 Task: Find connections with filter location Coronel Vivida with filter topic #travelwith filter profile language German with filter current company Philips with filter school The Kelkar Education Trusts Vinayak Ganesh Vaze College of Arts Science and Commerce Mithagar Road Mulund East Mumbai 400 081 with filter industry Retail Motor Vehicles with filter service category Home Networking with filter keywords title Video or Film Producer
Action: Mouse moved to (543, 91)
Screenshot: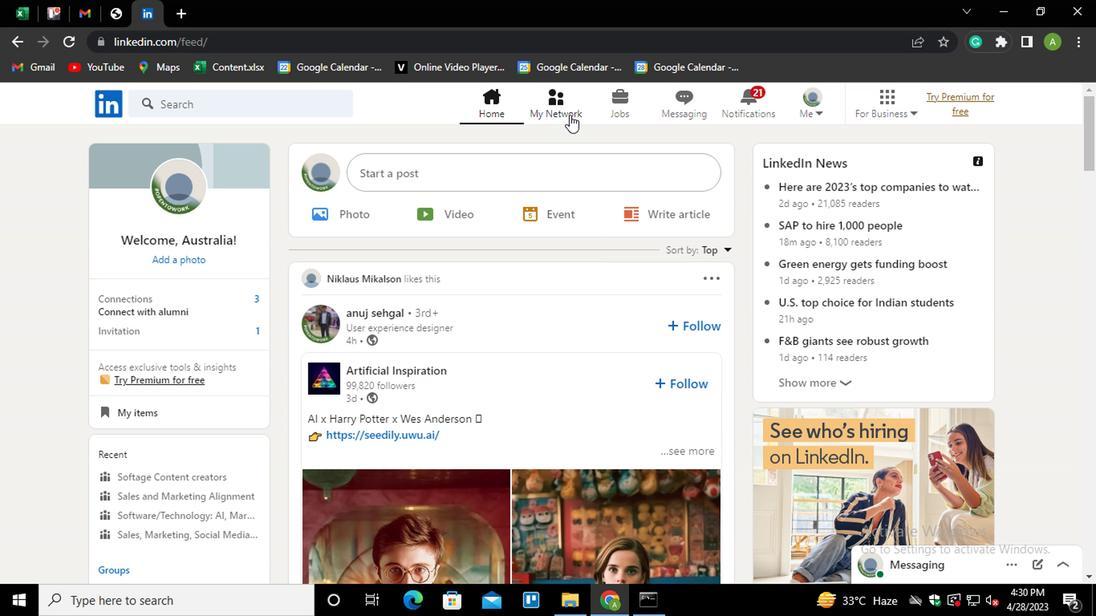 
Action: Mouse pressed left at (543, 91)
Screenshot: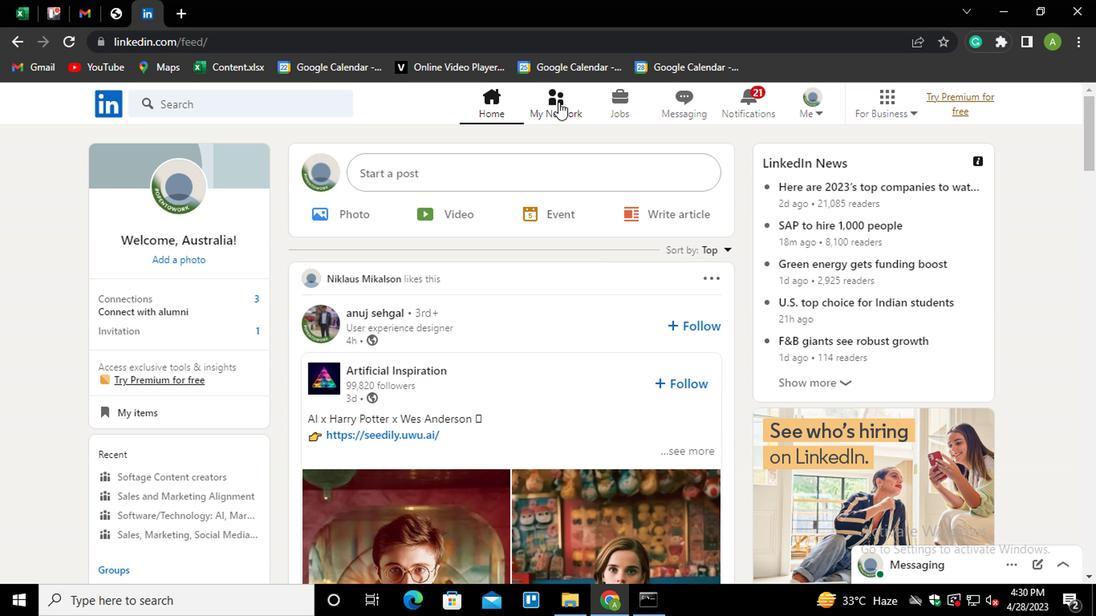 
Action: Mouse moved to (144, 188)
Screenshot: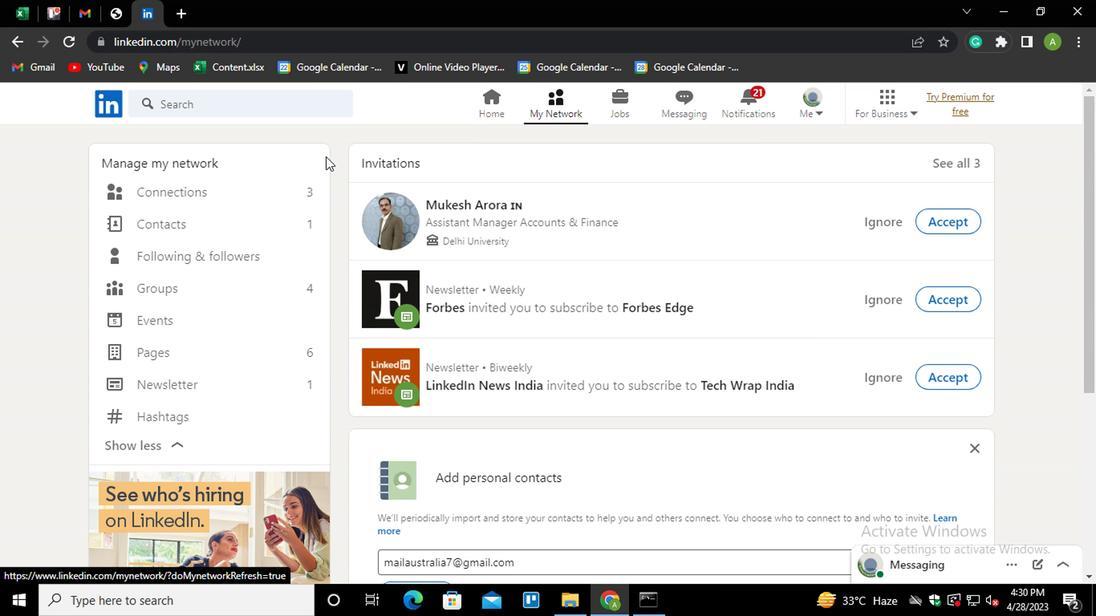 
Action: Mouse pressed left at (144, 188)
Screenshot: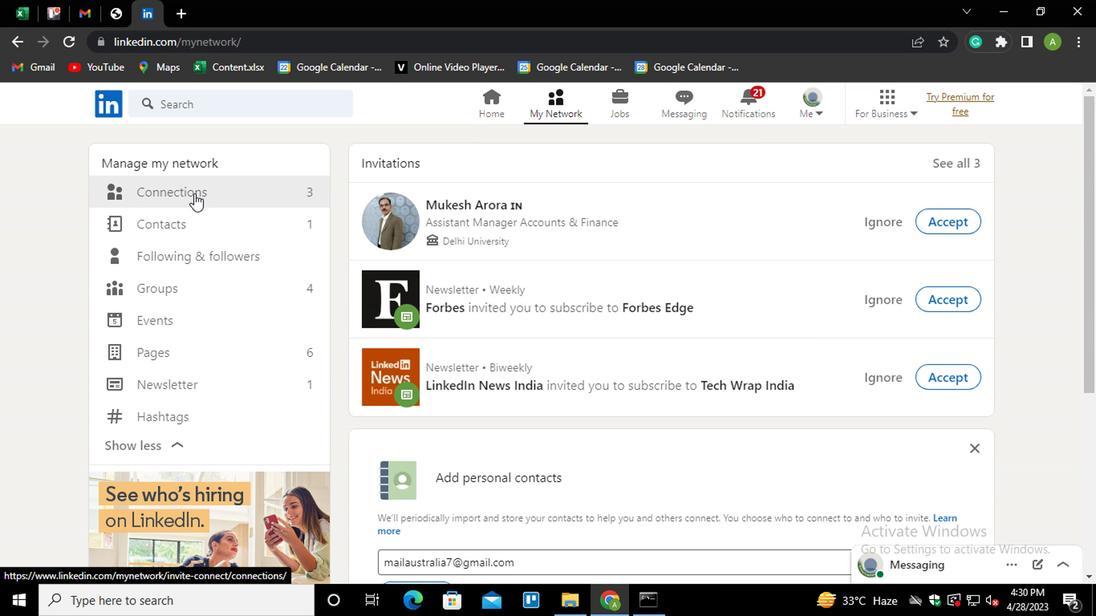 
Action: Mouse moved to (633, 195)
Screenshot: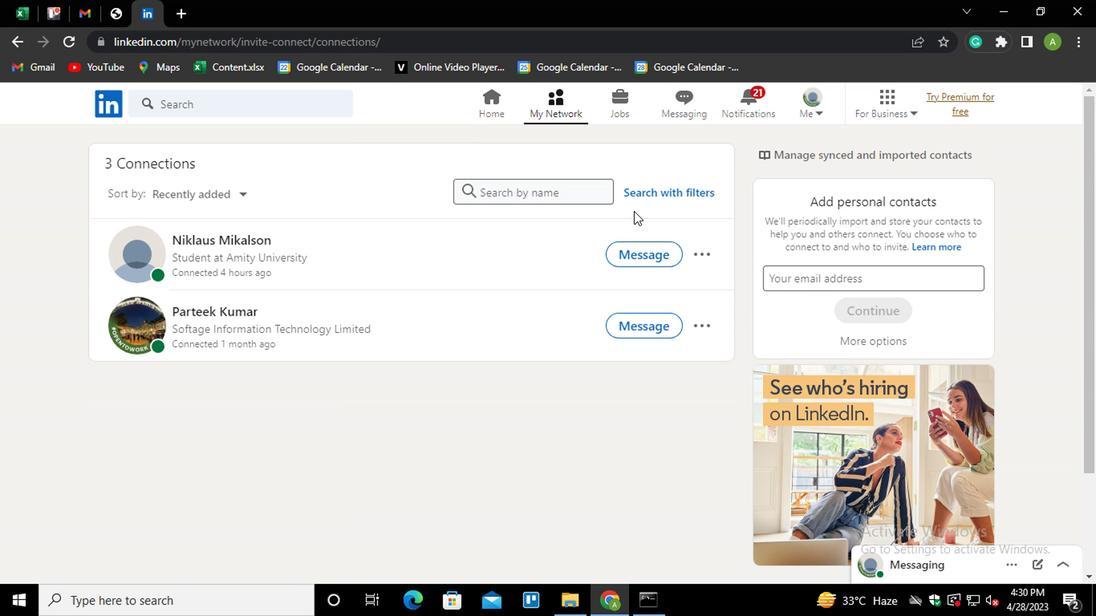 
Action: Mouse pressed left at (633, 195)
Screenshot: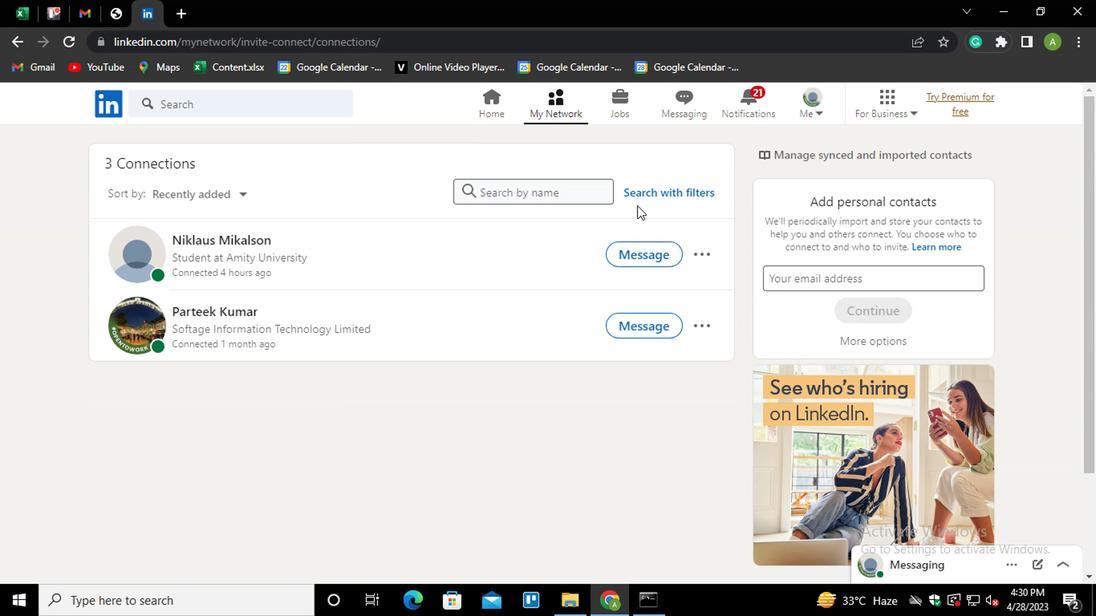 
Action: Mouse moved to (588, 138)
Screenshot: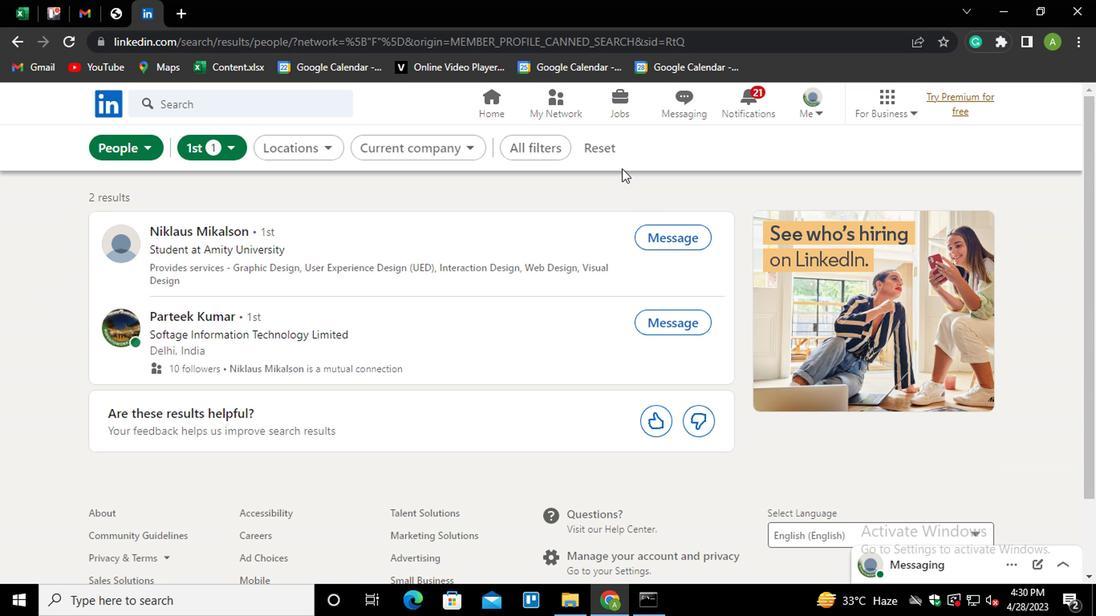 
Action: Mouse pressed left at (588, 138)
Screenshot: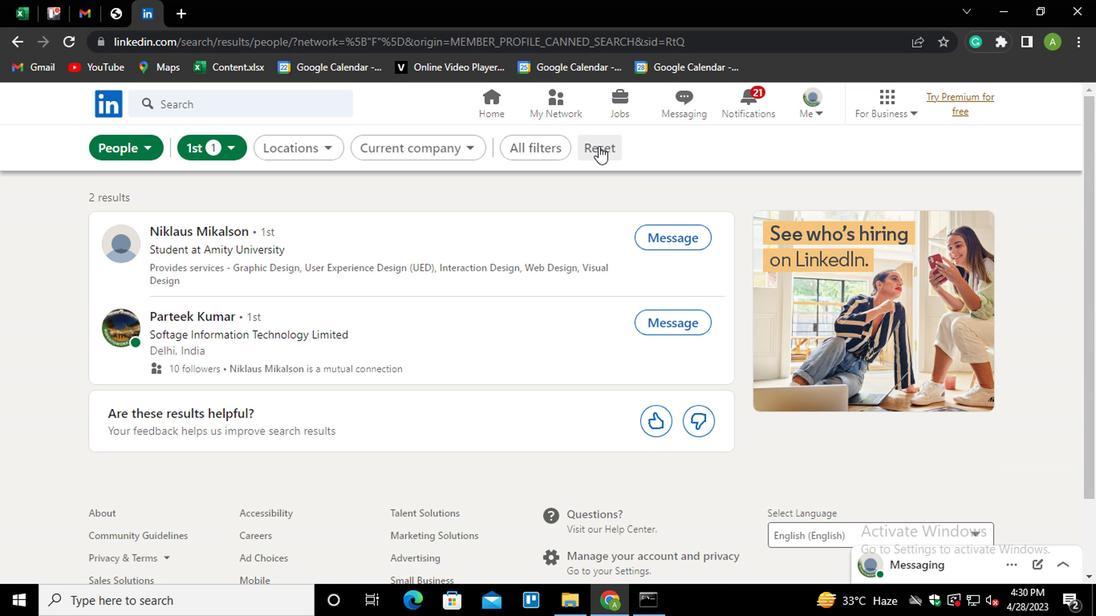 
Action: Mouse moved to (574, 138)
Screenshot: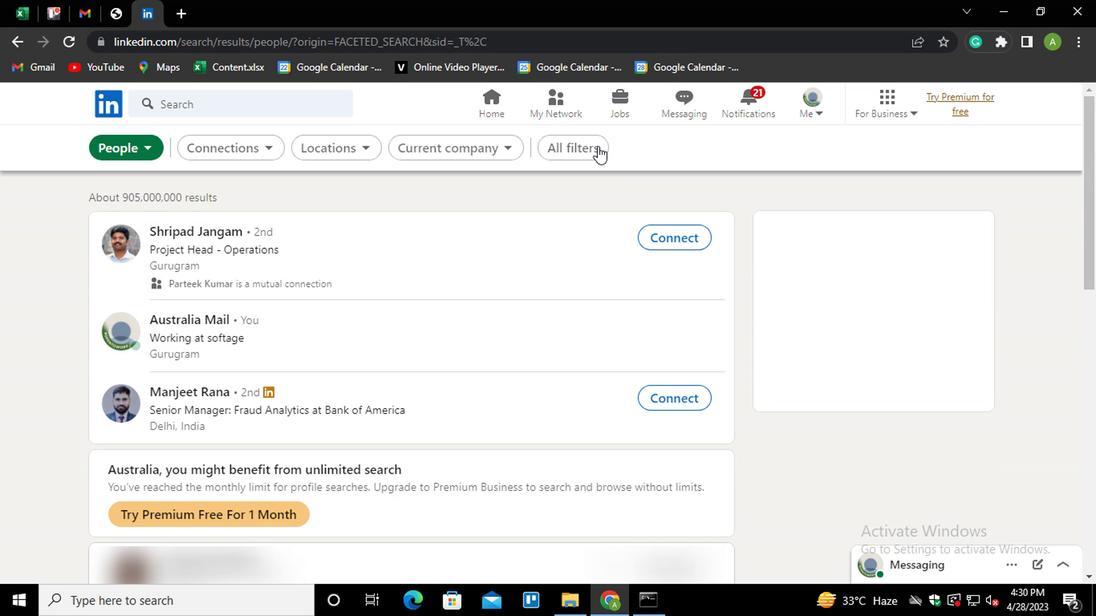
Action: Mouse pressed left at (574, 138)
Screenshot: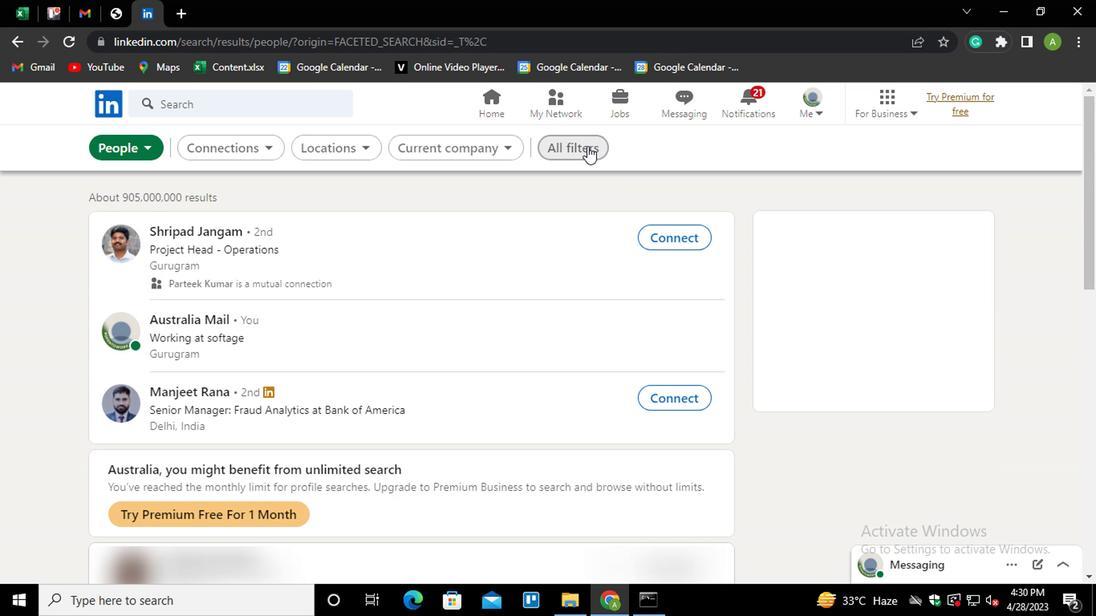 
Action: Mouse moved to (791, 355)
Screenshot: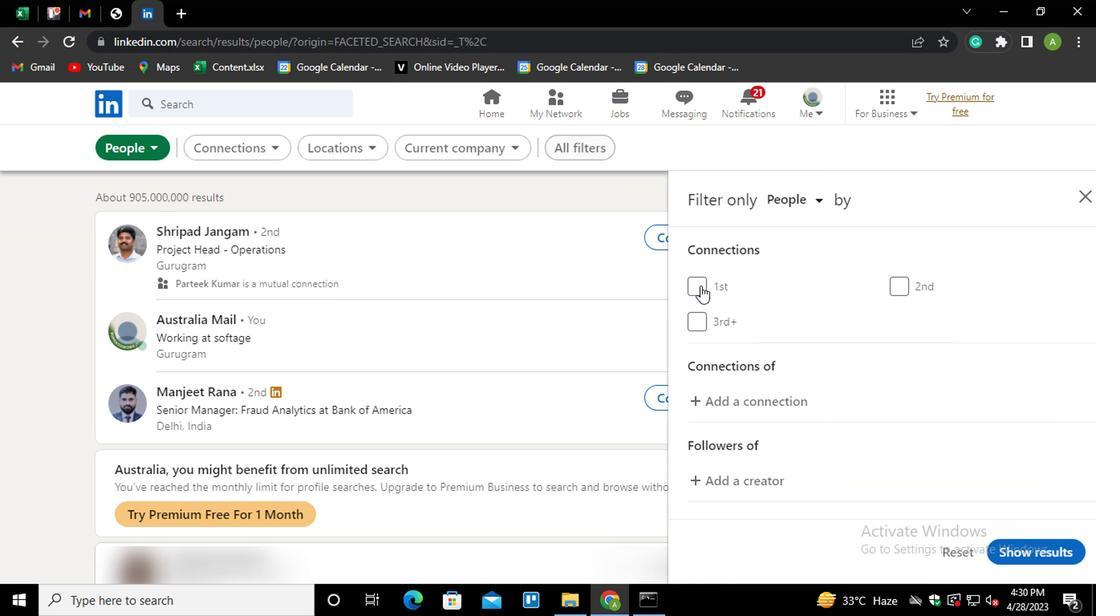 
Action: Mouse scrolled (791, 354) with delta (0, -1)
Screenshot: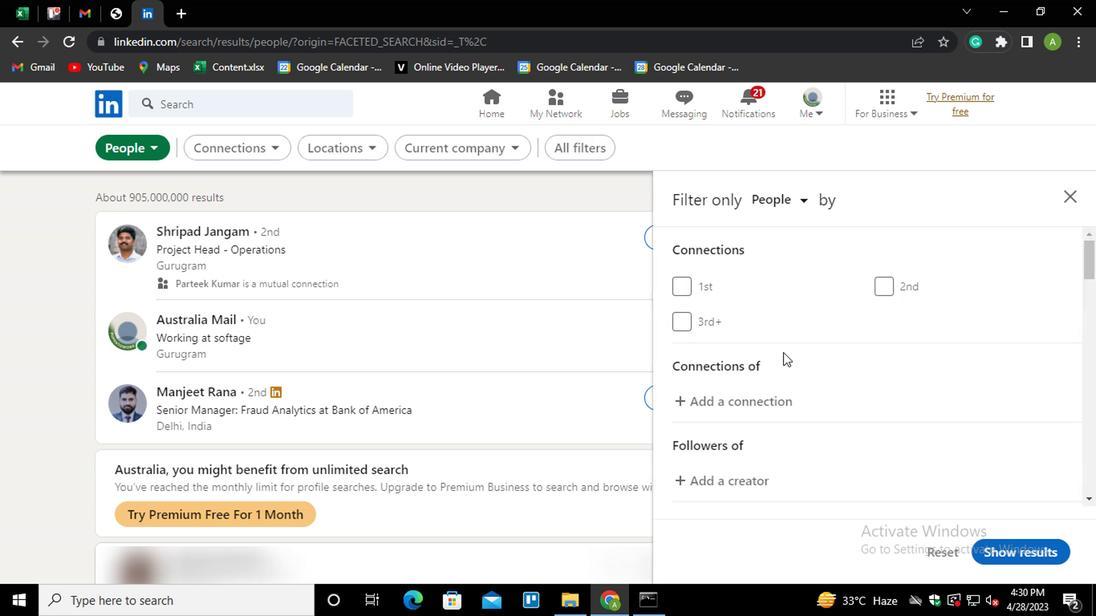 
Action: Mouse scrolled (791, 354) with delta (0, -1)
Screenshot: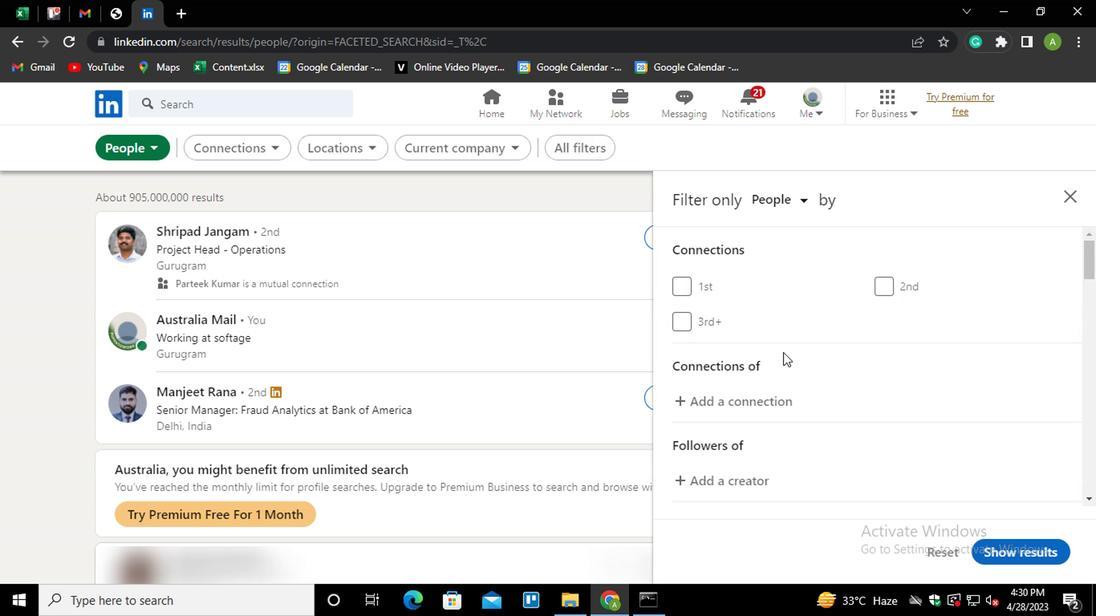 
Action: Mouse scrolled (791, 354) with delta (0, -1)
Screenshot: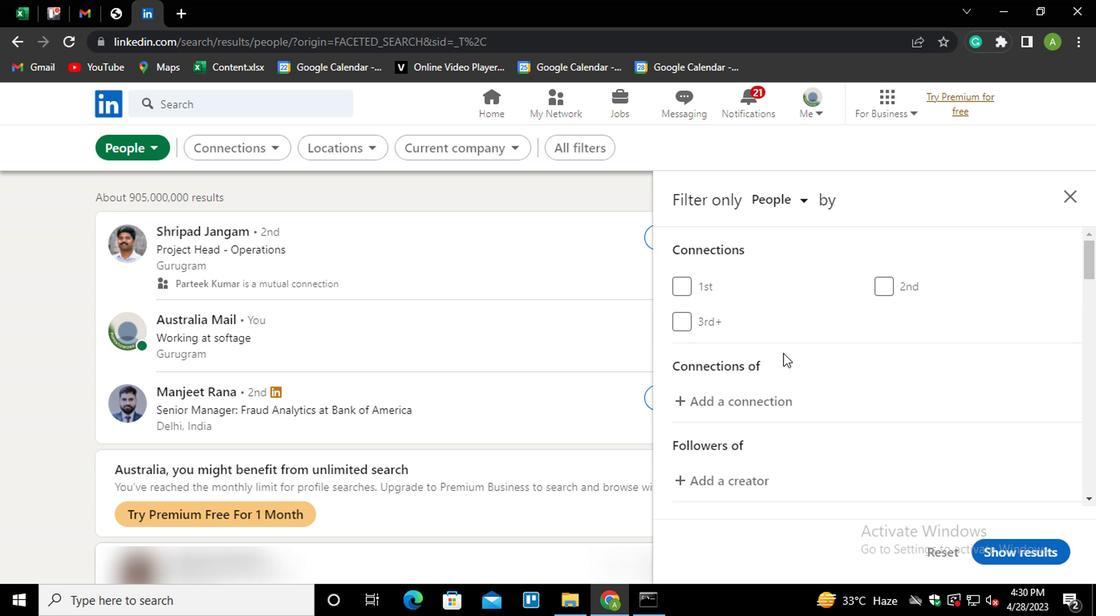 
Action: Mouse moved to (947, 395)
Screenshot: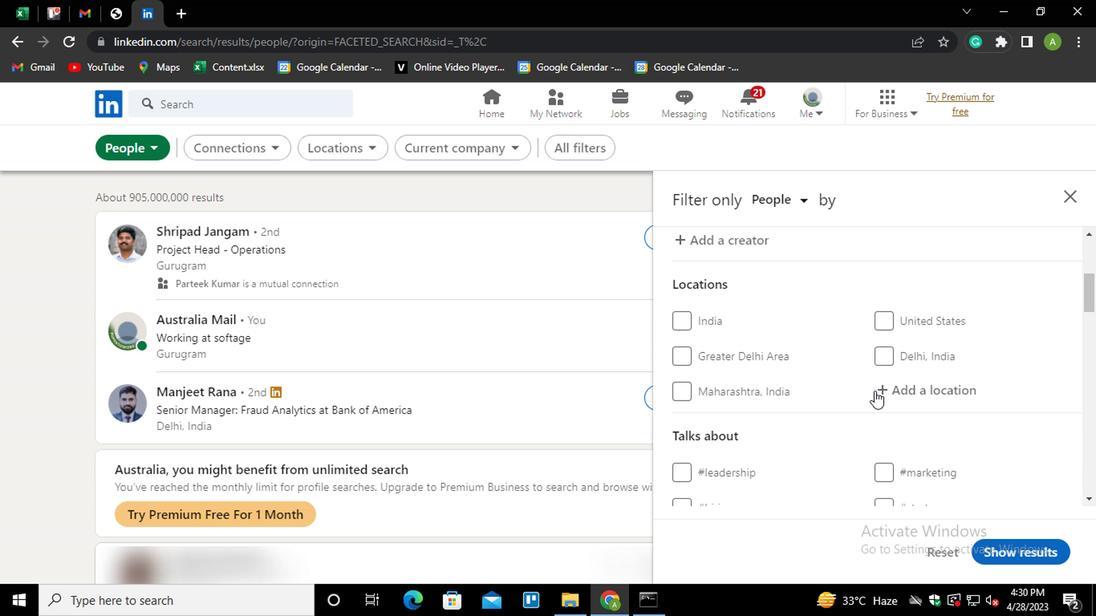 
Action: Mouse pressed left at (947, 395)
Screenshot: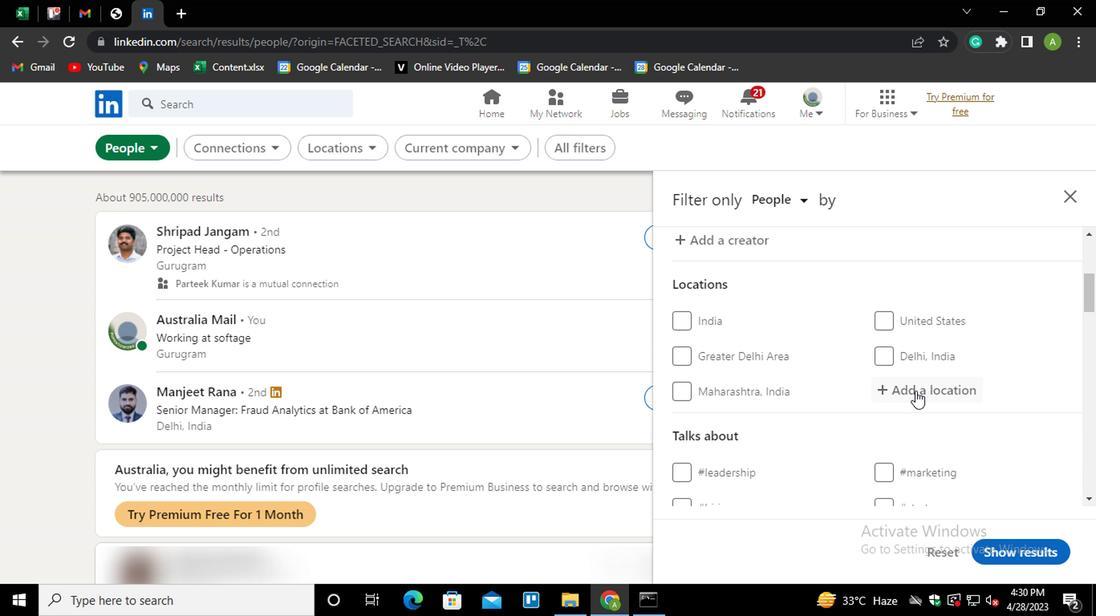 
Action: Key pressed <Key.shift>CORONEL<Key.space><Key.shift><Key.shift><Key.shift><Key.shift><Key.shift><Key.shift><Key.shift><Key.shift><Key.shift><Key.shift><Key.shift><Key.shift><Key.shift><Key.shift><Key.shift><Key.shift><Key.shift><Key.shift><Key.shift><Key.shift><Key.shift><Key.shift><Key.shift><Key.down><Key.down><Key.down><Key.enter>
Screenshot: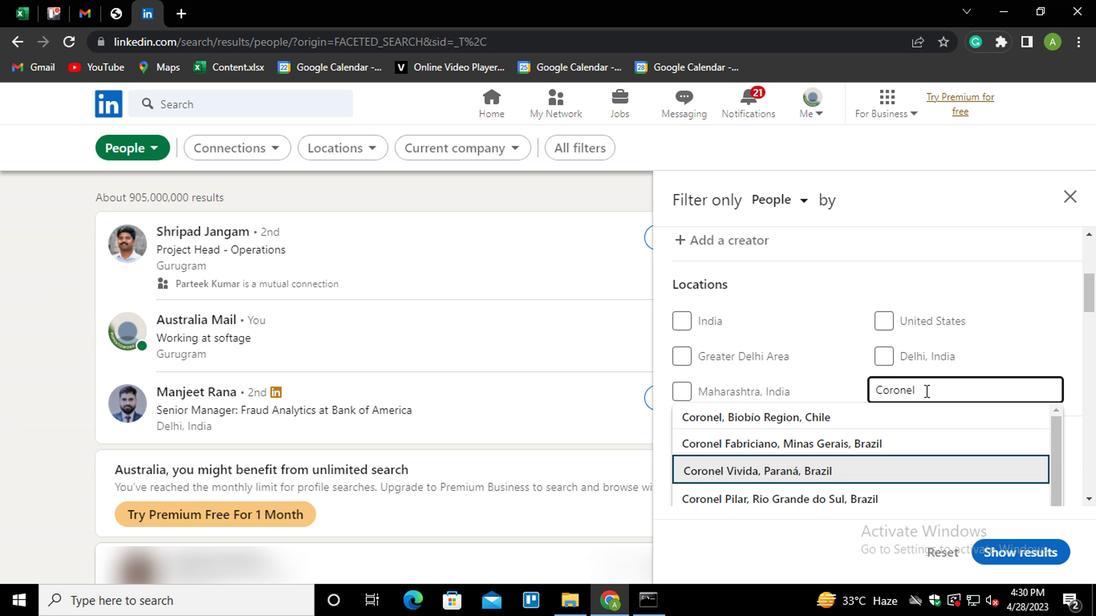 
Action: Mouse scrolled (947, 393) with delta (0, -1)
Screenshot: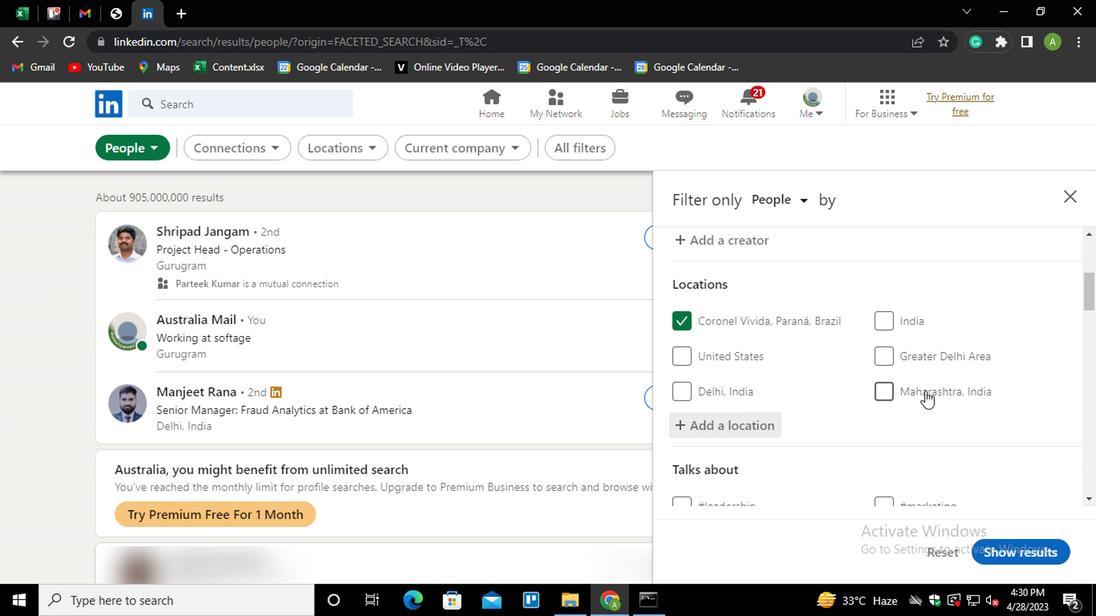 
Action: Mouse scrolled (947, 393) with delta (0, -1)
Screenshot: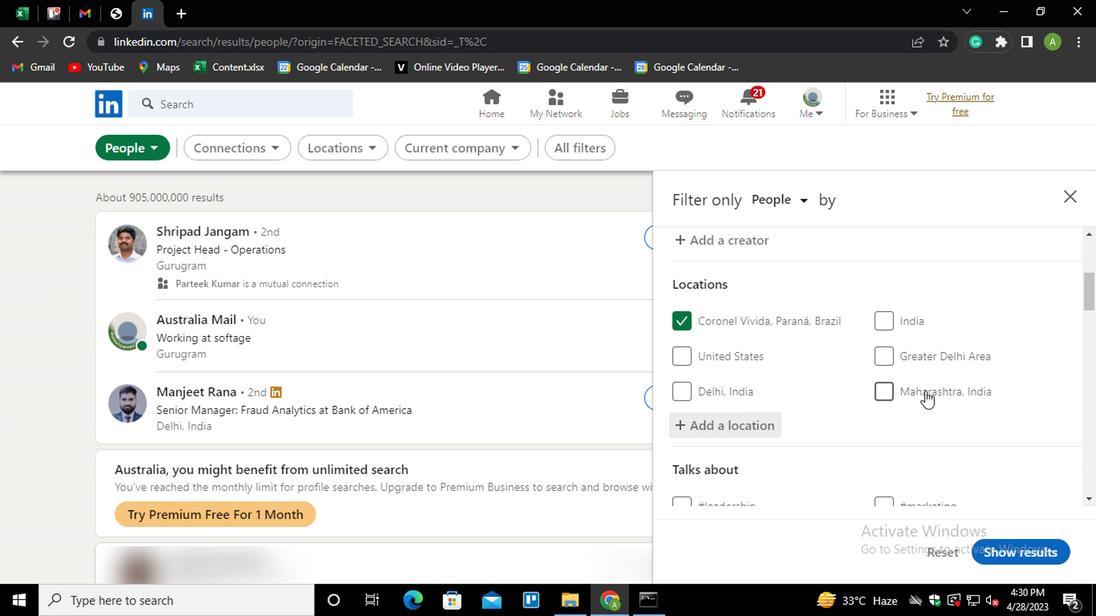 
Action: Mouse moved to (947, 424)
Screenshot: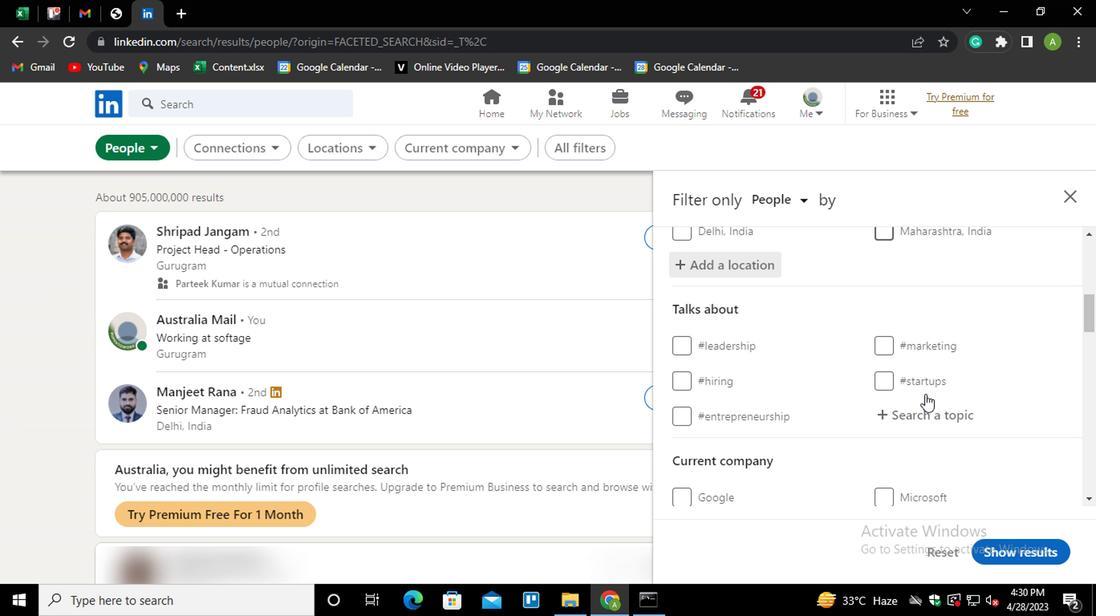 
Action: Mouse pressed left at (947, 424)
Screenshot: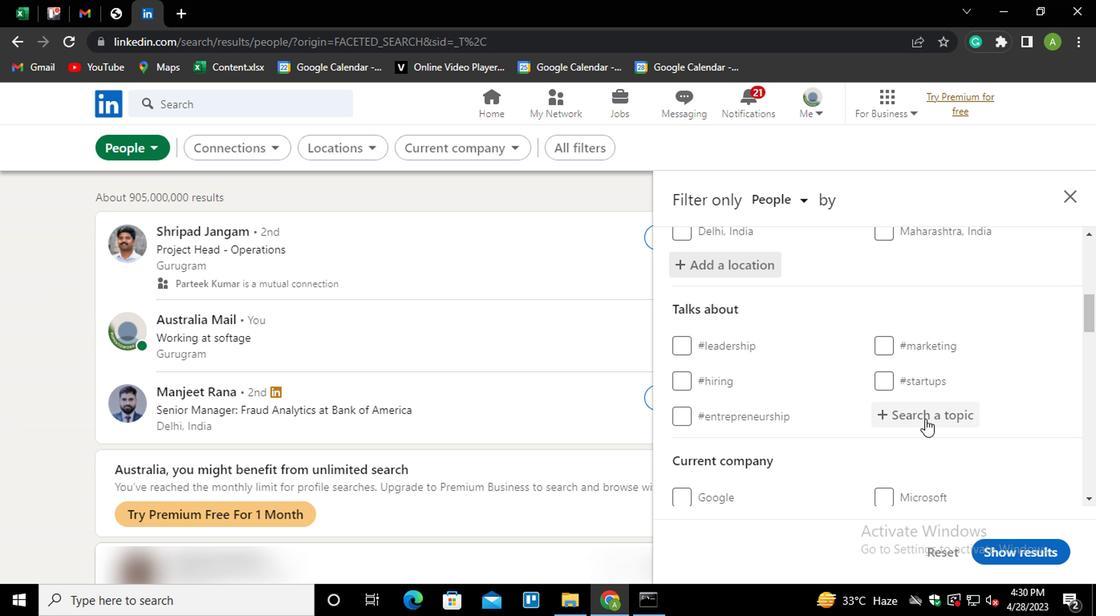 
Action: Mouse moved to (942, 428)
Screenshot: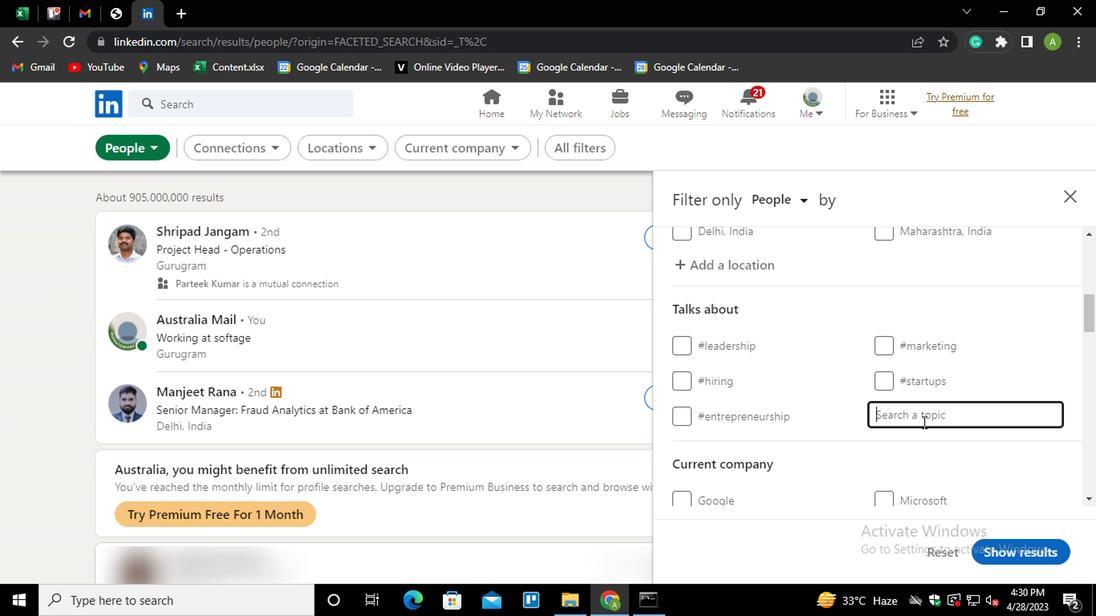 
Action: Key pressed <Key.shift>
Screenshot: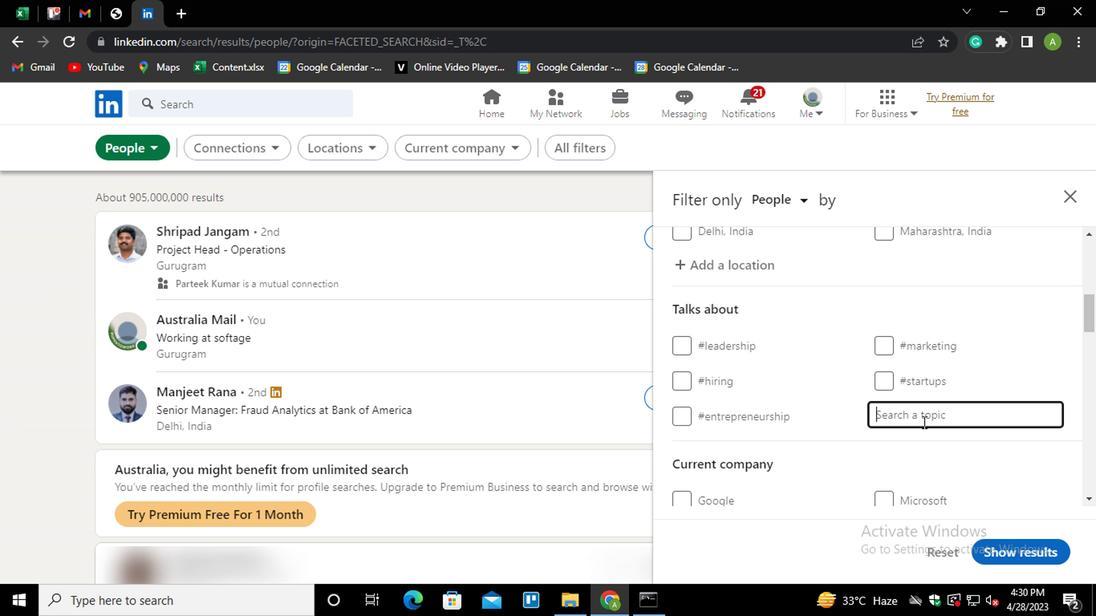 
Action: Mouse moved to (936, 431)
Screenshot: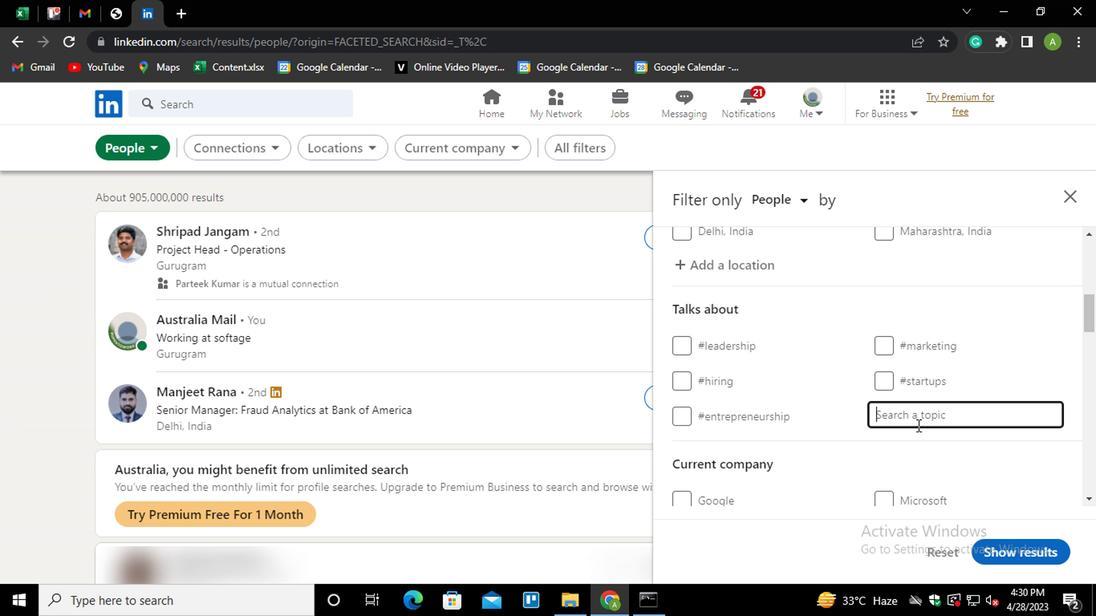 
Action: Key pressed <Key.shift><Key.shift><Key.shift><Key.shift><Key.shift><Key.shift><Key.shift><Key.shift>
Screenshot: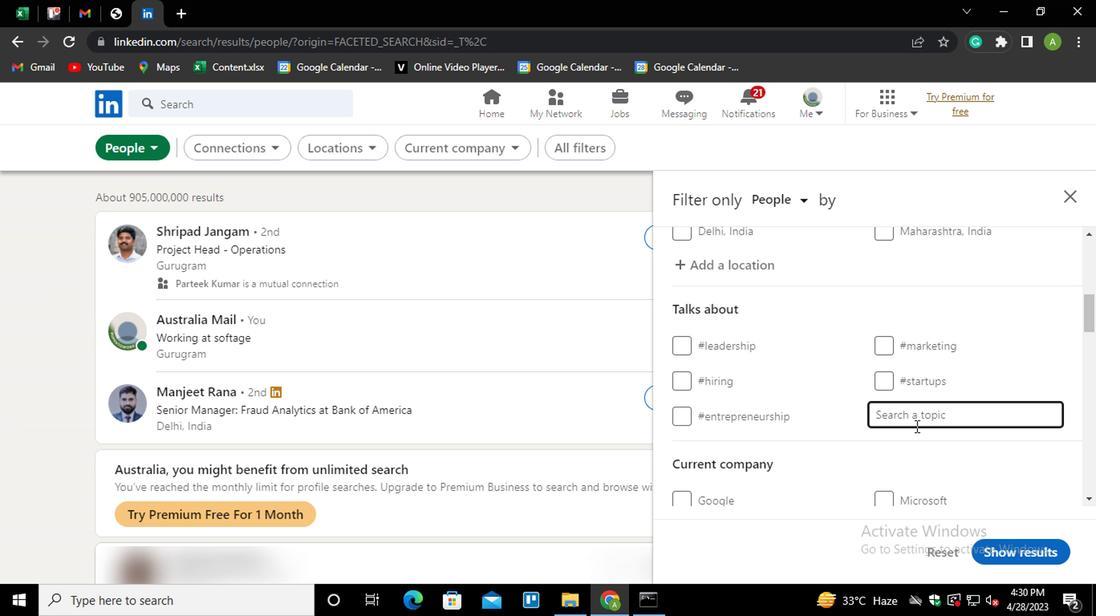 
Action: Mouse moved to (936, 431)
Screenshot: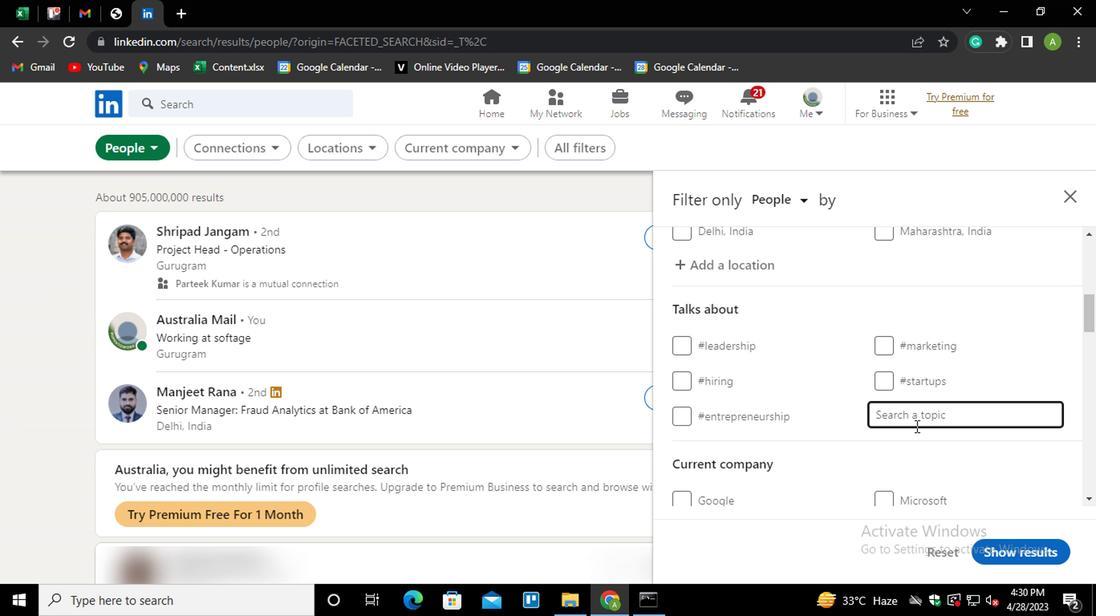 
Action: Key pressed <Key.shift>
Screenshot: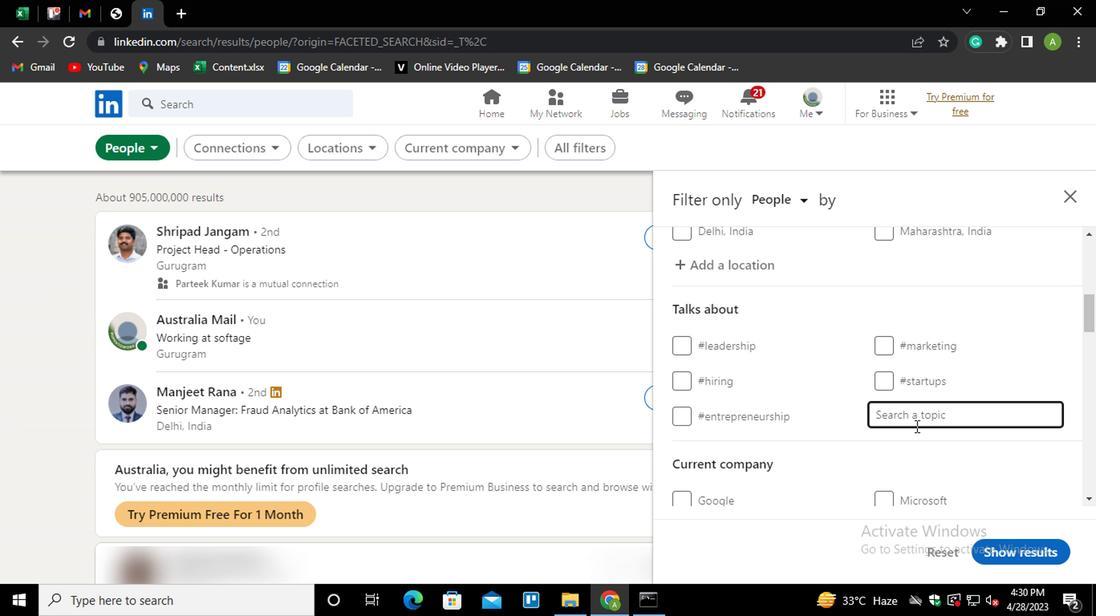 
Action: Mouse moved to (936, 432)
Screenshot: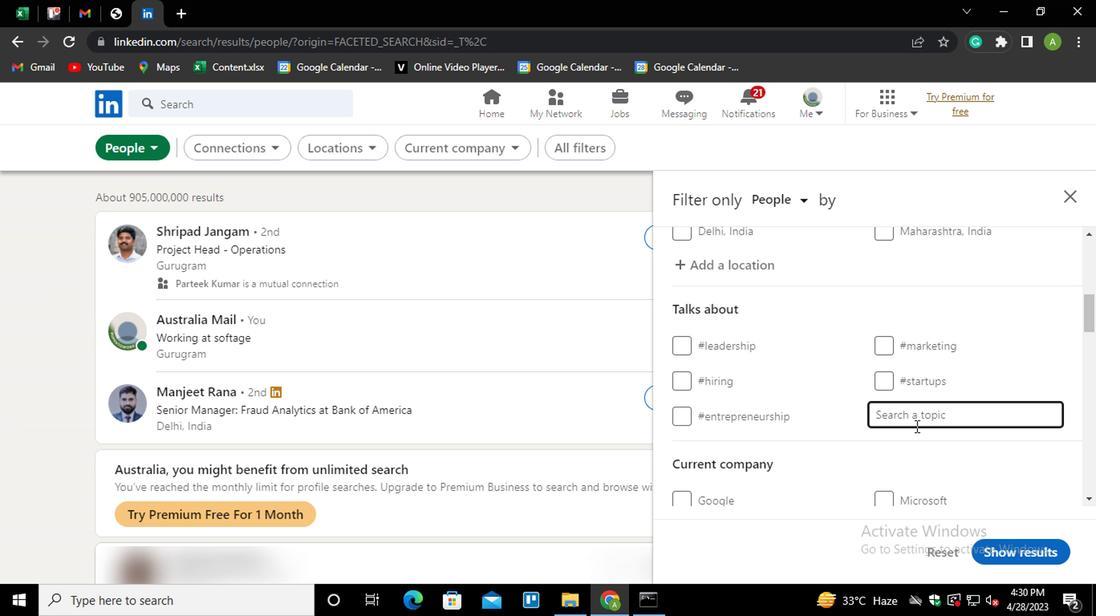 
Action: Key pressed <Key.shift><Key.shift>
Screenshot: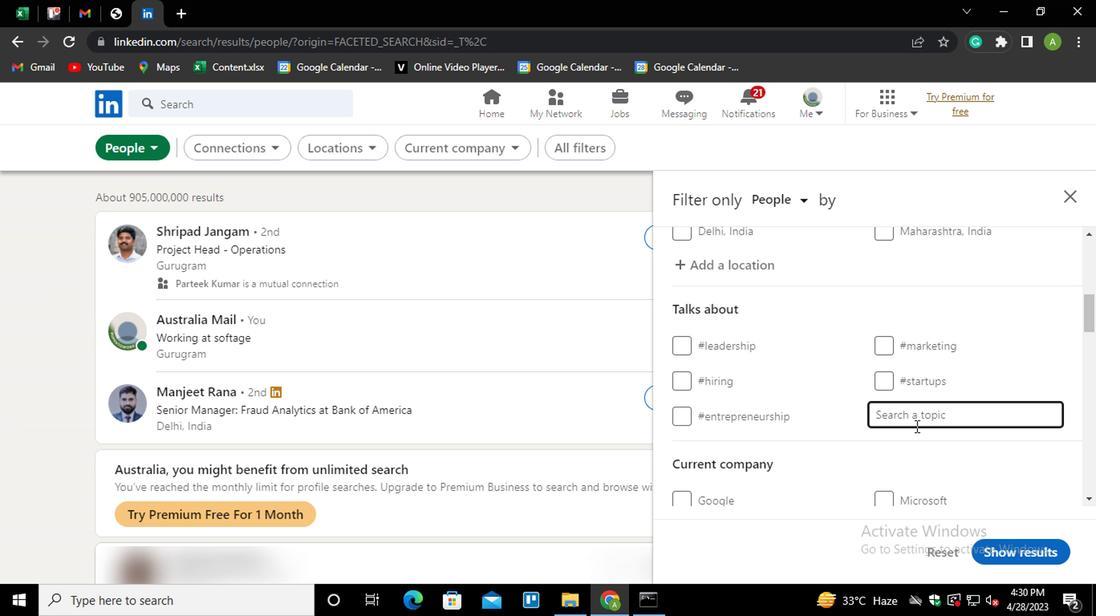 
Action: Mouse moved to (936, 433)
Screenshot: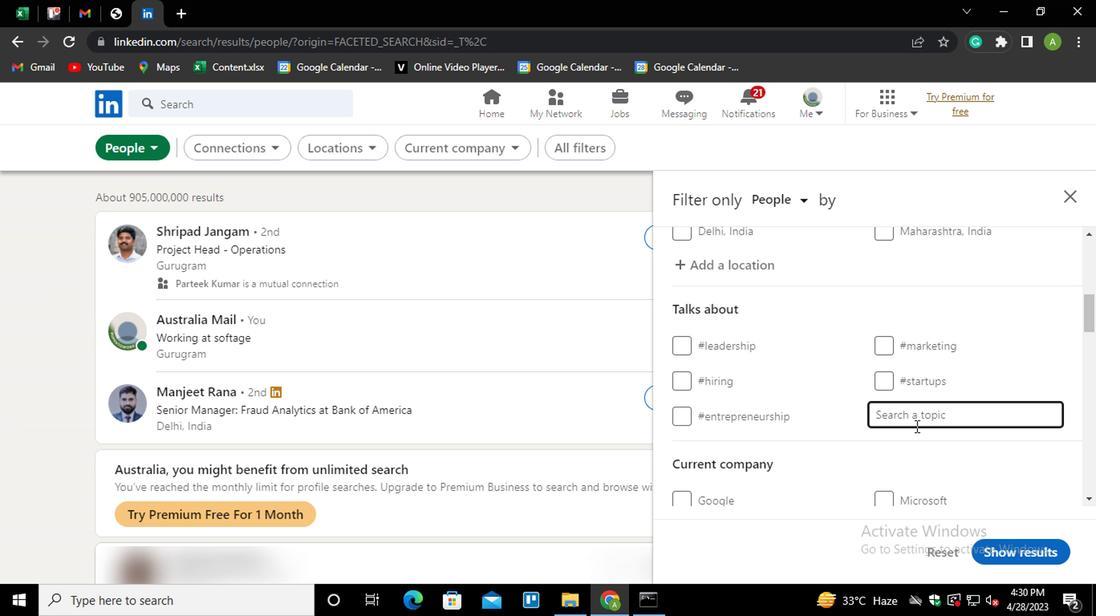 
Action: Key pressed <Key.shift><Key.shift><Key.shift><Key.shift>
Screenshot: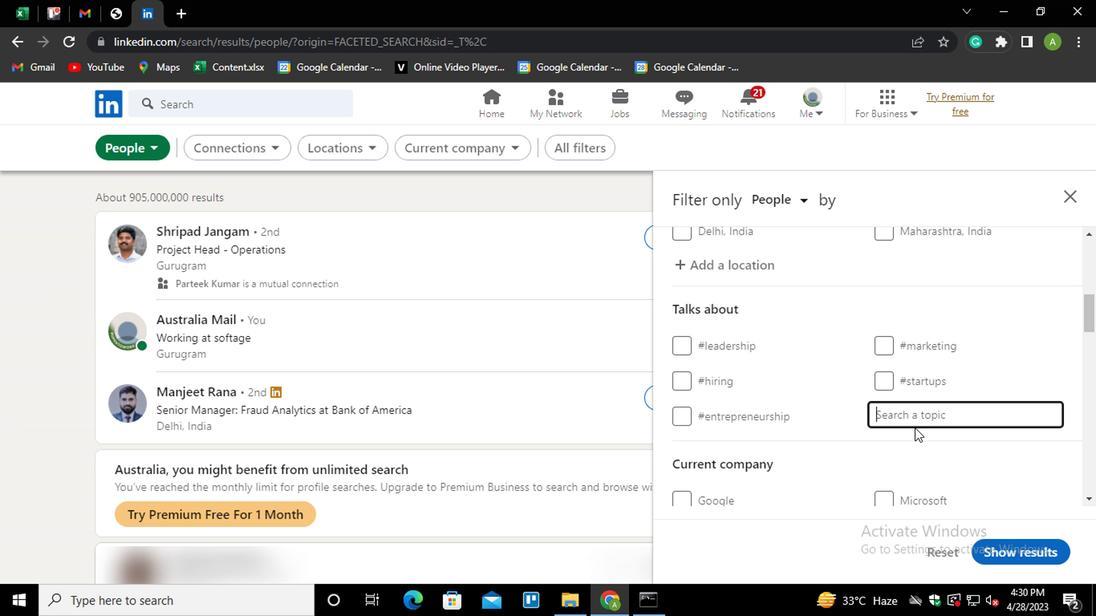 
Action: Mouse moved to (935, 433)
Screenshot: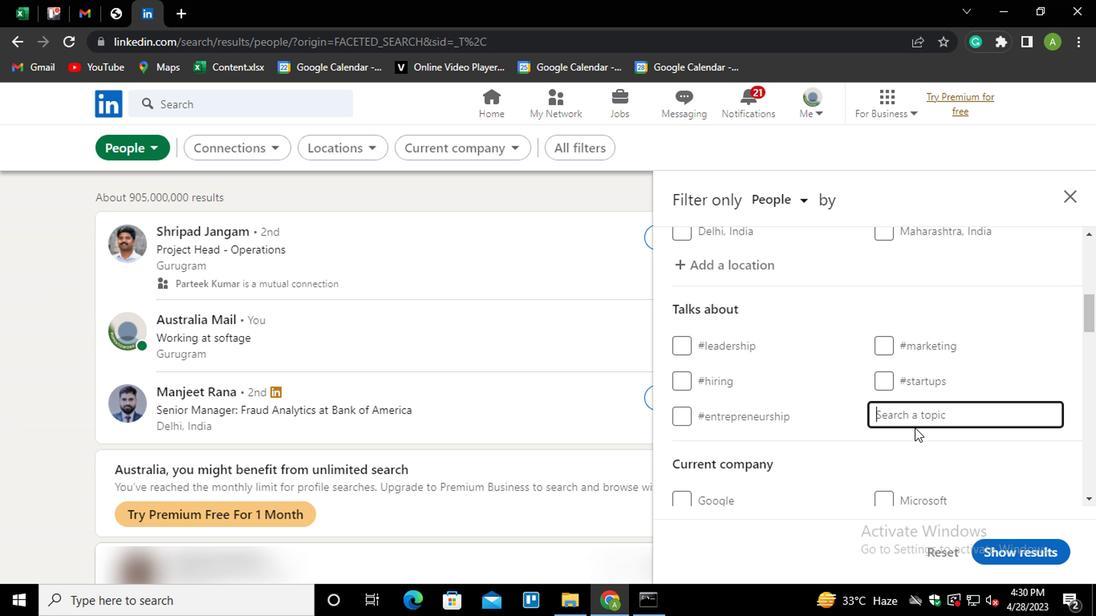 
Action: Key pressed <Key.shift><Key.shift><Key.shift><Key.shift><Key.shift><Key.shift>TRAVE;<Key.backspace>L<Key.down><Key.enter>
Screenshot: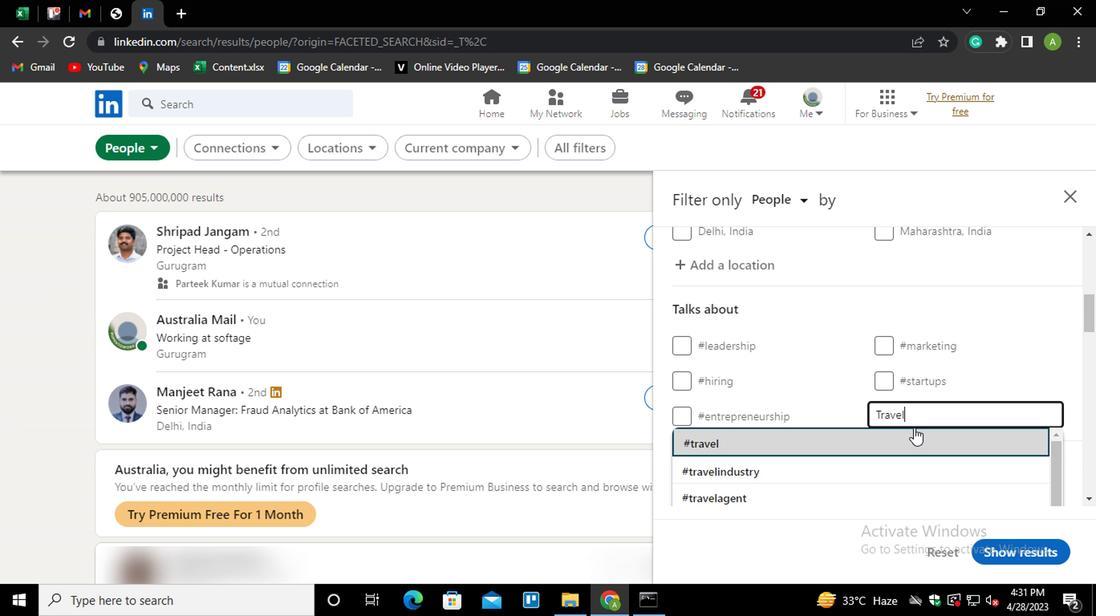 
Action: Mouse moved to (934, 433)
Screenshot: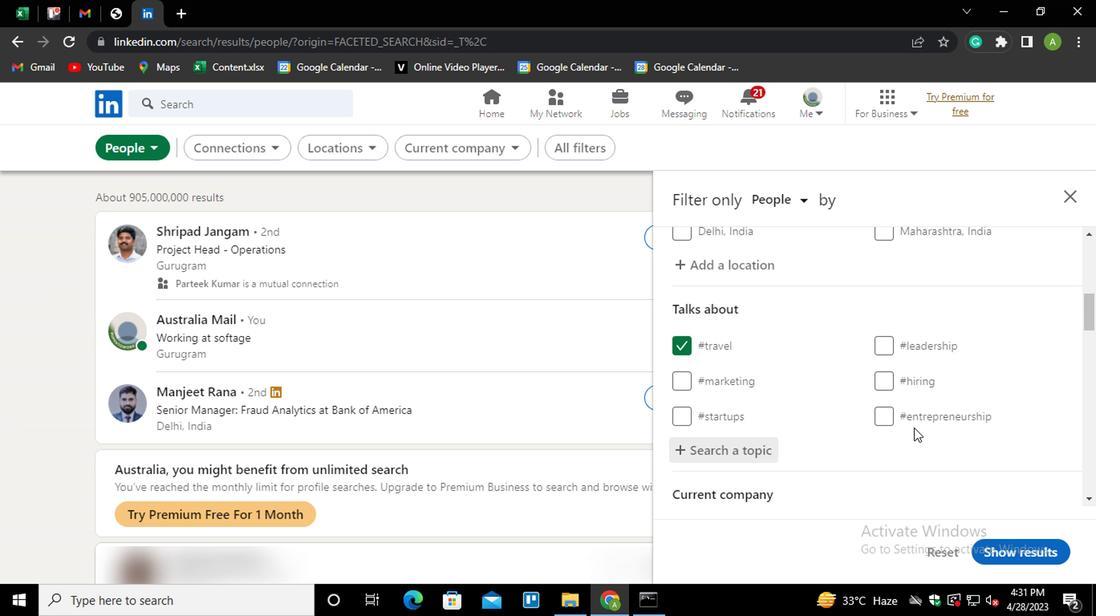 
Action: Mouse scrolled (934, 432) with delta (0, 0)
Screenshot: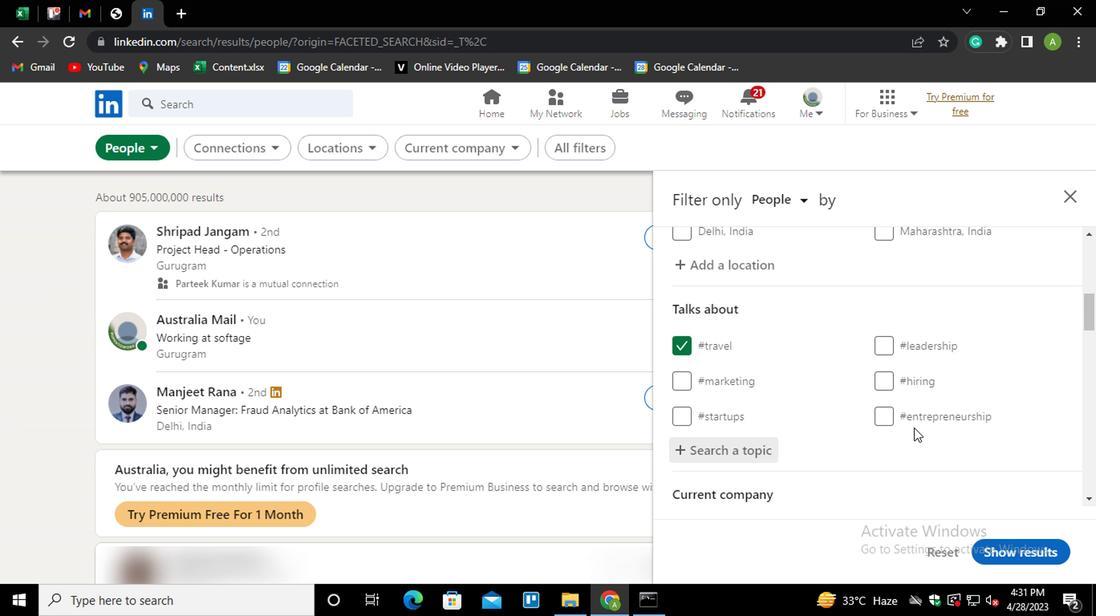 
Action: Mouse scrolled (934, 432) with delta (0, 0)
Screenshot: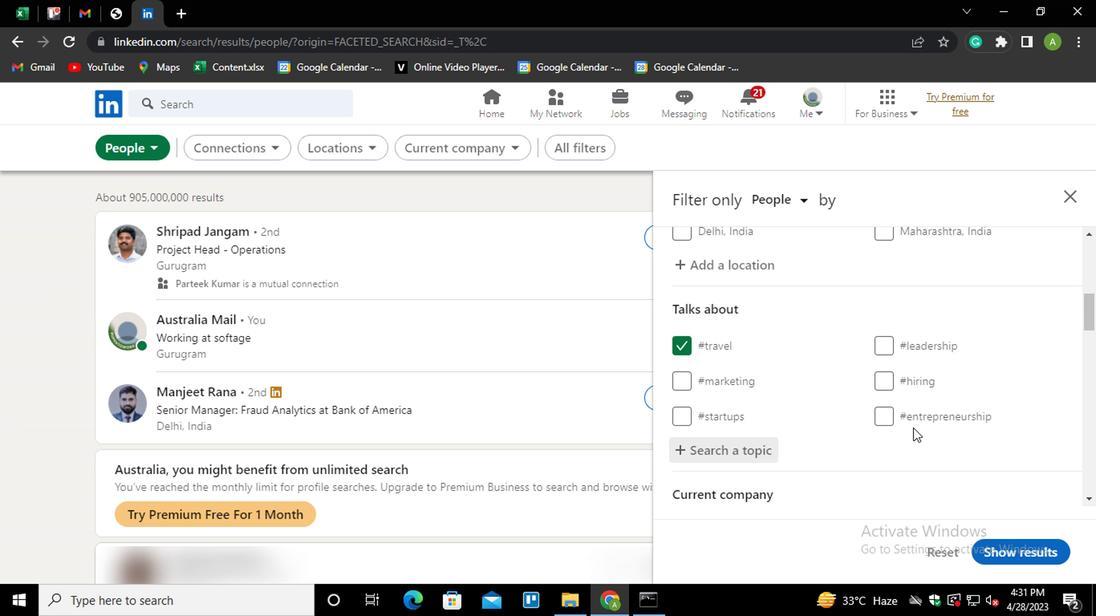 
Action: Mouse scrolled (934, 432) with delta (0, 0)
Screenshot: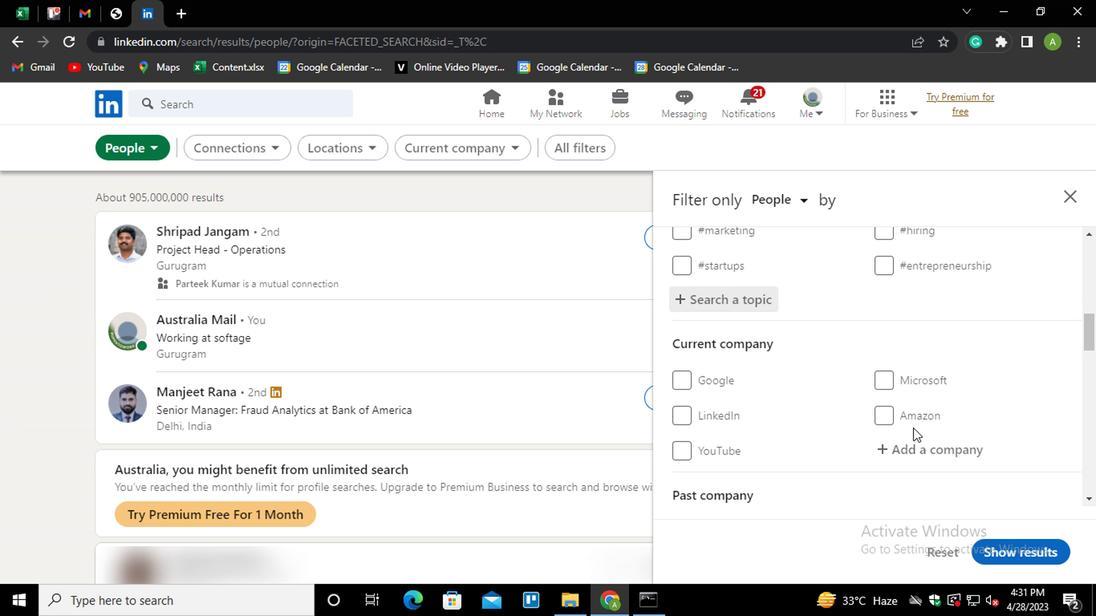 
Action: Mouse scrolled (934, 432) with delta (0, 0)
Screenshot: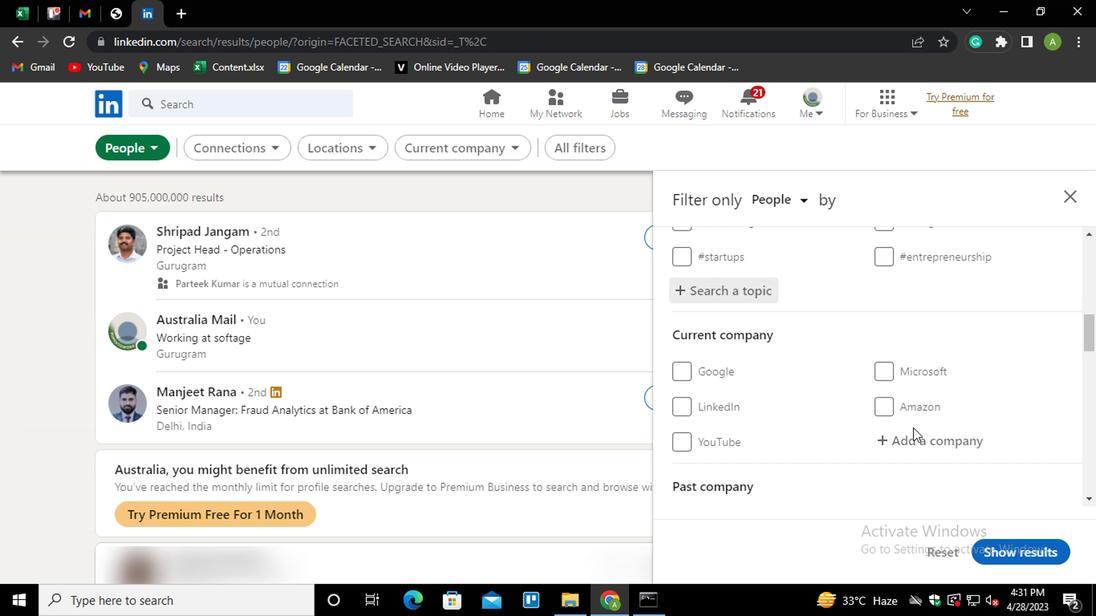 
Action: Mouse scrolled (934, 432) with delta (0, 0)
Screenshot: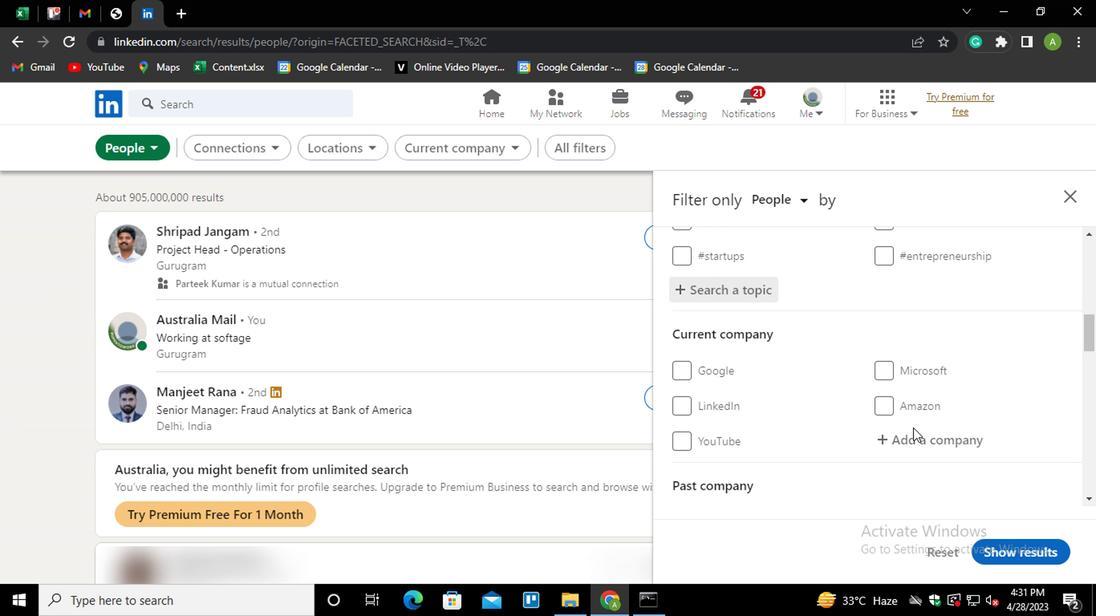 
Action: Mouse scrolled (934, 432) with delta (0, 0)
Screenshot: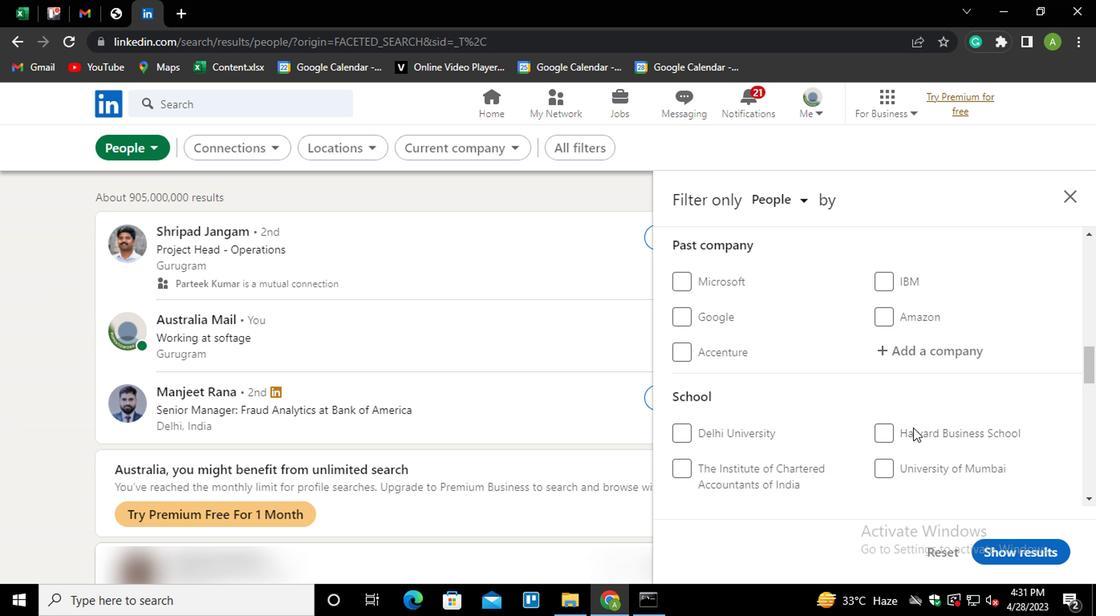 
Action: Mouse scrolled (934, 432) with delta (0, 0)
Screenshot: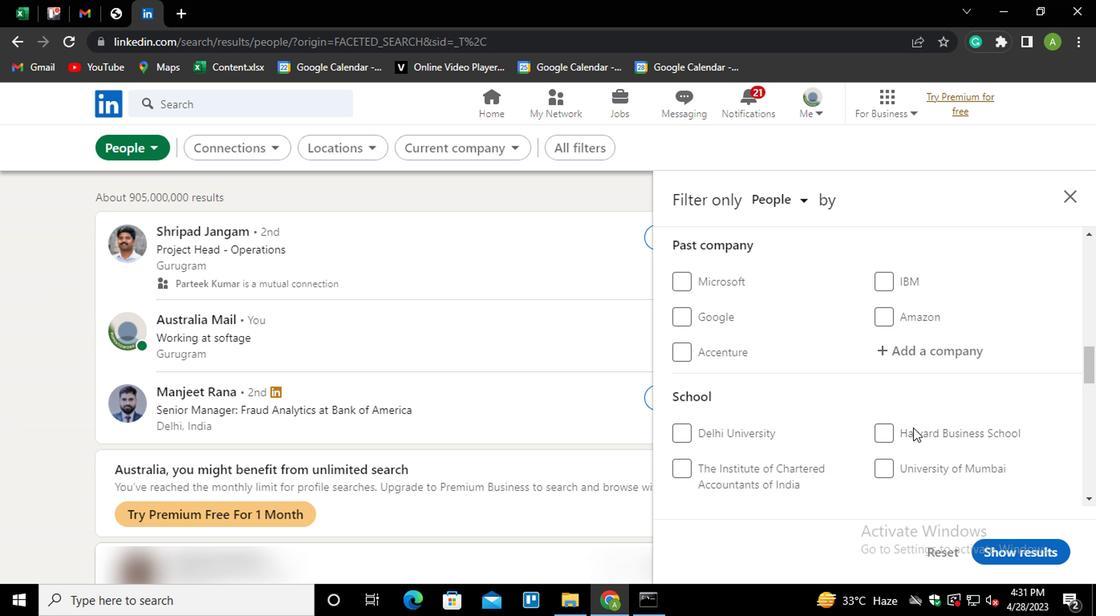 
Action: Mouse scrolled (934, 432) with delta (0, 0)
Screenshot: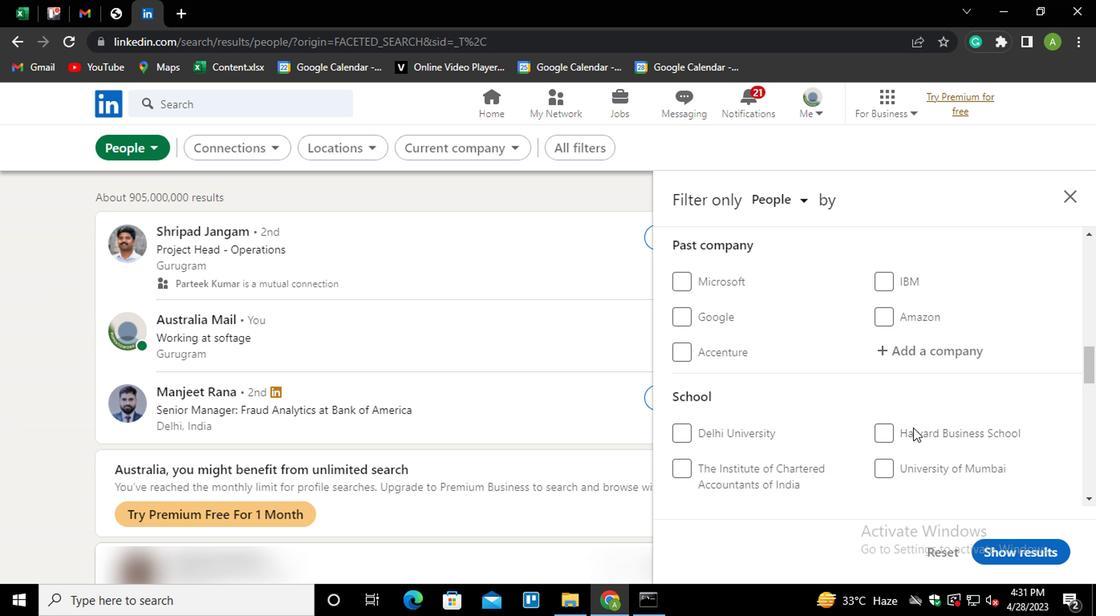 
Action: Mouse scrolled (934, 432) with delta (0, 0)
Screenshot: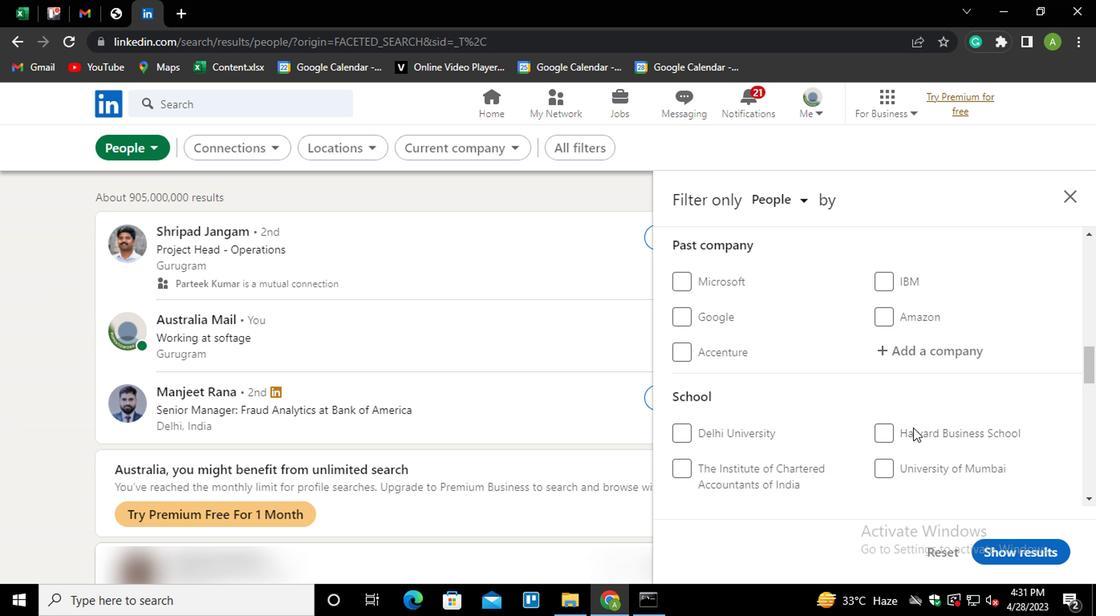 
Action: Mouse scrolled (934, 432) with delta (0, 0)
Screenshot: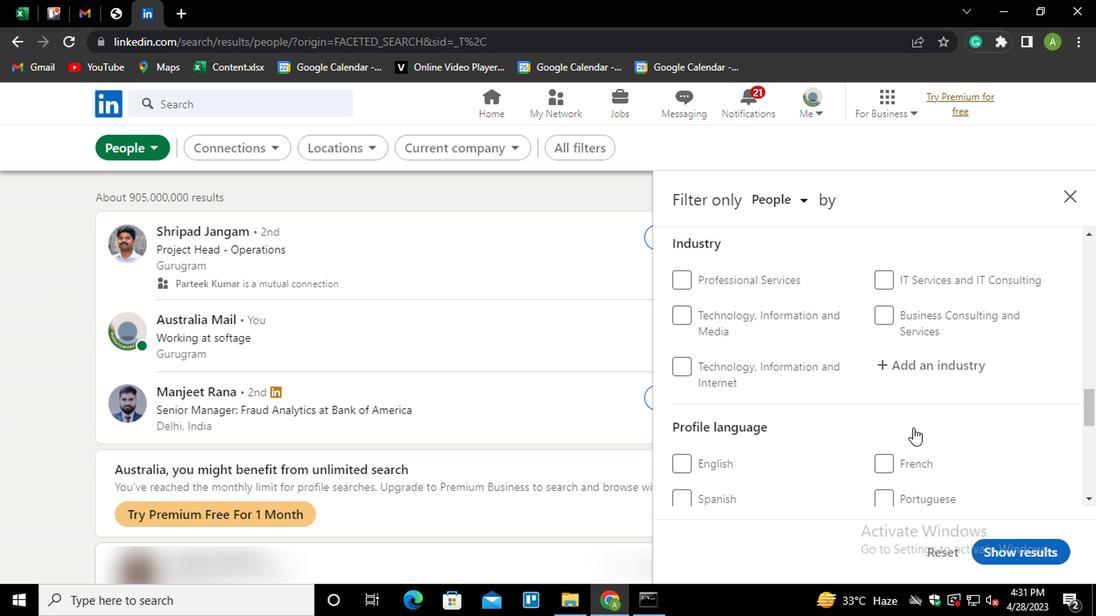 
Action: Mouse scrolled (934, 432) with delta (0, 0)
Screenshot: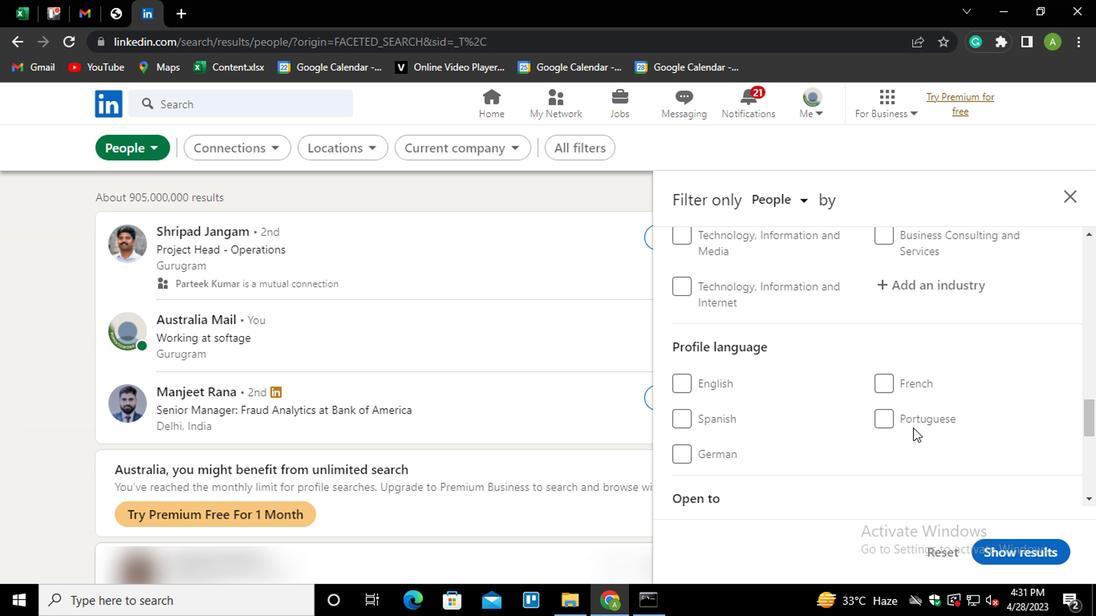 
Action: Mouse moved to (695, 377)
Screenshot: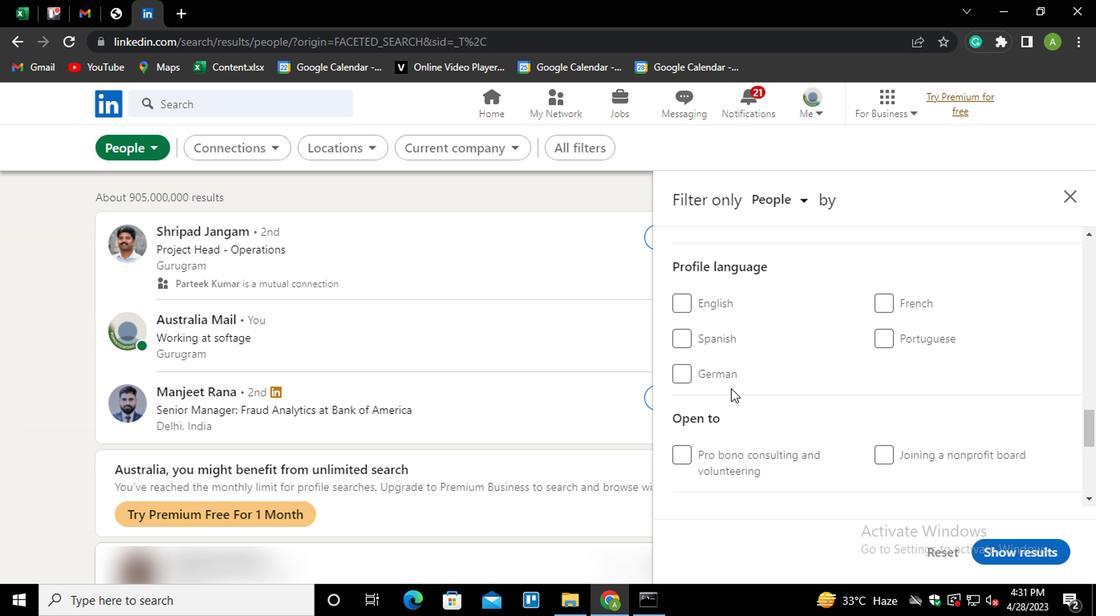 
Action: Mouse pressed left at (695, 377)
Screenshot: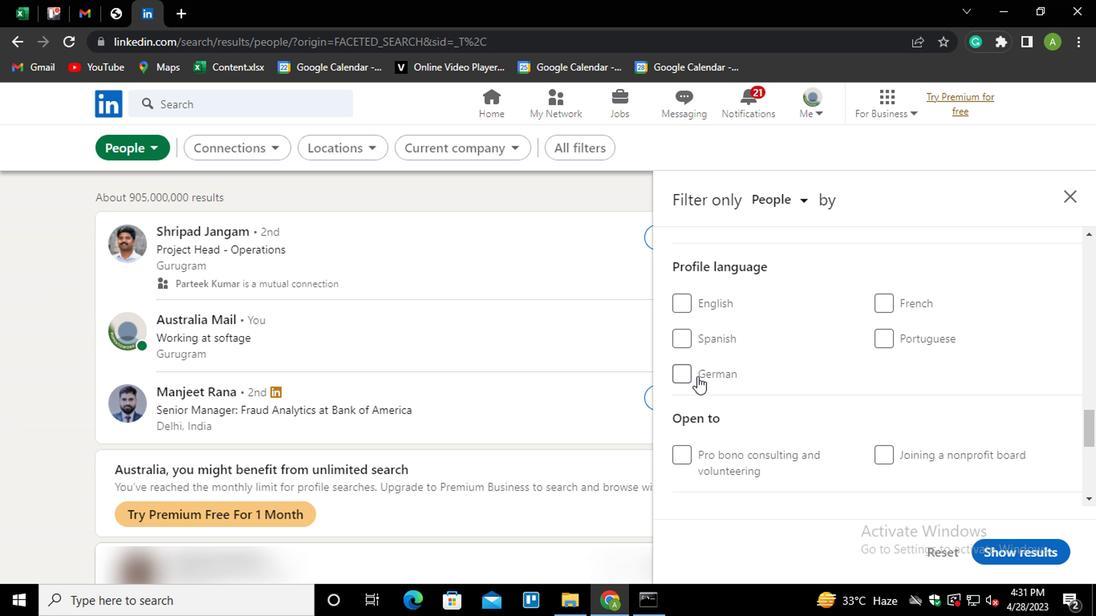 
Action: Mouse moved to (833, 393)
Screenshot: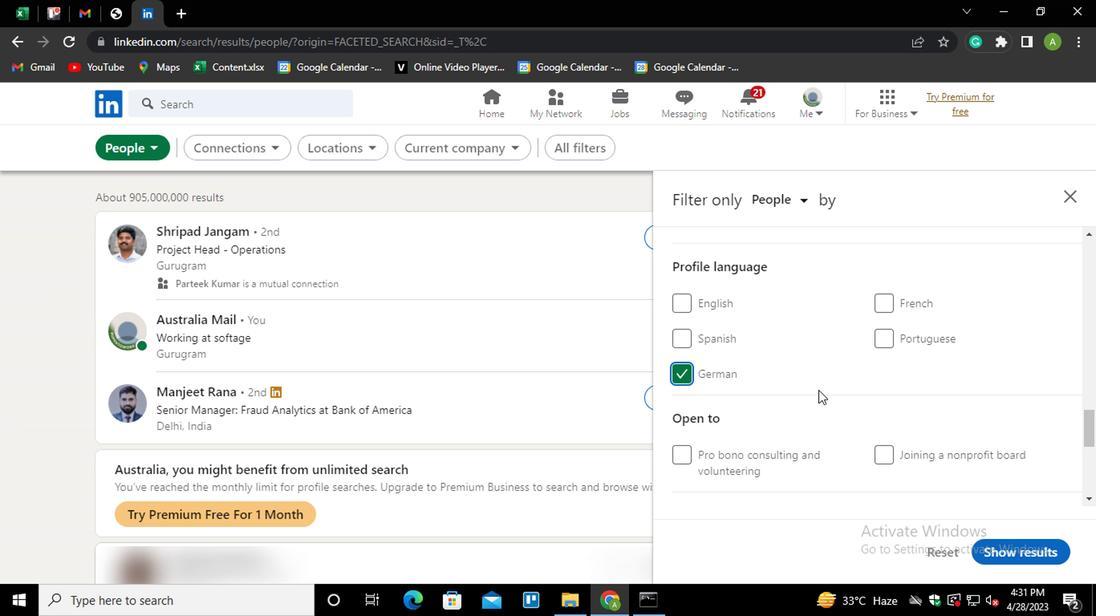 
Action: Mouse scrolled (833, 395) with delta (0, 1)
Screenshot: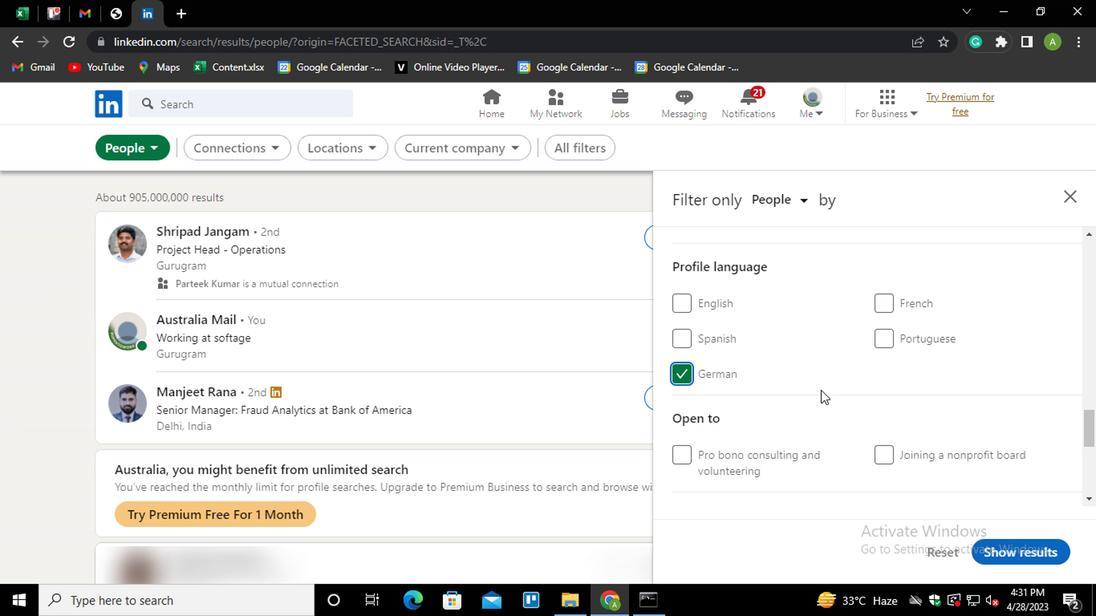 
Action: Mouse scrolled (833, 395) with delta (0, 1)
Screenshot: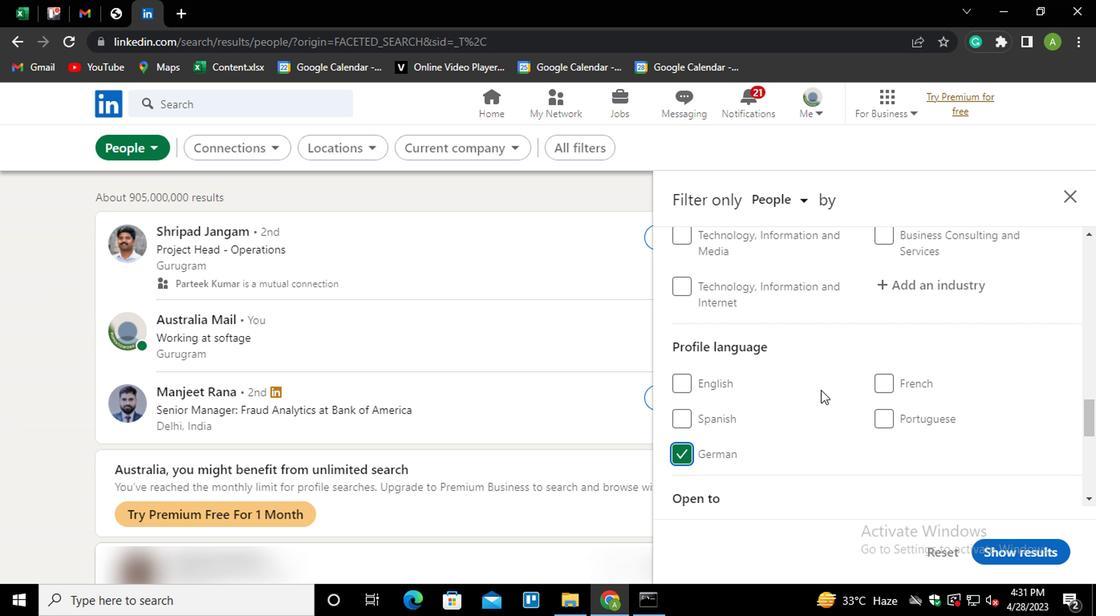 
Action: Mouse scrolled (833, 395) with delta (0, 1)
Screenshot: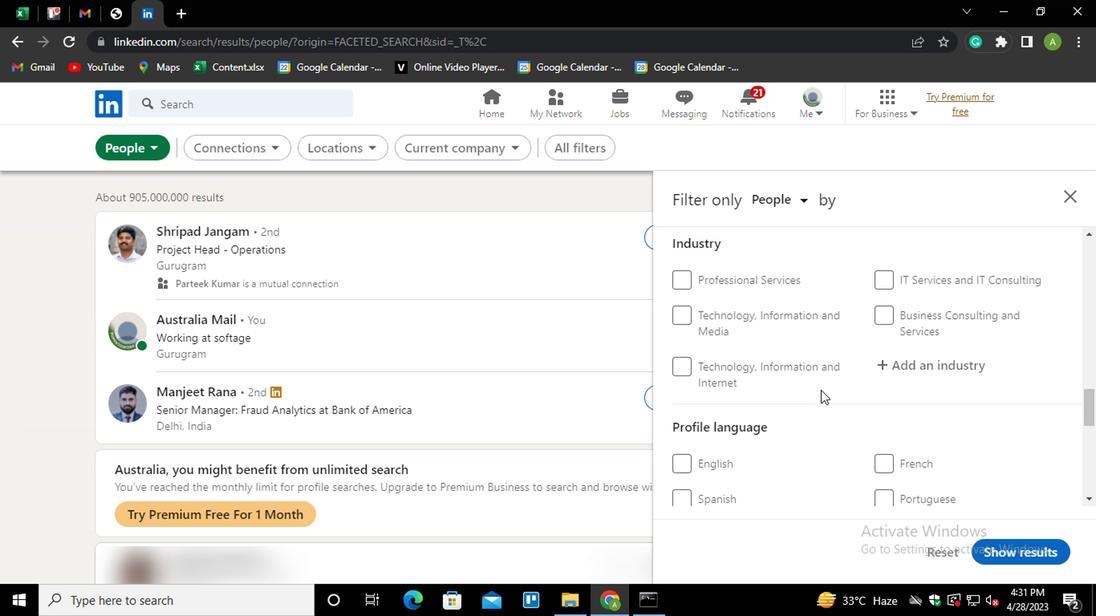 
Action: Mouse scrolled (833, 395) with delta (0, 1)
Screenshot: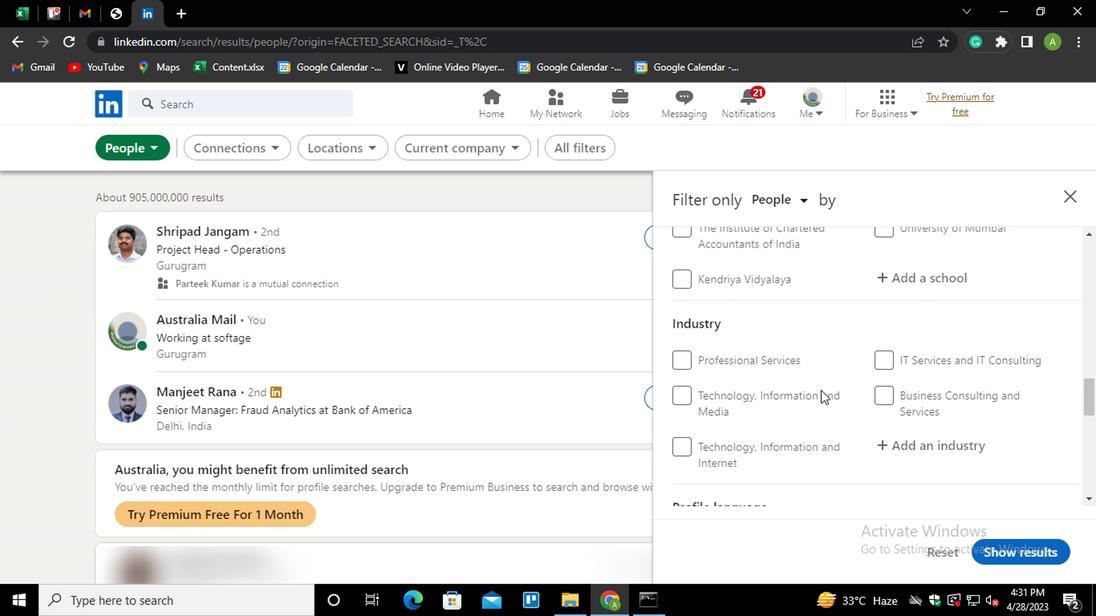 
Action: Mouse scrolled (833, 395) with delta (0, 1)
Screenshot: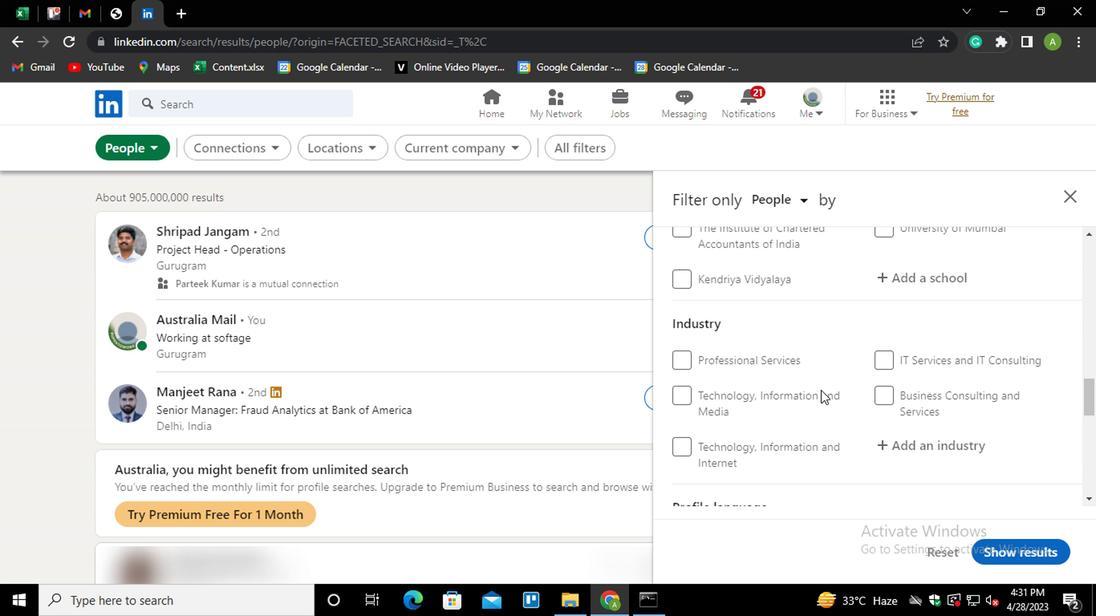 
Action: Mouse scrolled (833, 395) with delta (0, 1)
Screenshot: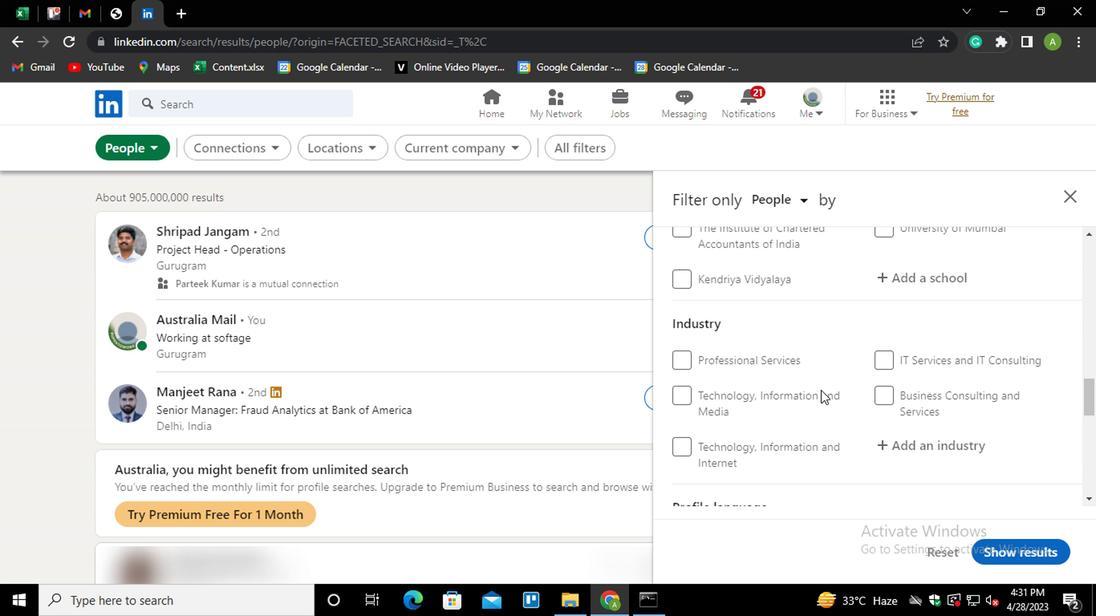 
Action: Mouse scrolled (833, 395) with delta (0, 1)
Screenshot: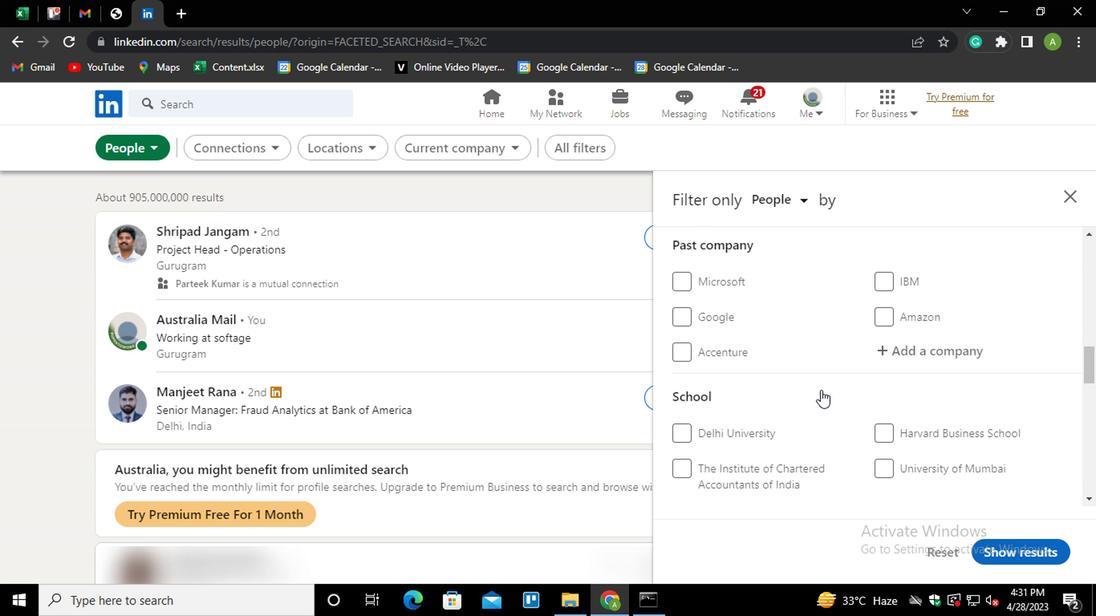 
Action: Mouse scrolled (833, 395) with delta (0, 1)
Screenshot: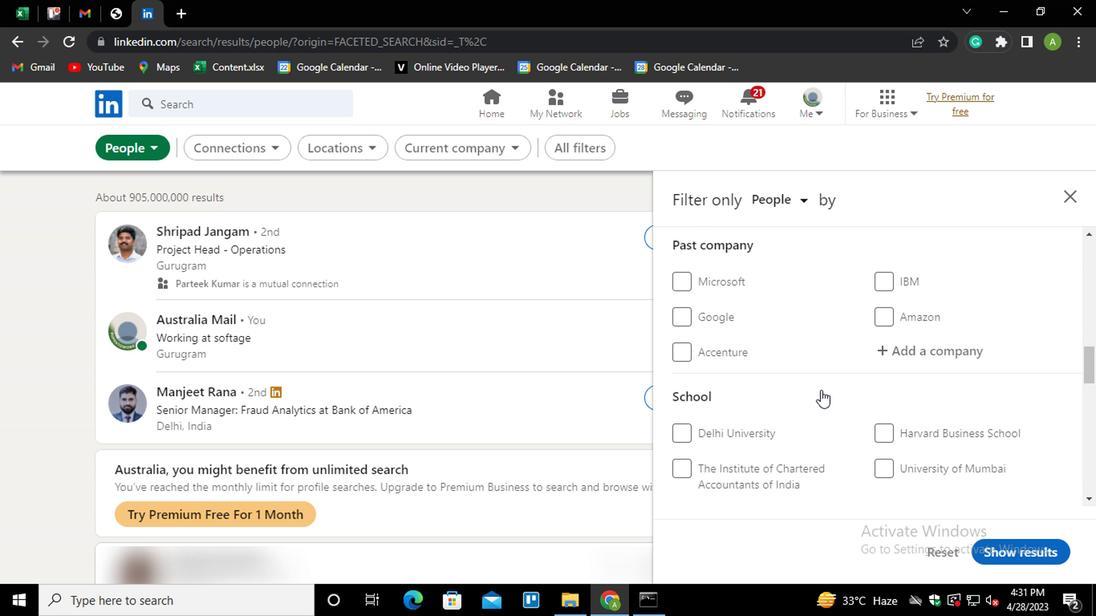 
Action: Mouse moved to (913, 361)
Screenshot: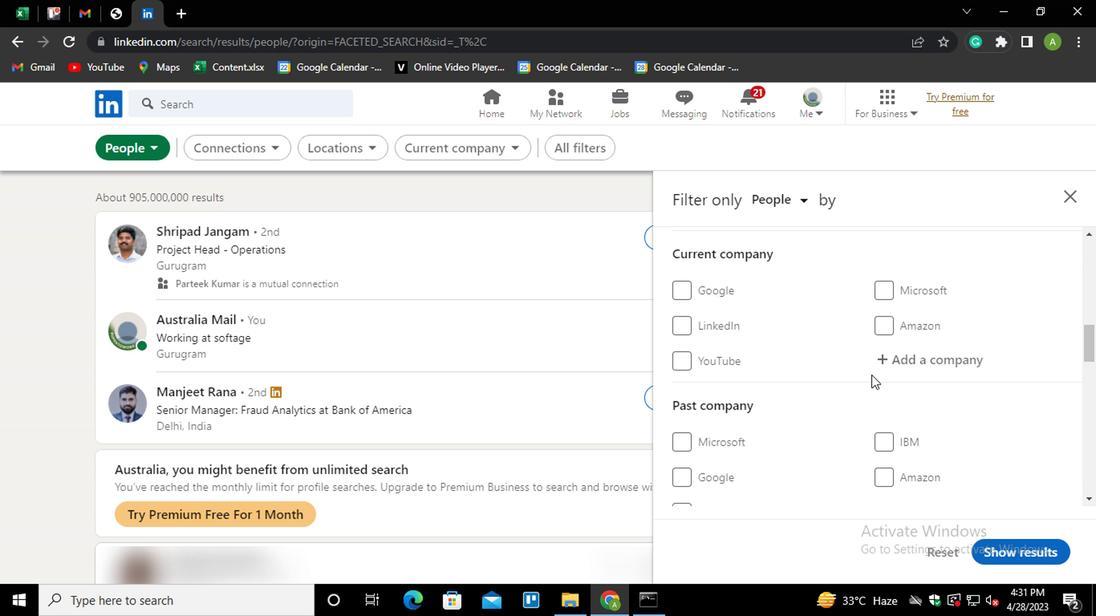 
Action: Mouse pressed left at (913, 361)
Screenshot: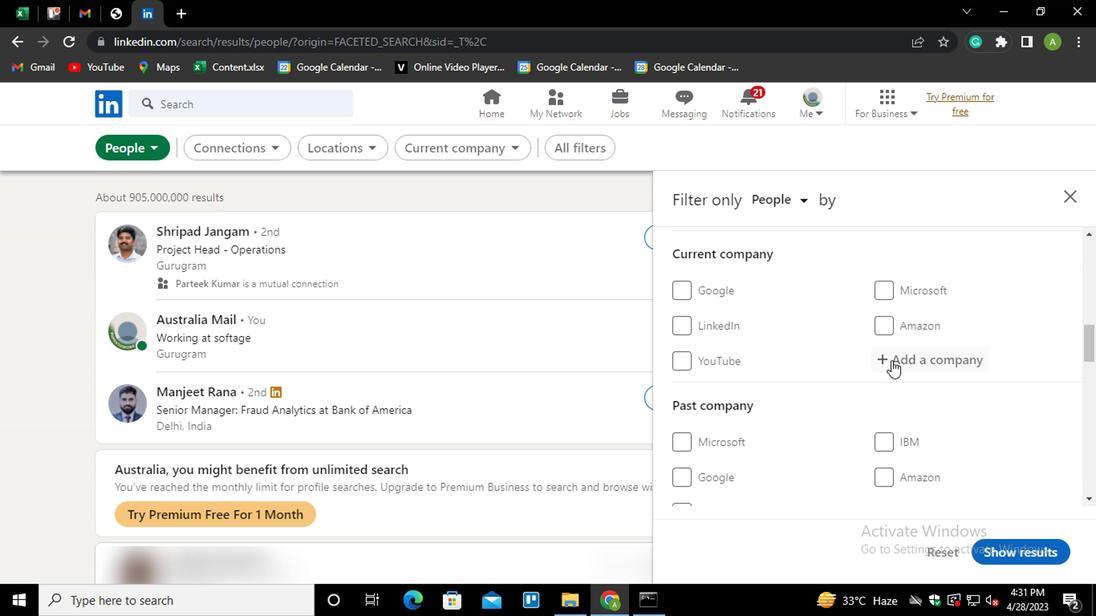 
Action: Key pressed <Key.shift>PHILI<Key.backspace><Key.down><Key.enter>
Screenshot: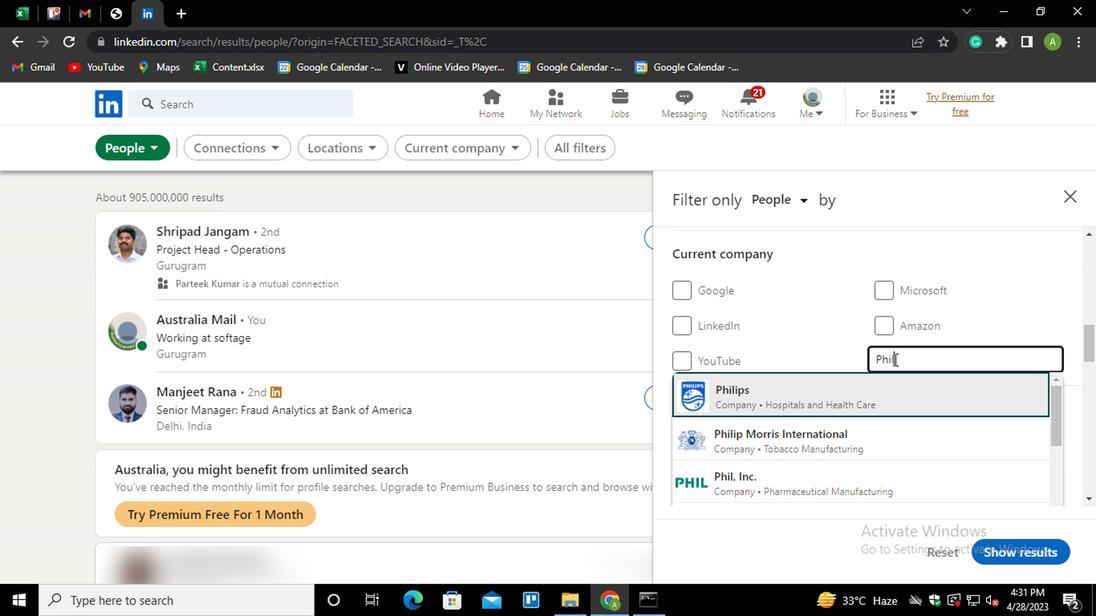 
Action: Mouse moved to (922, 356)
Screenshot: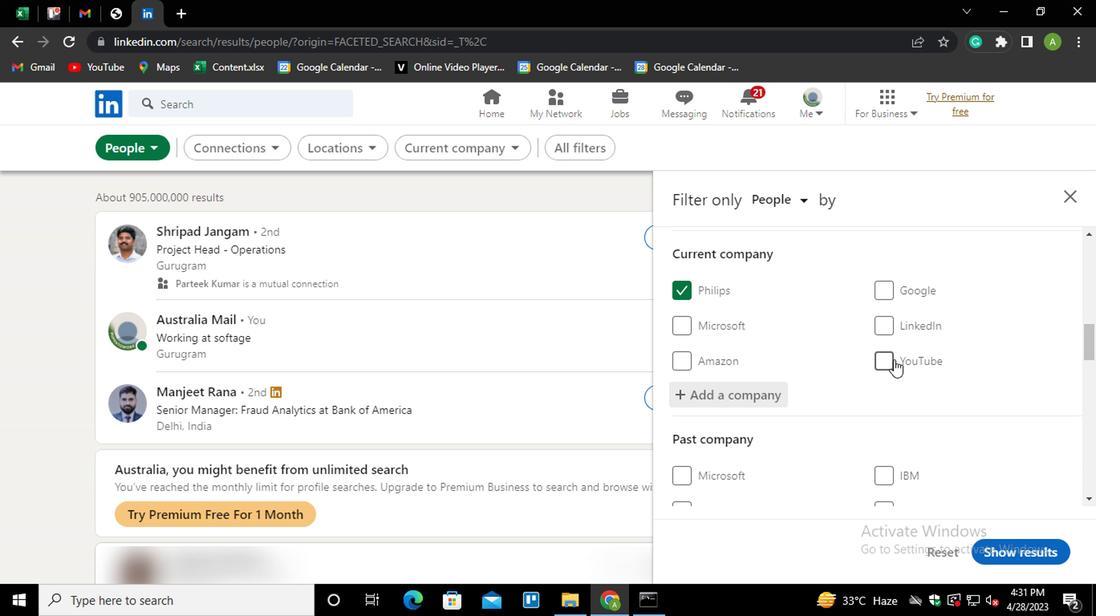 
Action: Mouse scrolled (922, 355) with delta (0, 0)
Screenshot: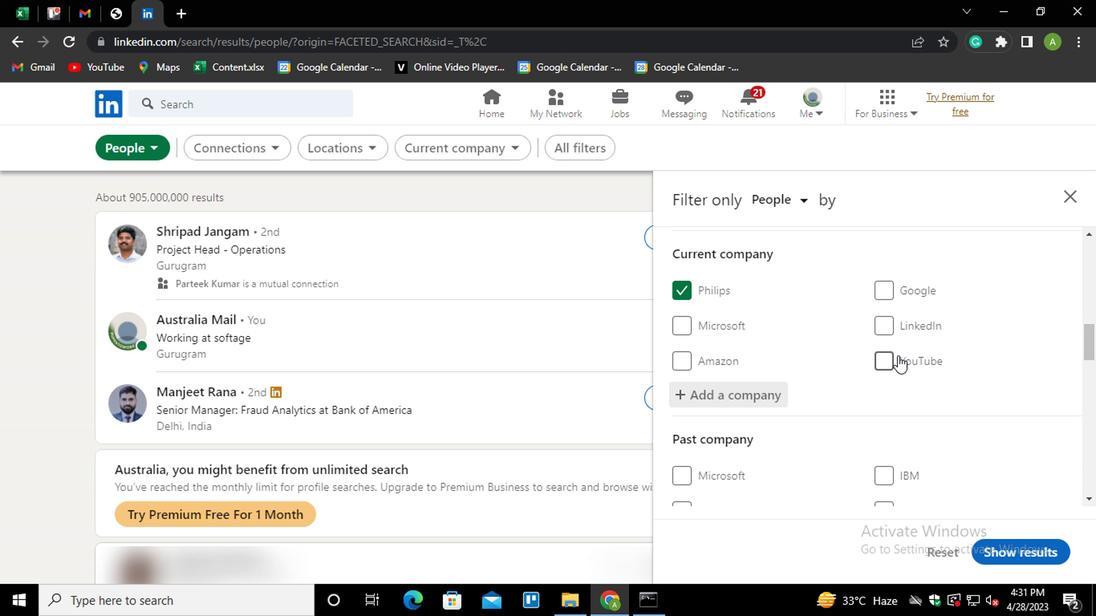 
Action: Mouse scrolled (922, 355) with delta (0, 0)
Screenshot: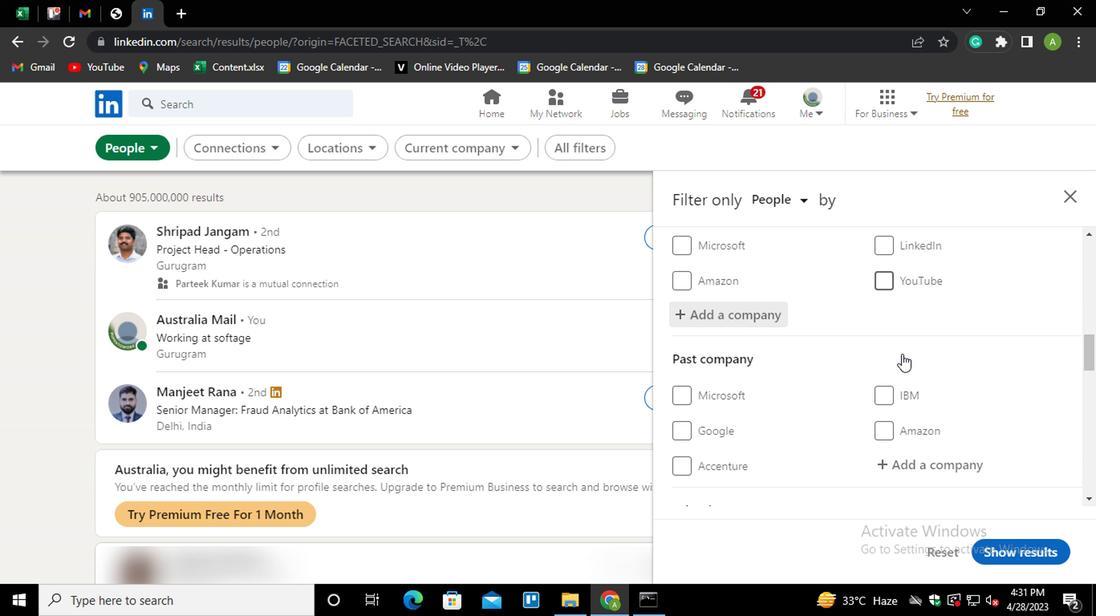 
Action: Mouse scrolled (922, 355) with delta (0, 0)
Screenshot: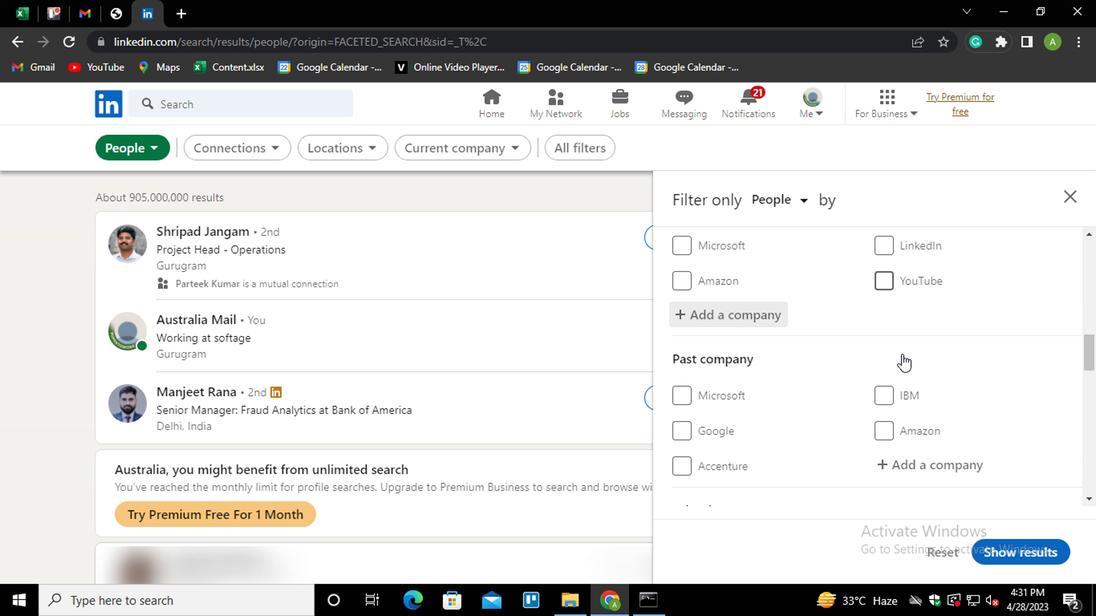 
Action: Mouse scrolled (922, 355) with delta (0, 0)
Screenshot: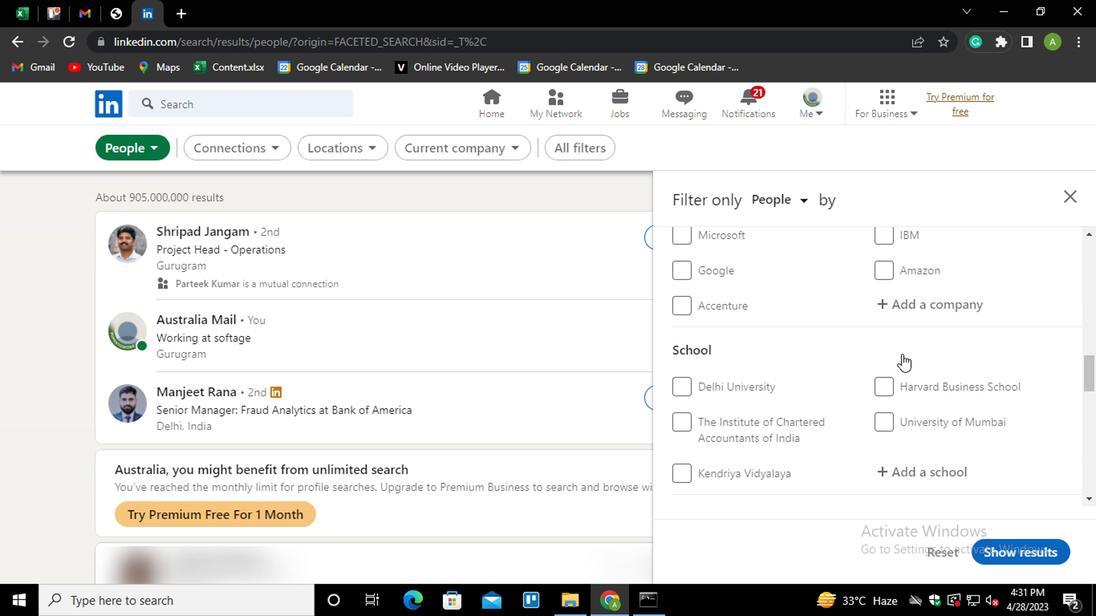 
Action: Mouse scrolled (922, 355) with delta (0, 0)
Screenshot: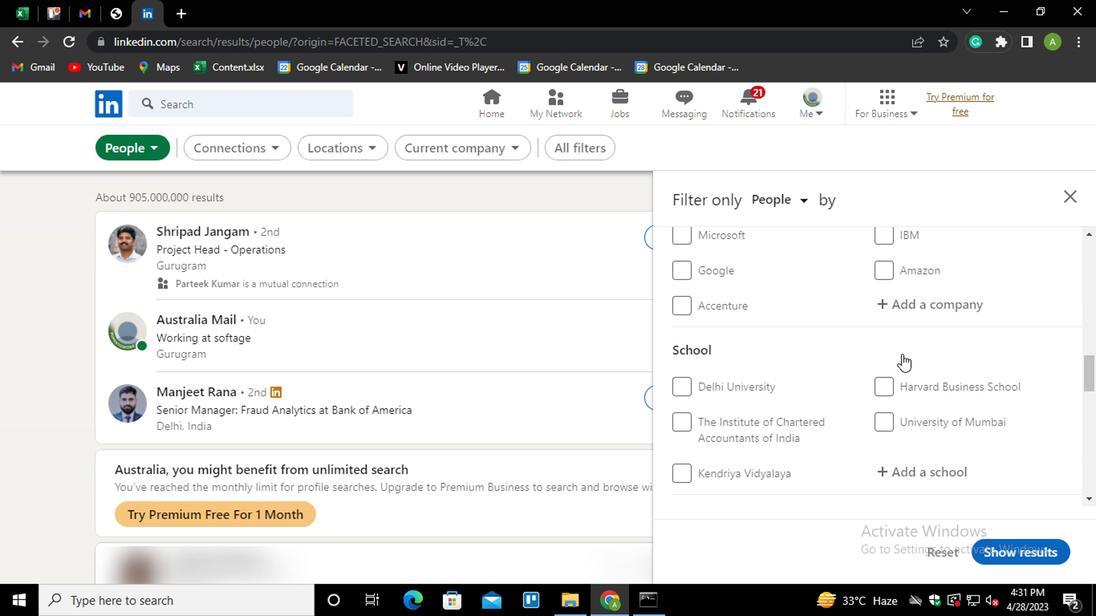 
Action: Mouse moved to (915, 315)
Screenshot: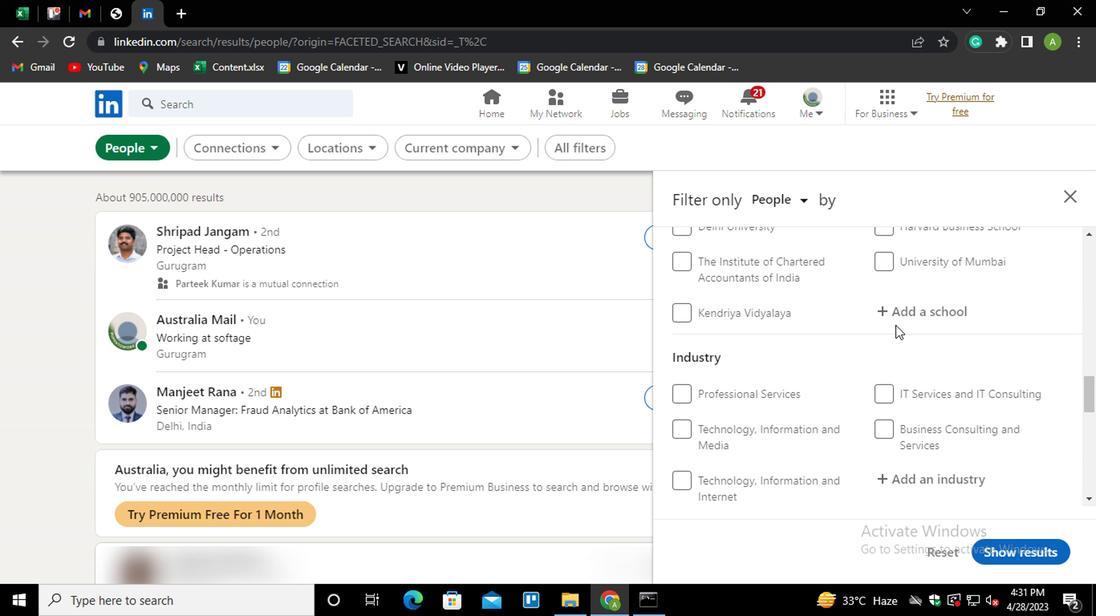 
Action: Mouse pressed left at (915, 315)
Screenshot: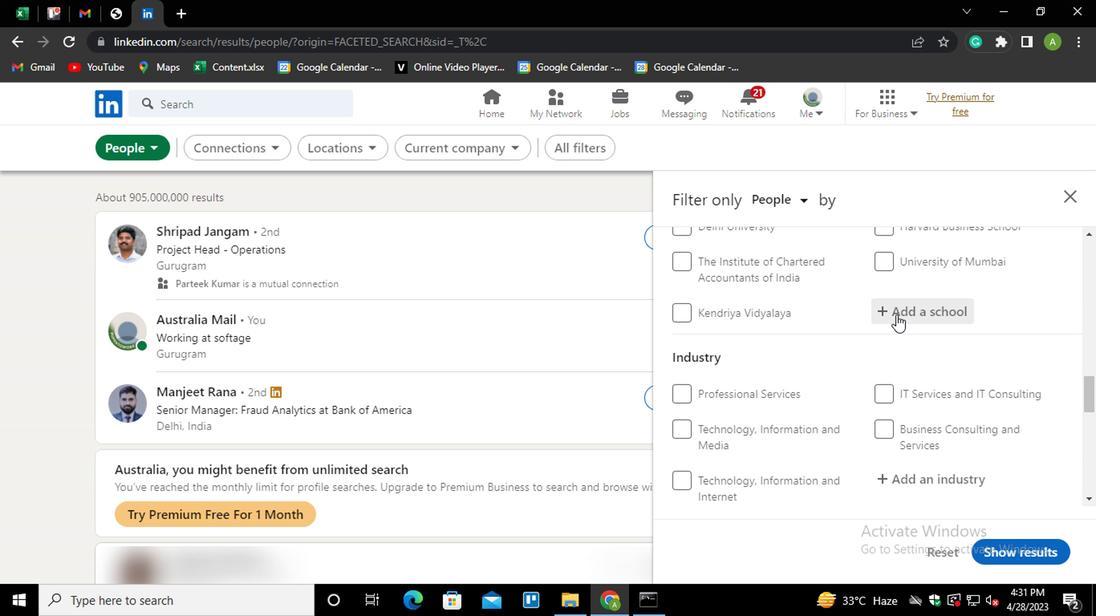 
Action: Mouse moved to (920, 314)
Screenshot: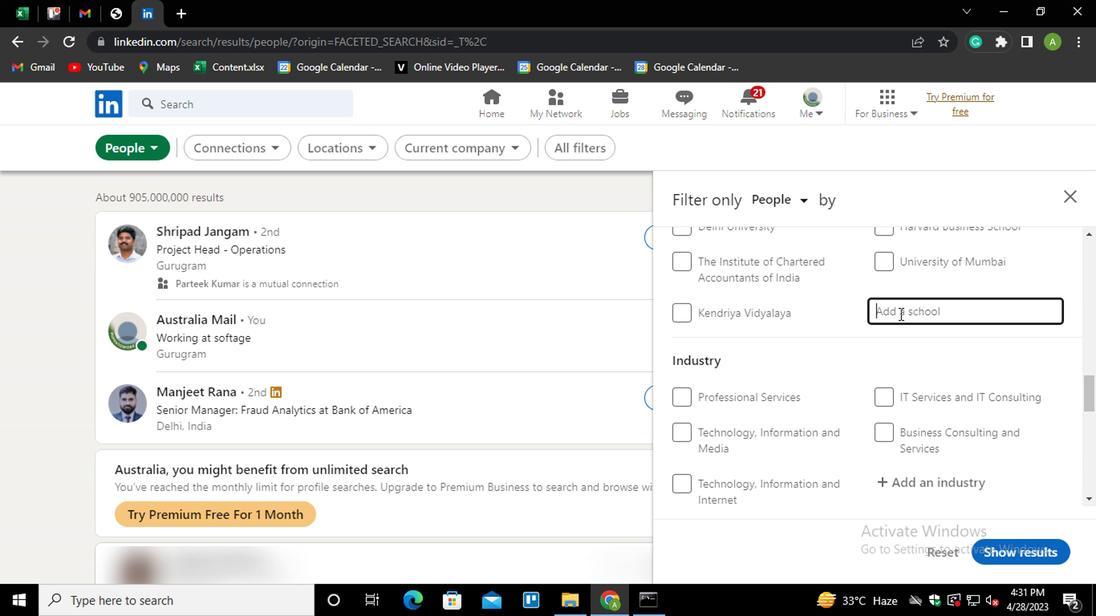 
Action: Mouse pressed left at (920, 314)
Screenshot: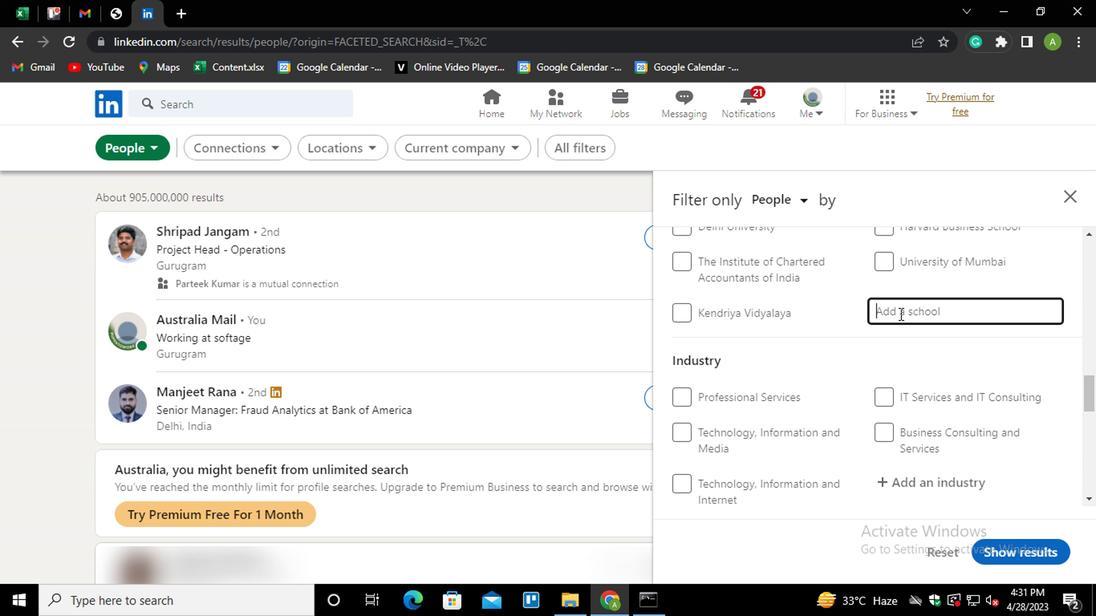 
Action: Key pressed <Key.shift>THE<Key.space><Key.shift>KEL<Key.down><Key.enter>
Screenshot: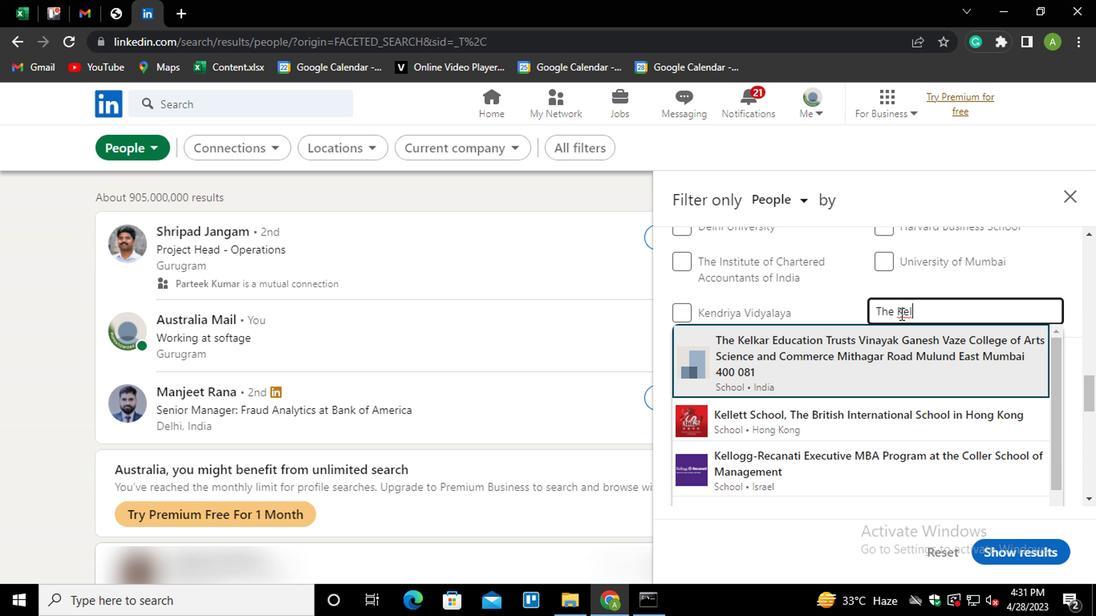 
Action: Mouse scrolled (920, 313) with delta (0, -1)
Screenshot: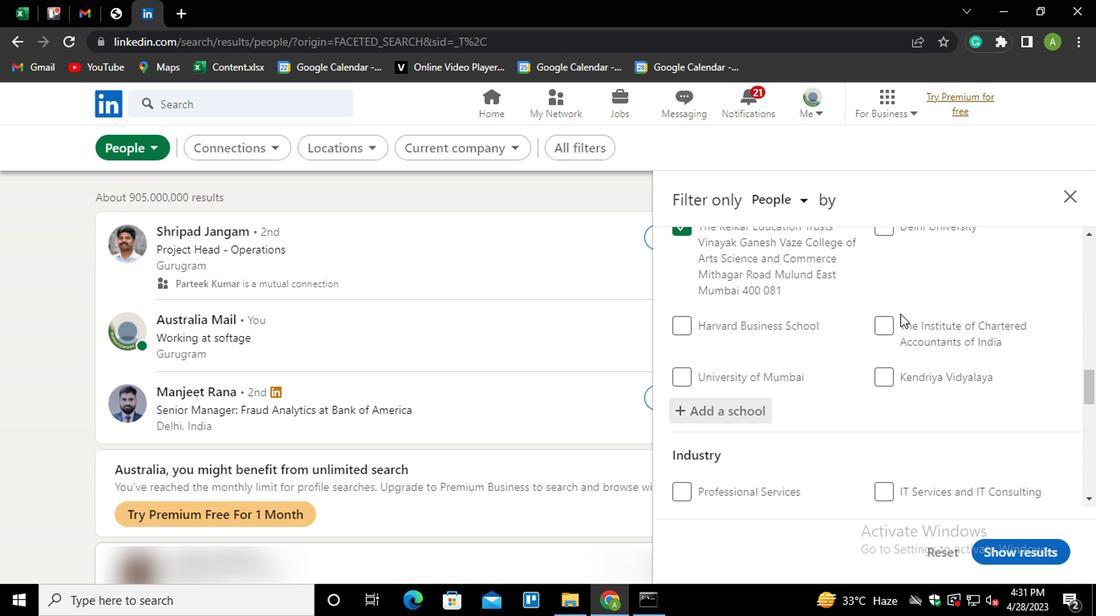 
Action: Mouse scrolled (920, 313) with delta (0, -1)
Screenshot: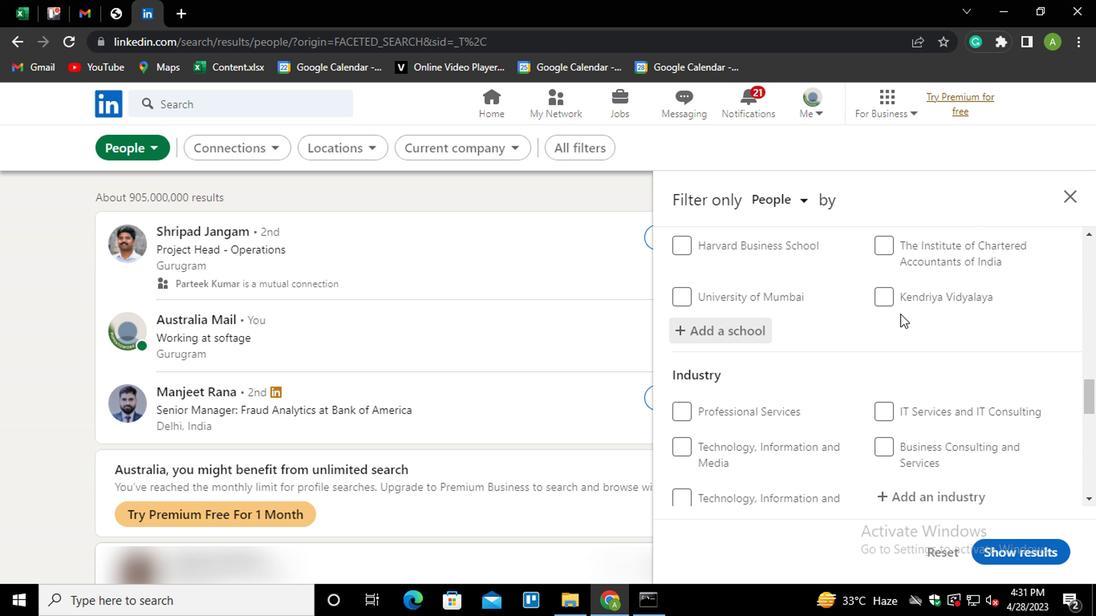 
Action: Mouse scrolled (920, 313) with delta (0, -1)
Screenshot: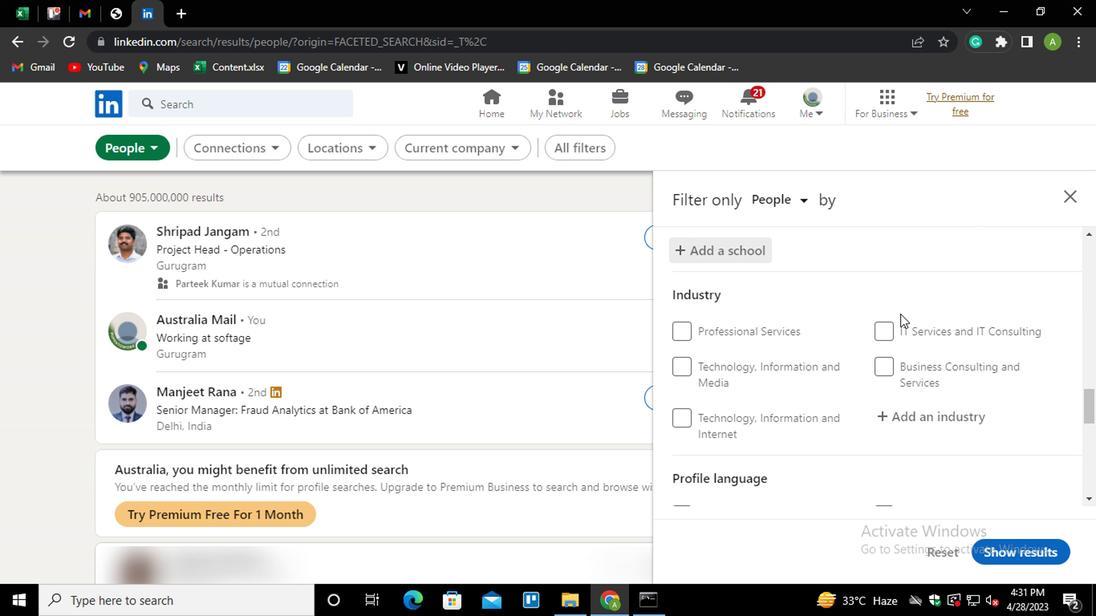 
Action: Mouse moved to (932, 338)
Screenshot: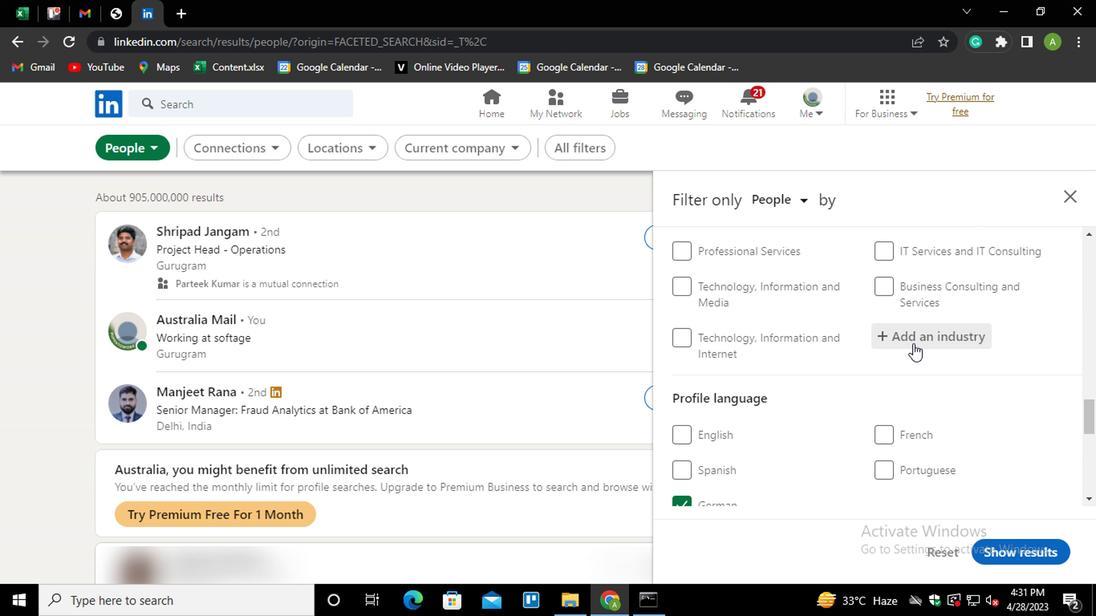 
Action: Mouse pressed left at (932, 338)
Screenshot: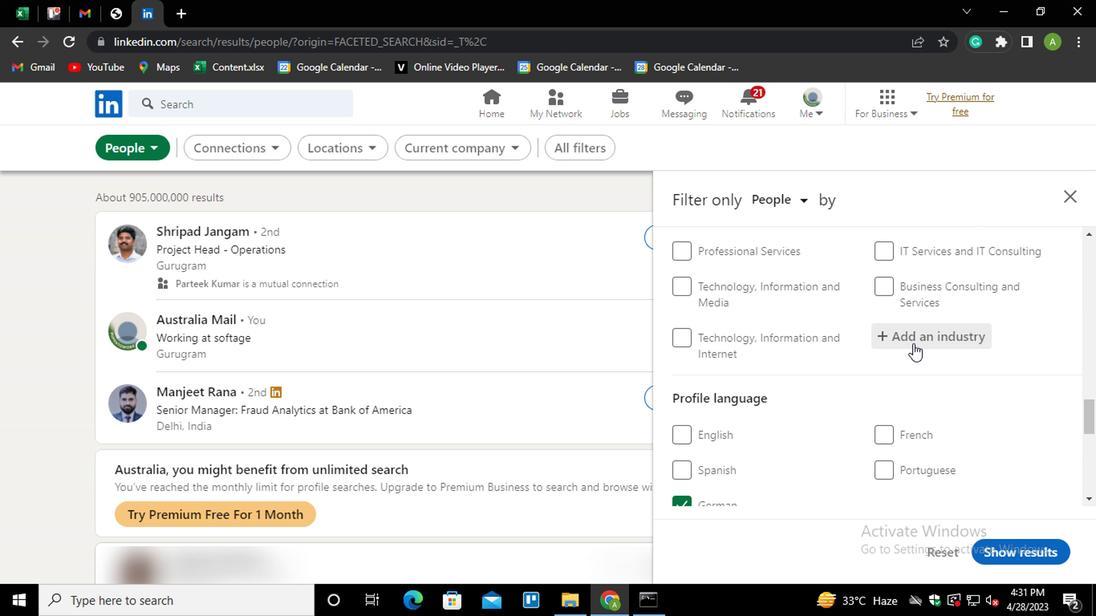 
Action: Key pressed <Key.shift>R
Screenshot: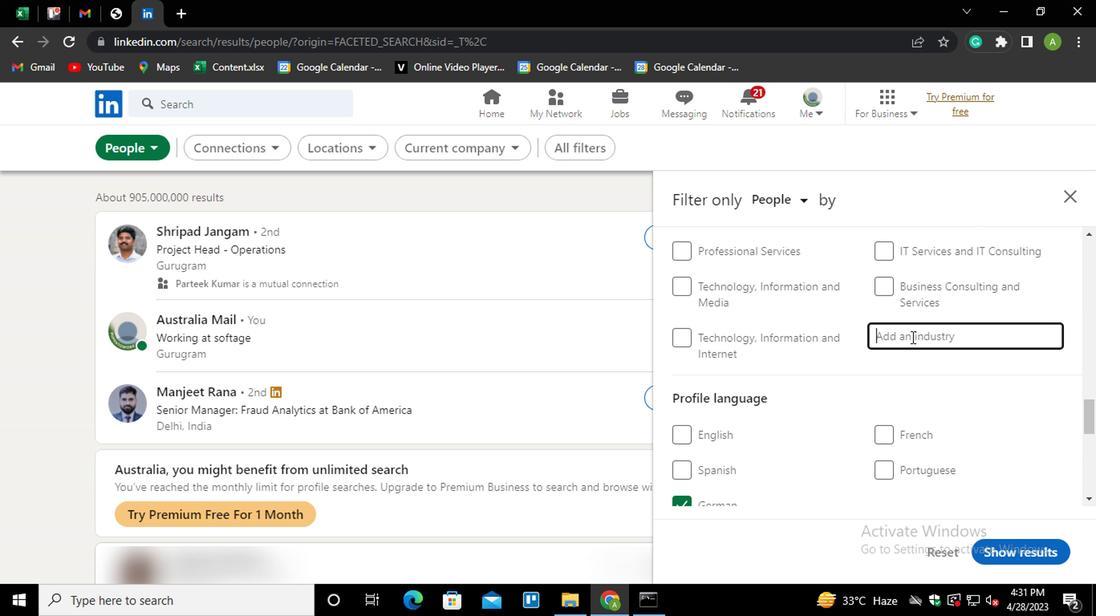
Action: Mouse moved to (927, 339)
Screenshot: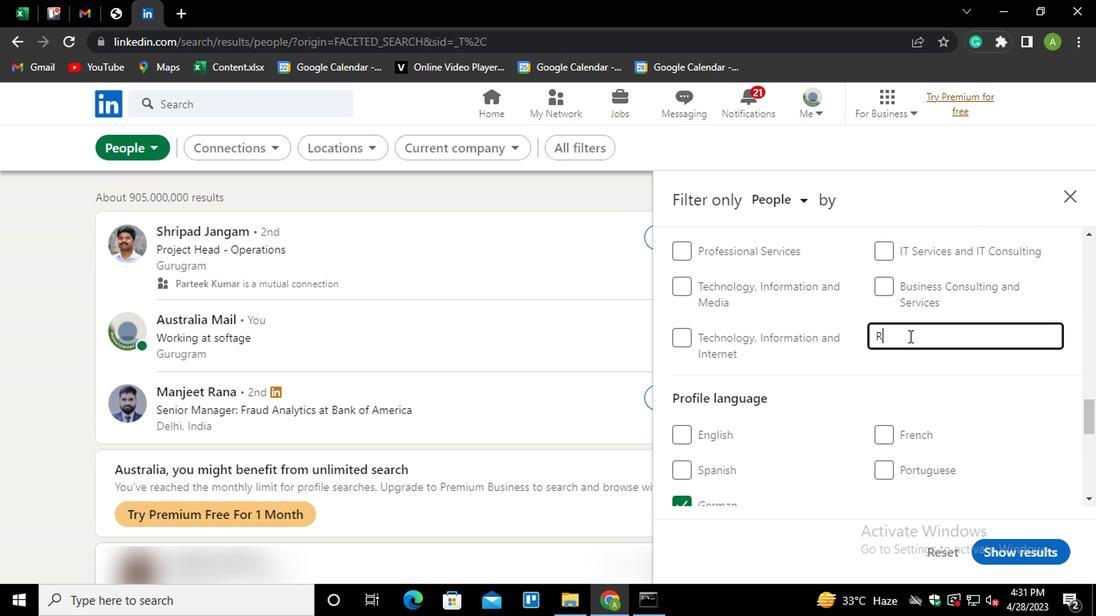 
Action: Key pressed E
Screenshot: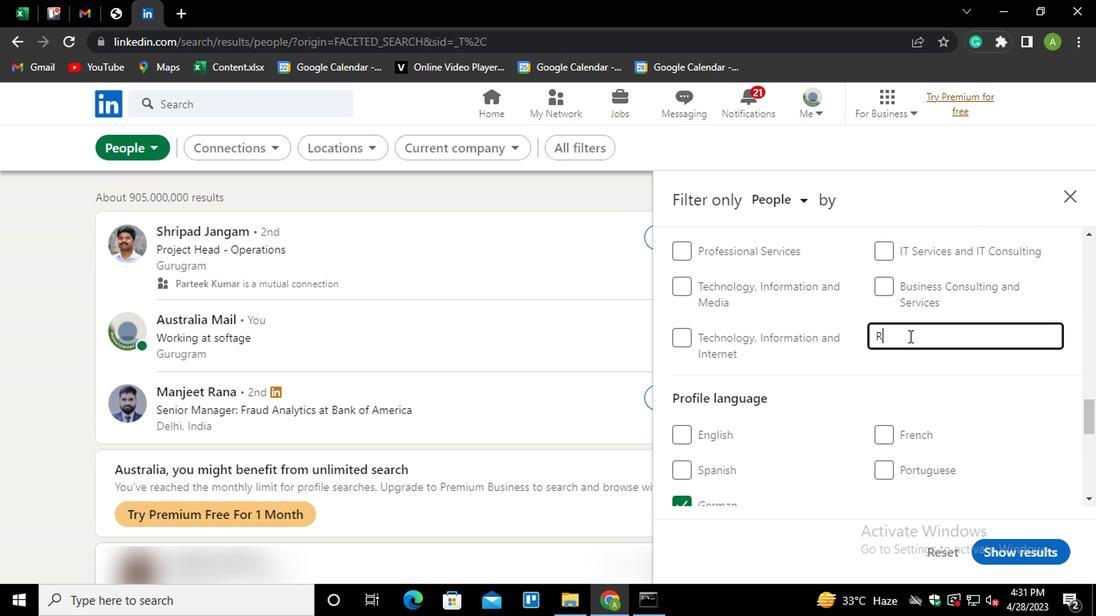 
Action: Mouse moved to (925, 341)
Screenshot: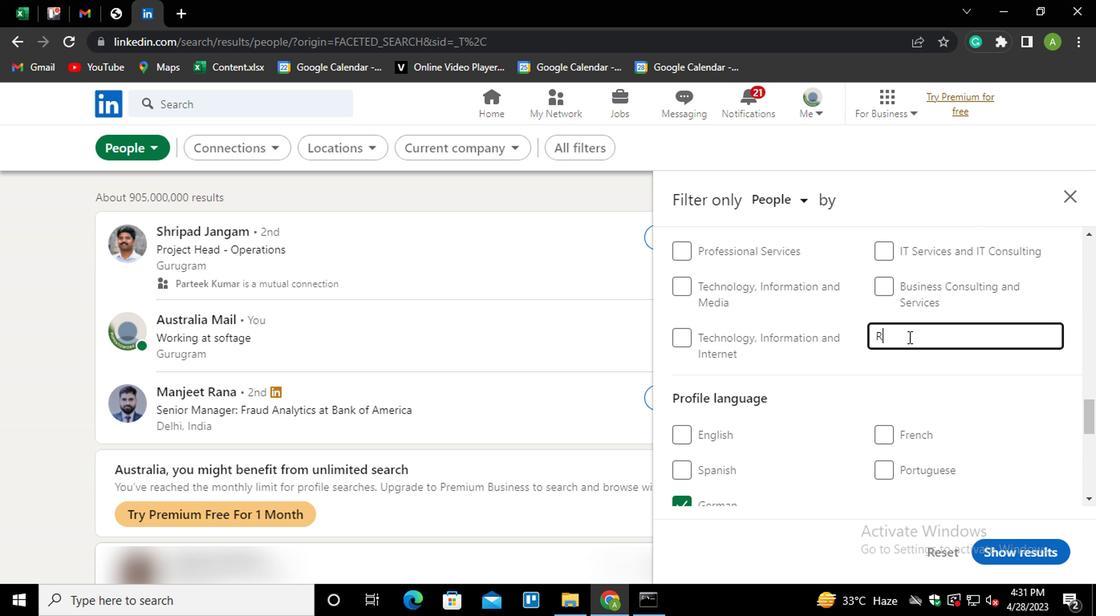 
Action: Key pressed TAIL<Key.space>M<Key.down><Key.down><Key.down><Key.down><Key.down><Key.enter>
Screenshot: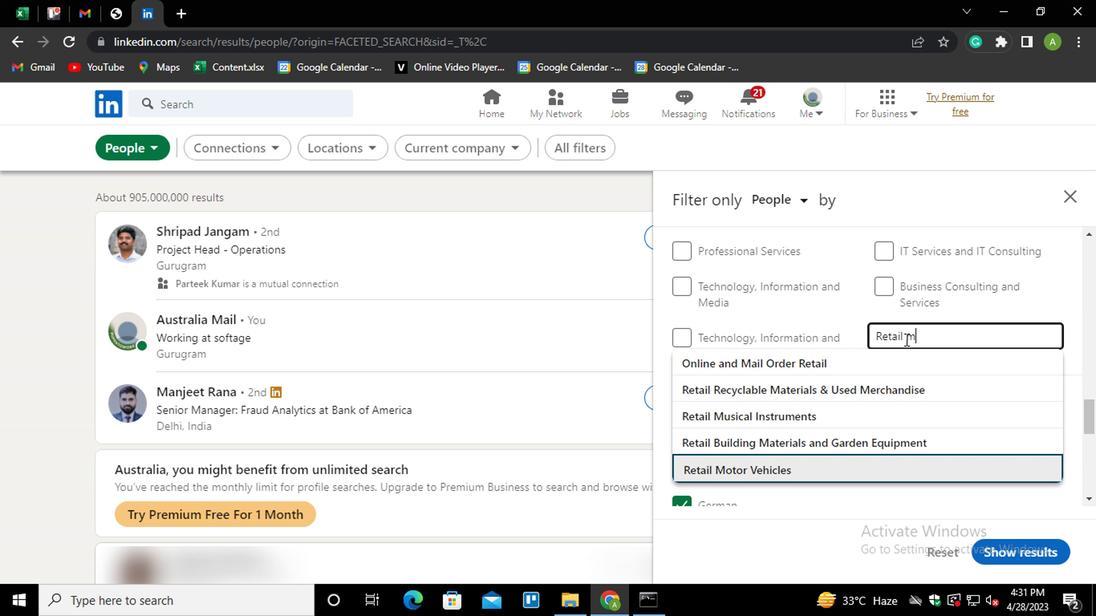 
Action: Mouse scrolled (925, 340) with delta (0, -1)
Screenshot: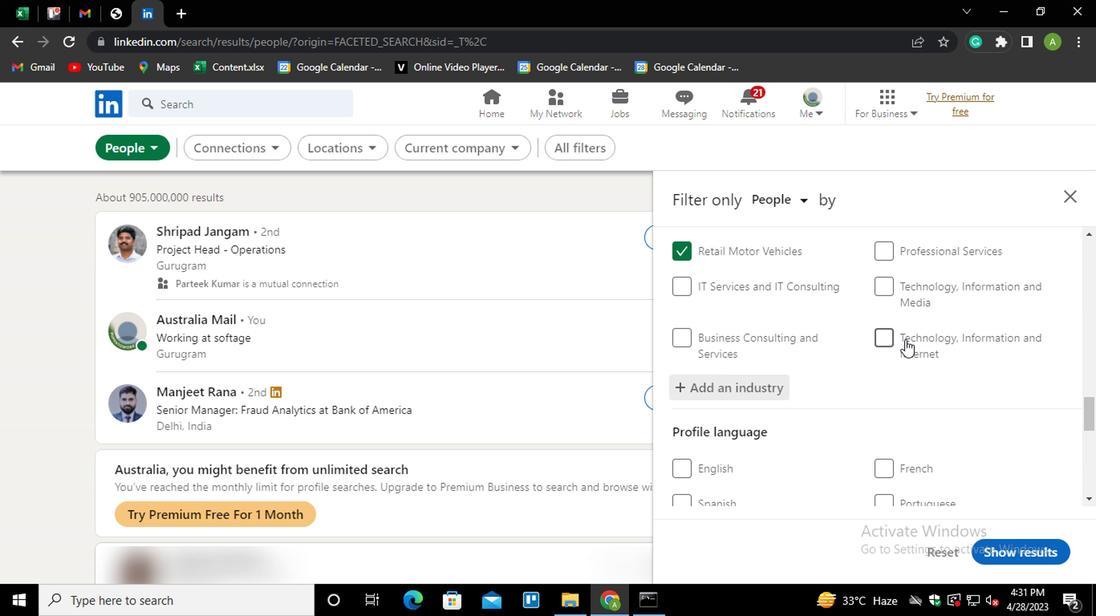 
Action: Mouse scrolled (925, 340) with delta (0, -1)
Screenshot: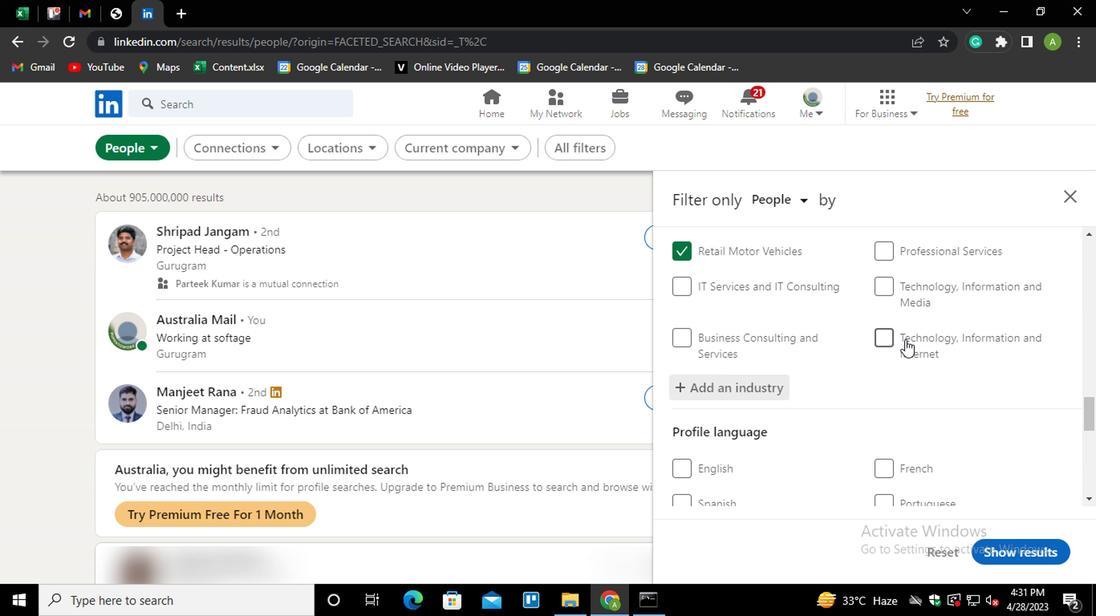 
Action: Mouse scrolled (925, 340) with delta (0, -1)
Screenshot: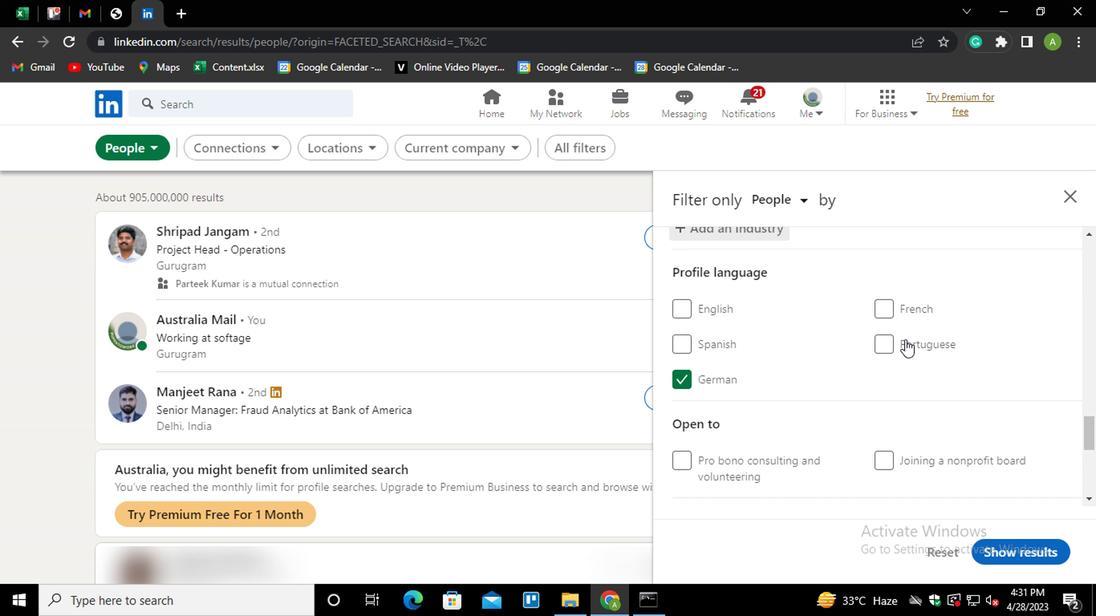 
Action: Mouse scrolled (925, 340) with delta (0, -1)
Screenshot: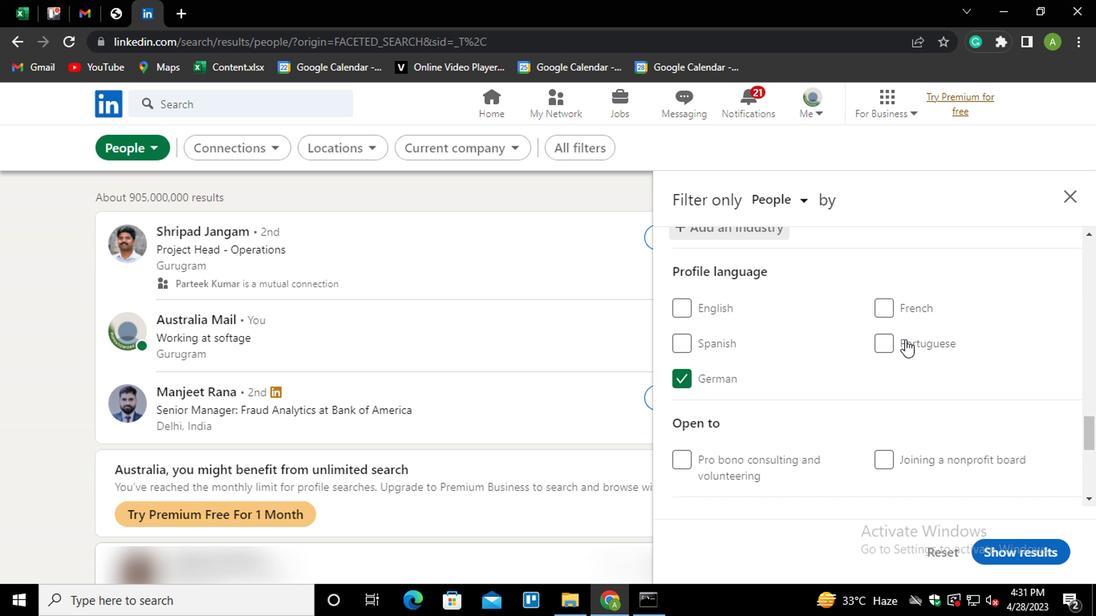 
Action: Mouse scrolled (925, 340) with delta (0, -1)
Screenshot: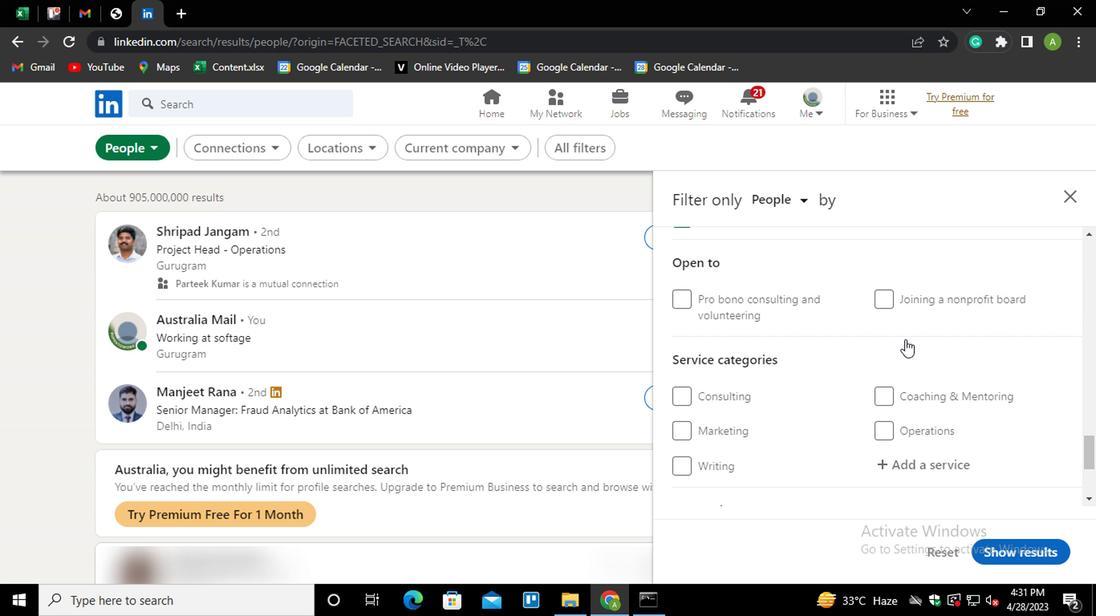 
Action: Mouse moved to (928, 385)
Screenshot: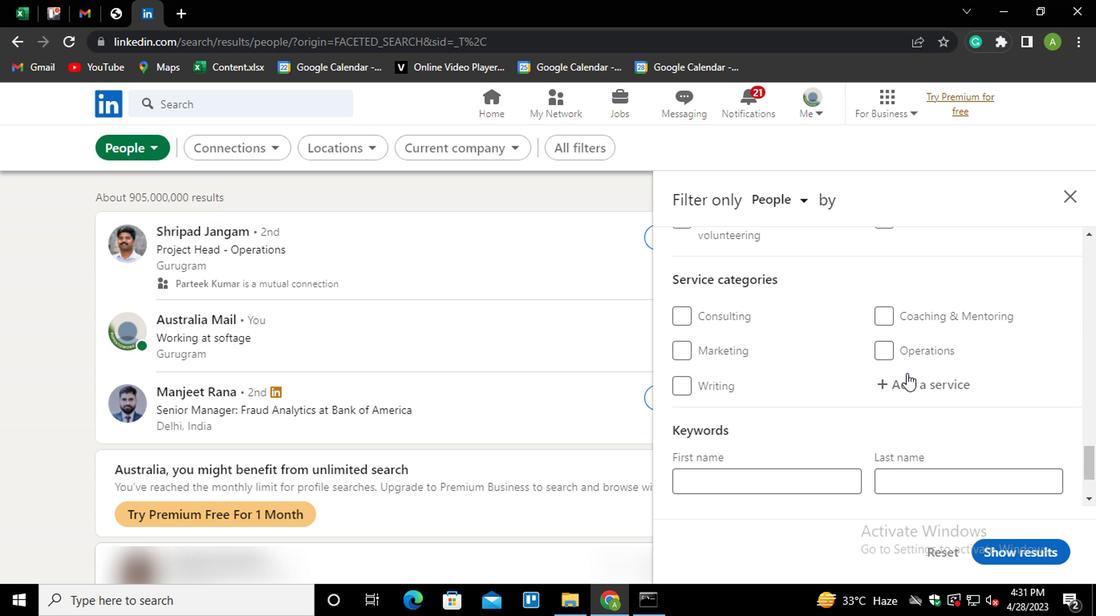 
Action: Mouse pressed left at (928, 385)
Screenshot: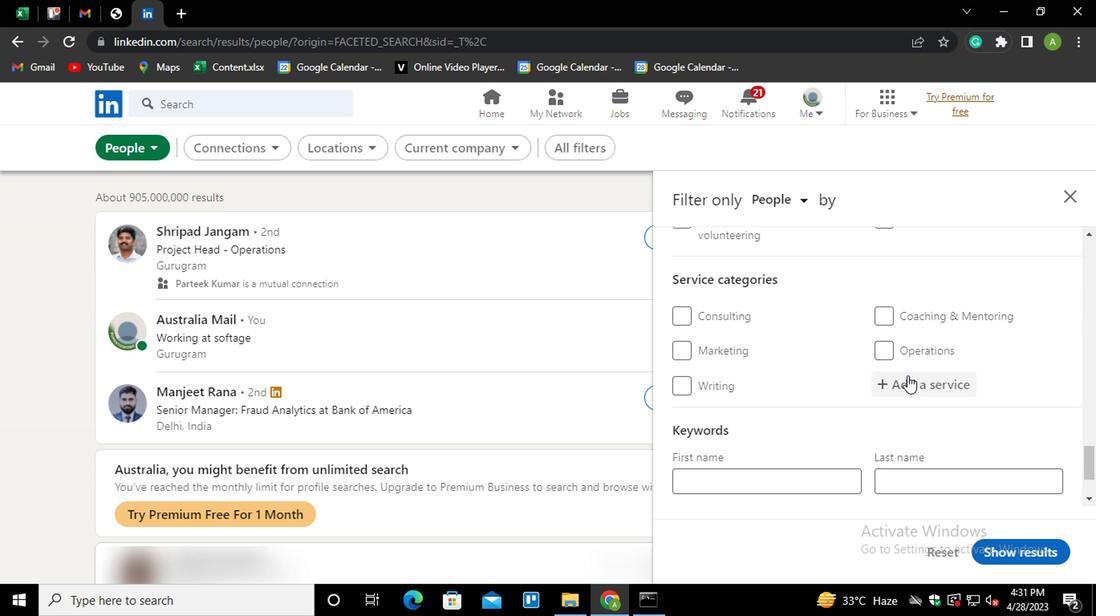 
Action: Key pressed <Key.shift>HOME<Key.space><Key.shift>N<Key.down><Key.enter>
Screenshot: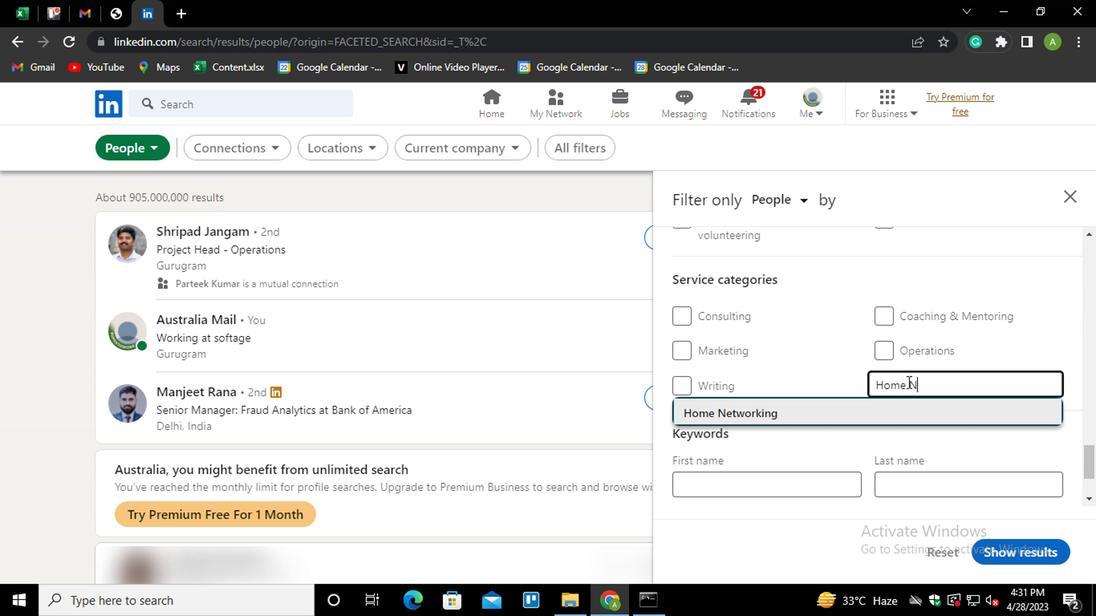 
Action: Mouse moved to (923, 388)
Screenshot: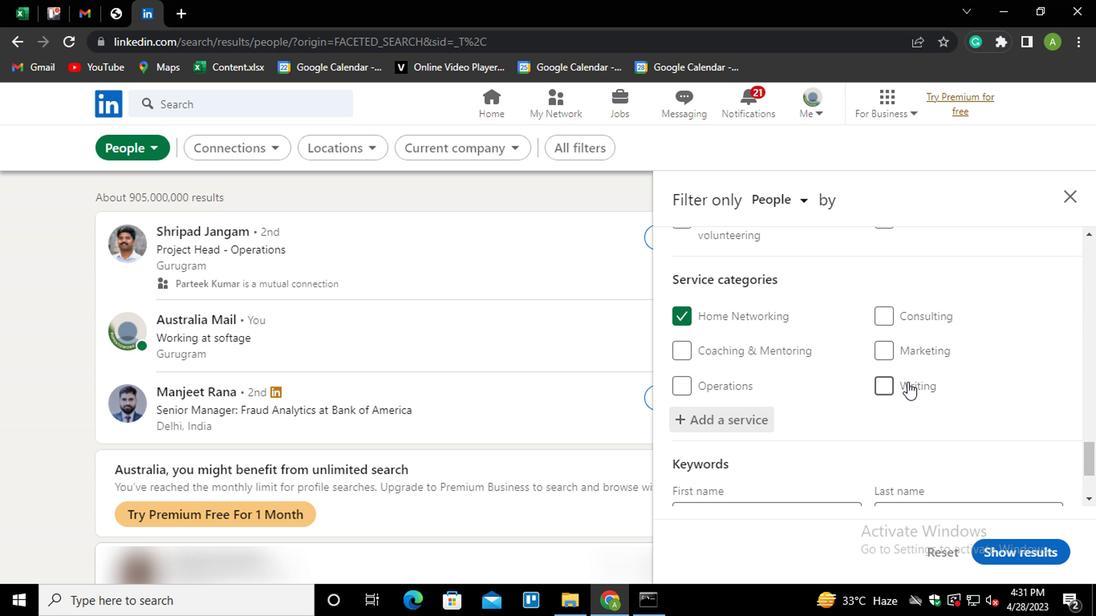 
Action: Mouse scrolled (923, 388) with delta (0, 0)
Screenshot: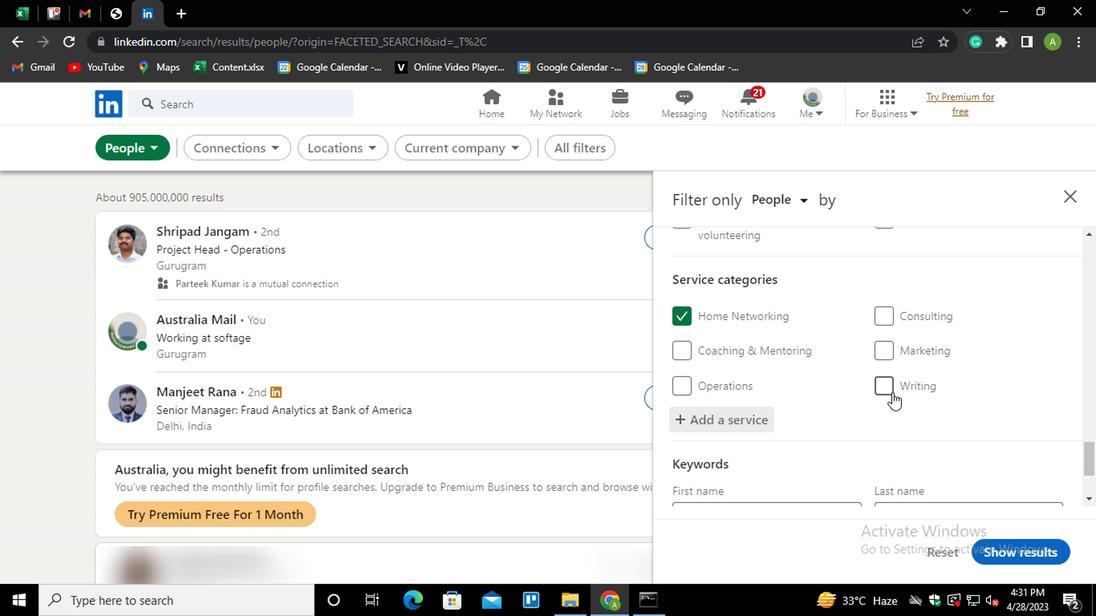 
Action: Mouse scrolled (923, 388) with delta (0, 0)
Screenshot: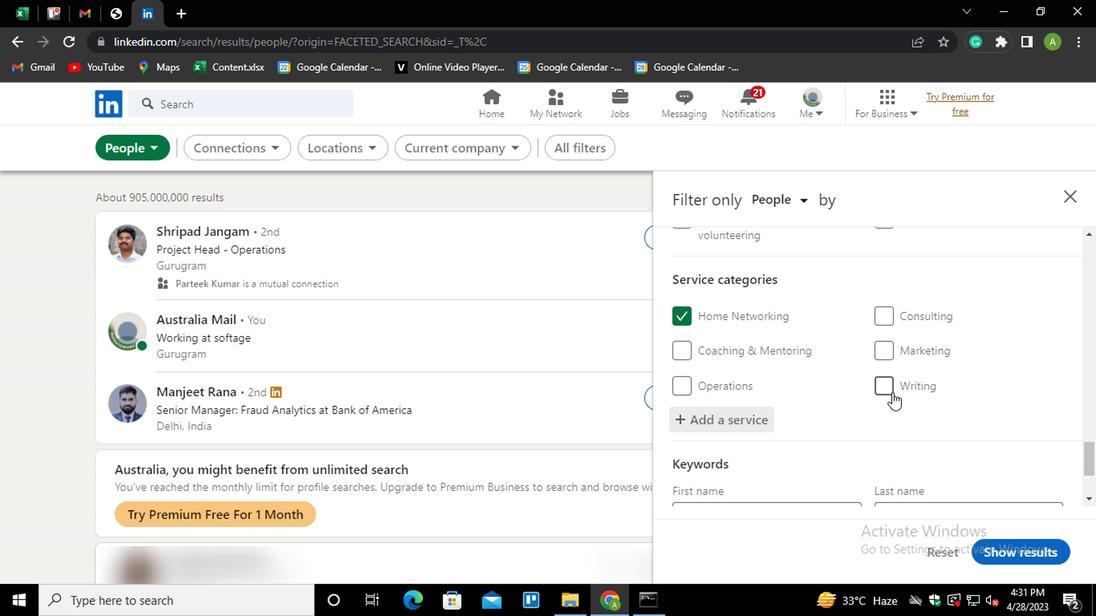
Action: Mouse scrolled (923, 388) with delta (0, 0)
Screenshot: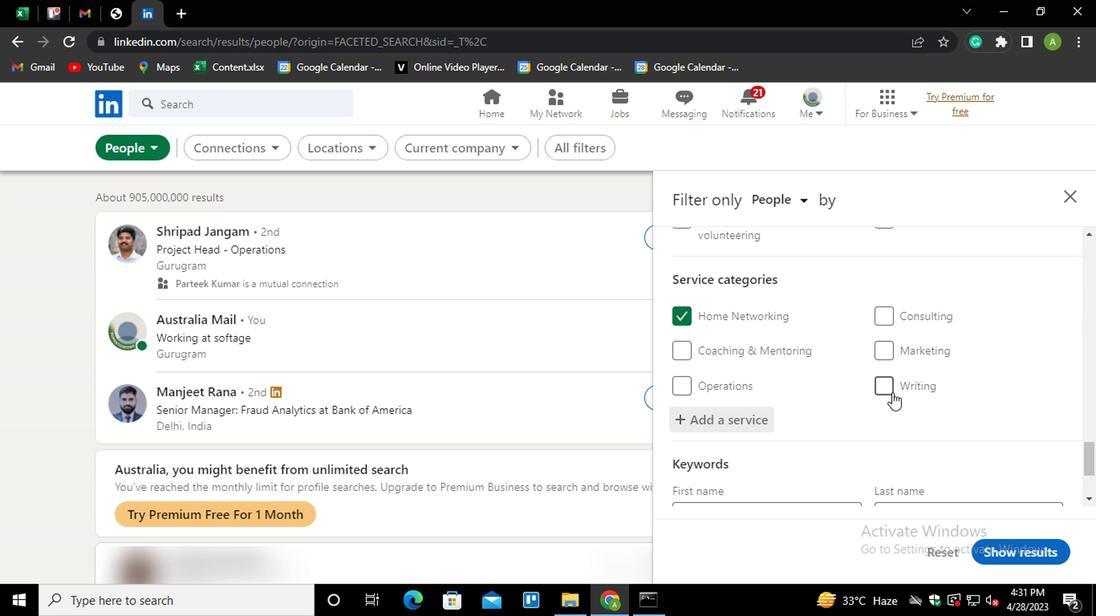 
Action: Mouse scrolled (923, 388) with delta (0, 0)
Screenshot: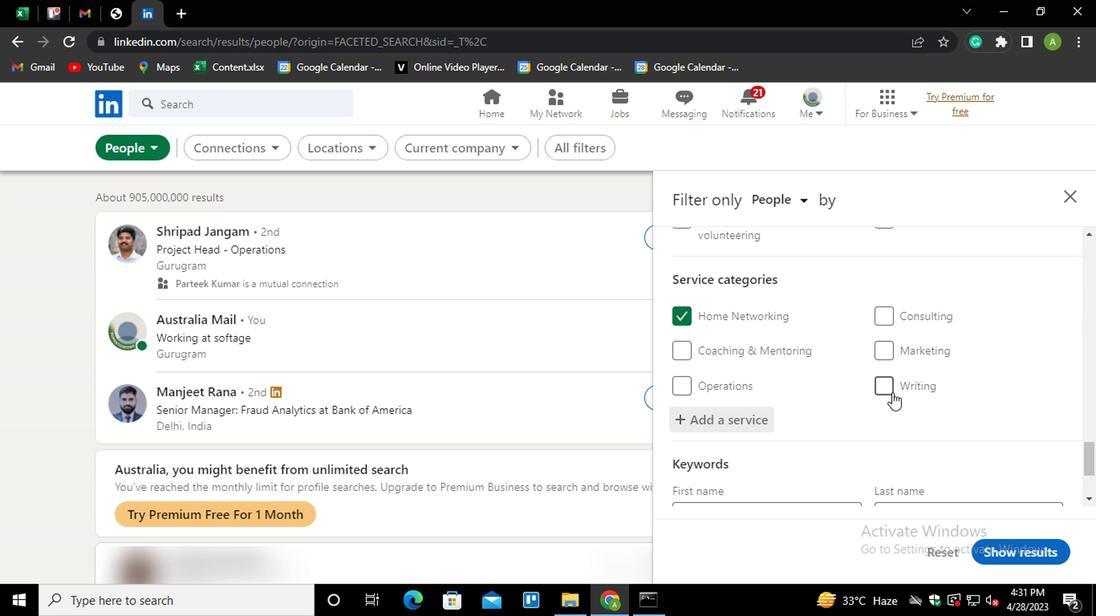 
Action: Mouse scrolled (923, 388) with delta (0, 0)
Screenshot: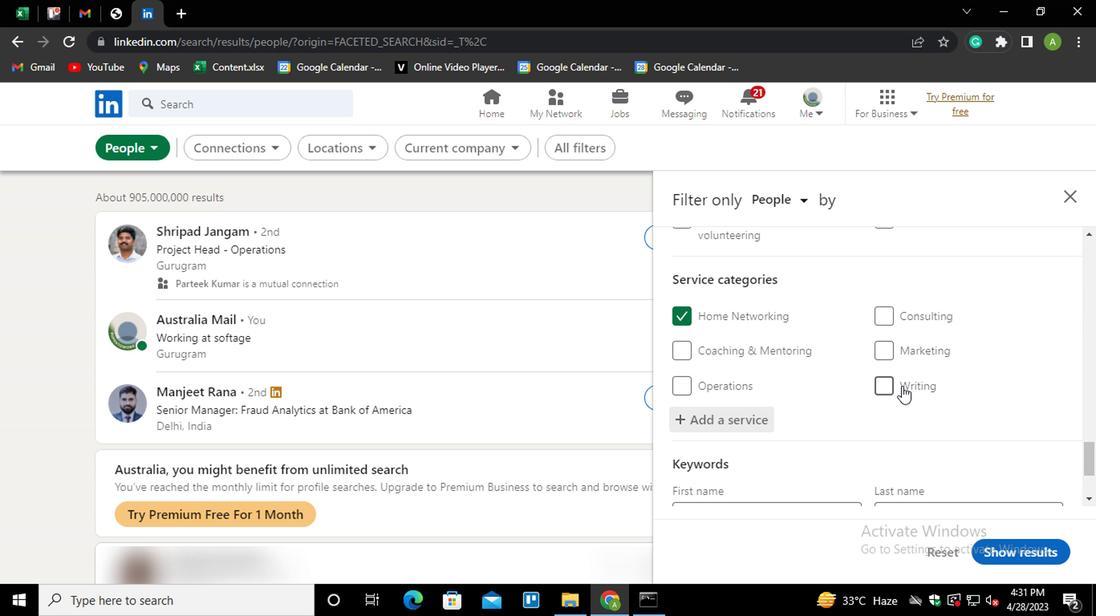 
Action: Mouse scrolled (923, 388) with delta (0, 0)
Screenshot: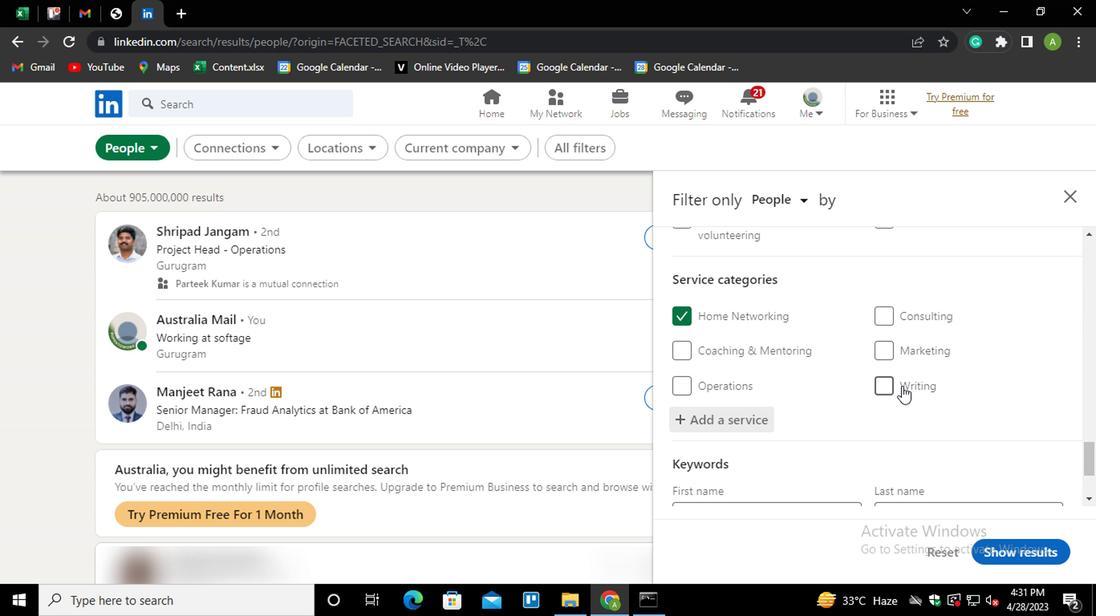 
Action: Mouse moved to (681, 441)
Screenshot: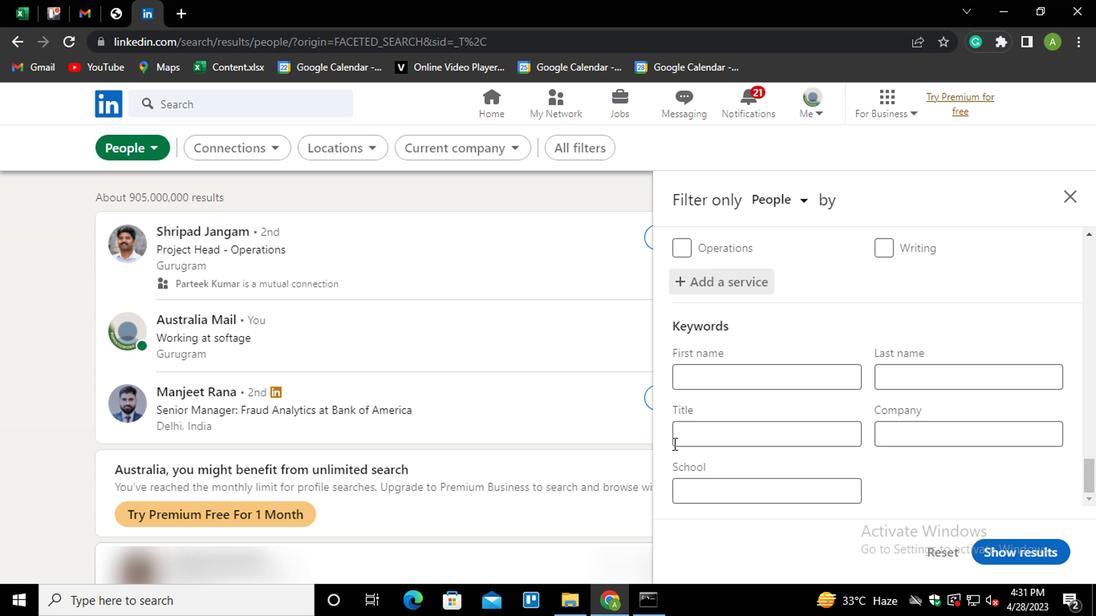 
Action: Mouse pressed left at (681, 441)
Screenshot: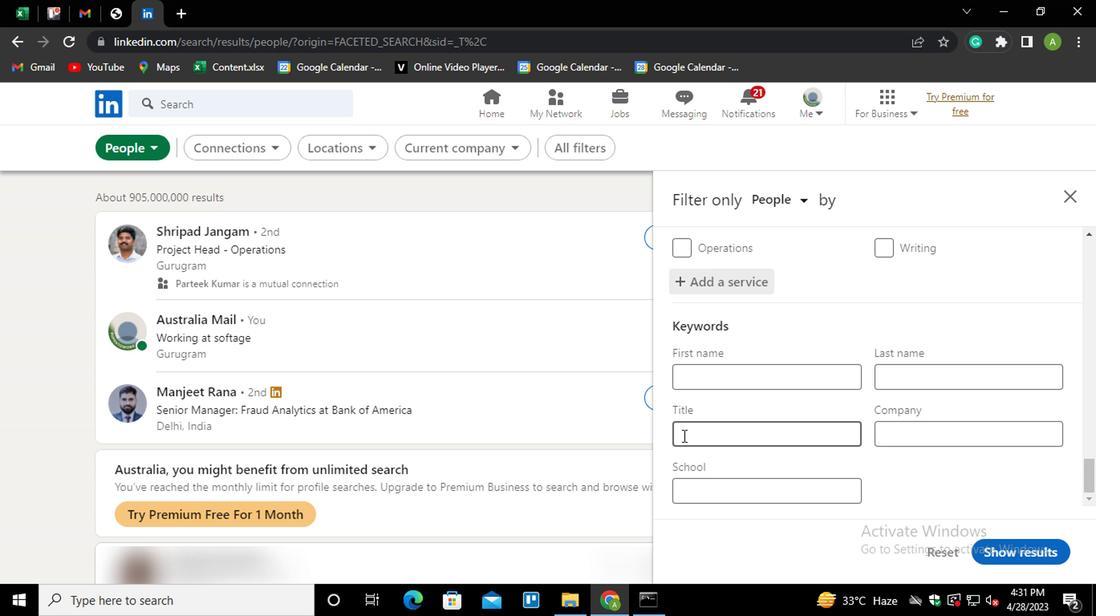 
Action: Key pressed <Key.shift><Key.shift><Key.shift><Key.shift><Key.shift><Key.shift><Key.shift><Key.shift><Key.shift><Key.shift><Key.shift><Key.shift><Key.shift><Key.shift><Key.shift><Key.shift><Key.shift><Key.shift><Key.shift>VIDEO<Key.space>OR<Key.space><Key.shift>FILE<Key.backspace>M<Key.space><Key.shift><Key.shift><Key.shift><Key.shift><Key.shift>PRODUCER
Screenshot: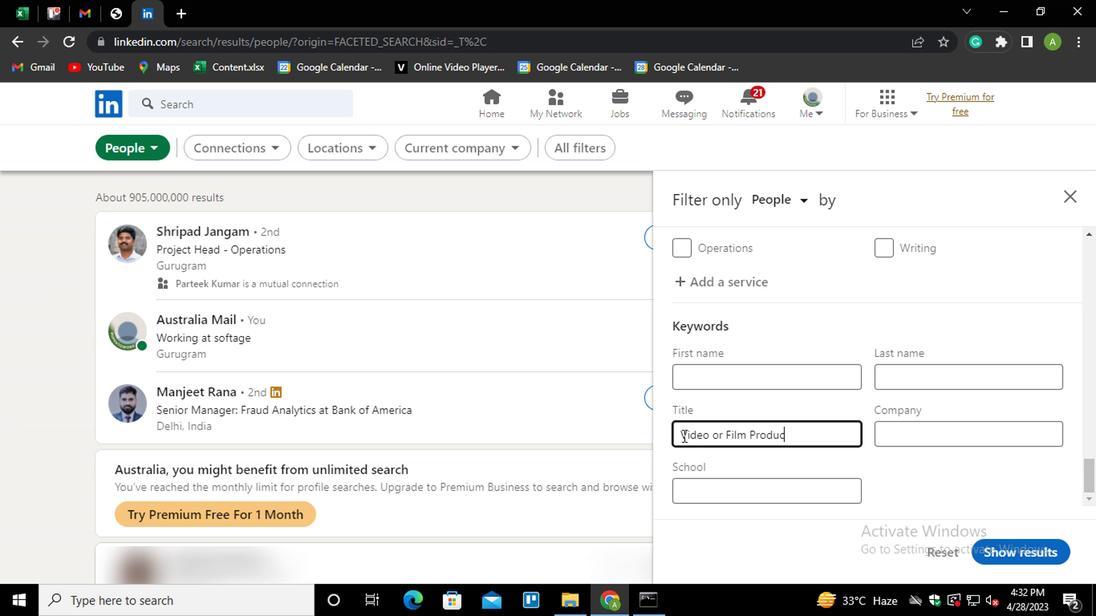 
Action: Mouse moved to (960, 507)
Screenshot: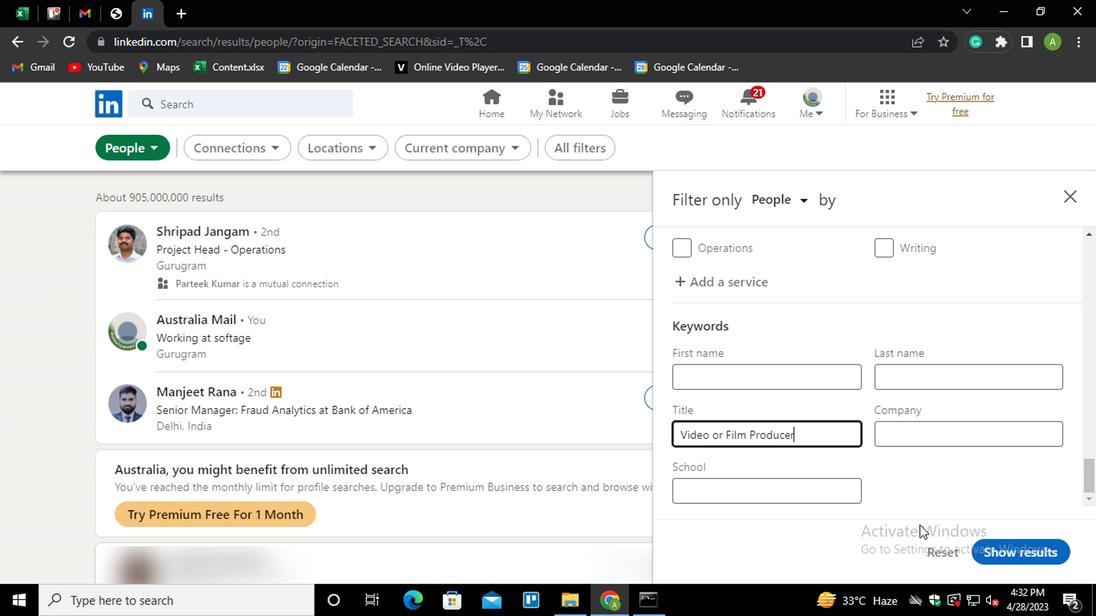 
Action: Mouse pressed left at (960, 507)
Screenshot: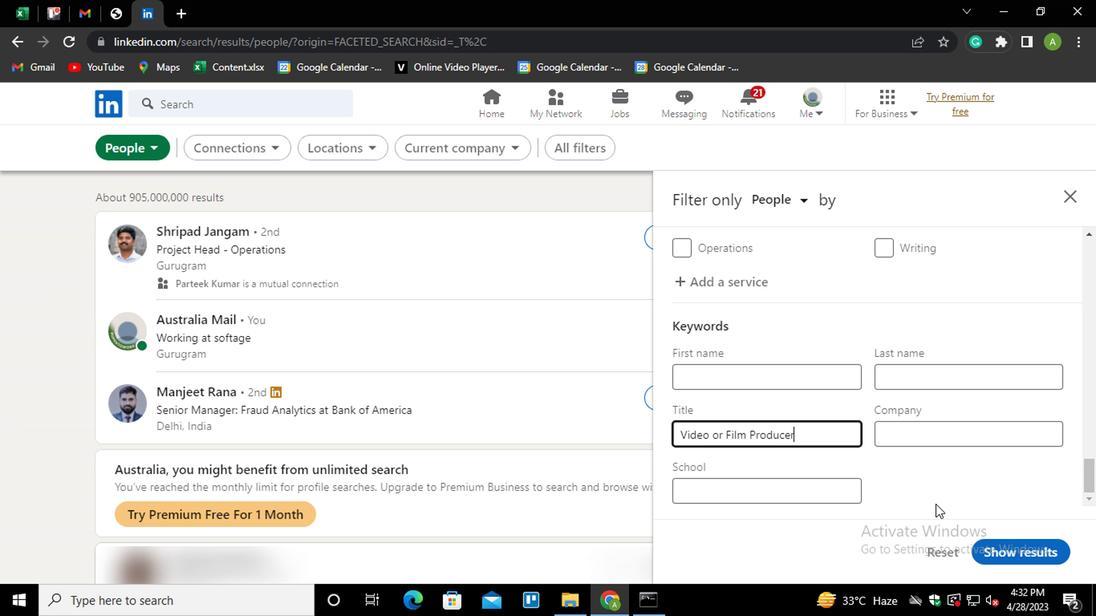 
Action: Mouse moved to (1028, 558)
Screenshot: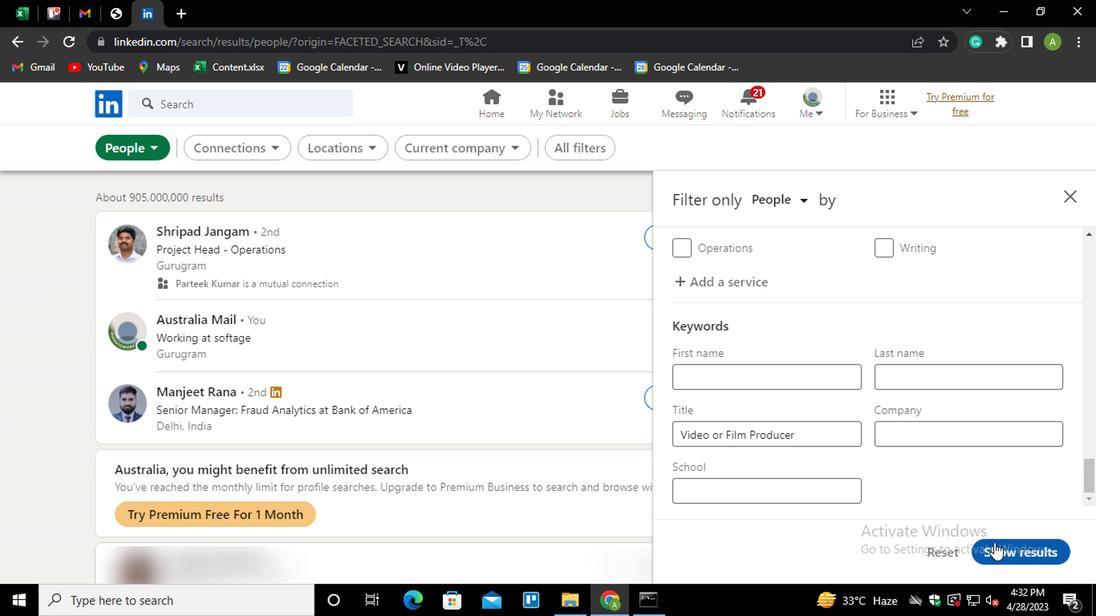 
Action: Mouse pressed left at (1028, 558)
Screenshot: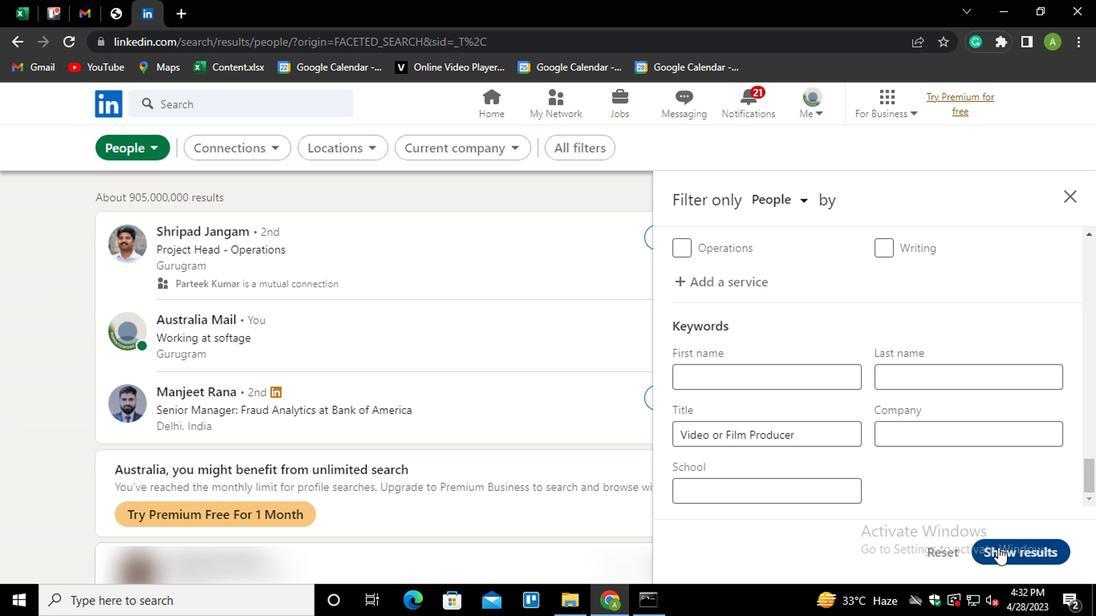 
